 Task: Find connections with filter location Colmenar Viejo with filter topic #Homeofficewith filter profile language Spanish with filter current company YouGov with filter school St. Peter's Engineering College with filter industry Internet News with filter service category WordPress Design with filter keywords title SQL Developer
Action: Mouse moved to (167, 259)
Screenshot: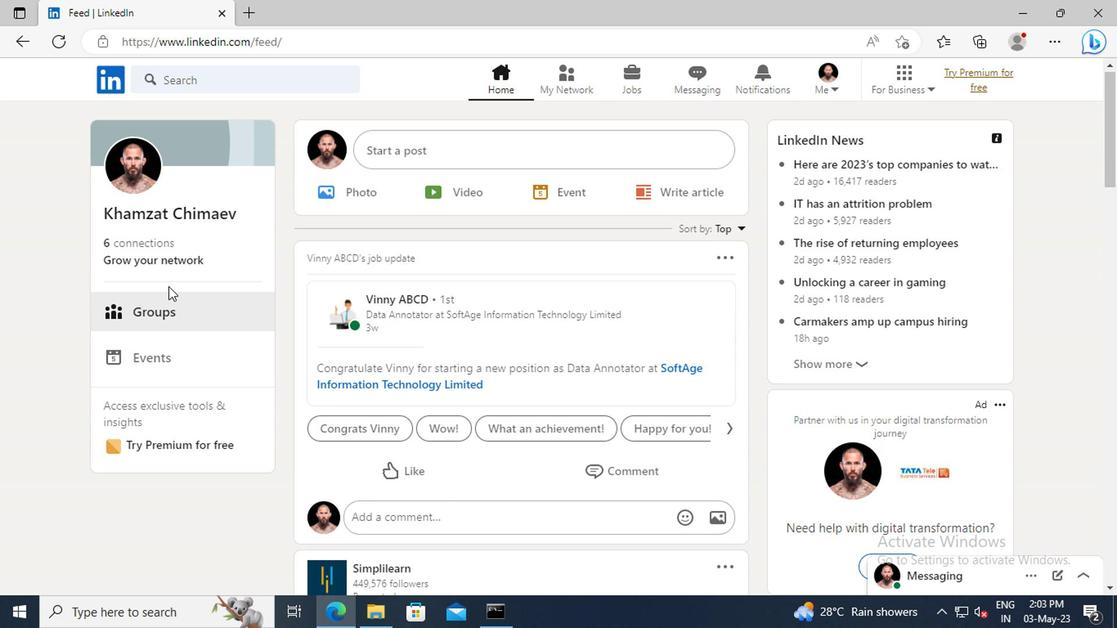 
Action: Mouse pressed left at (167, 259)
Screenshot: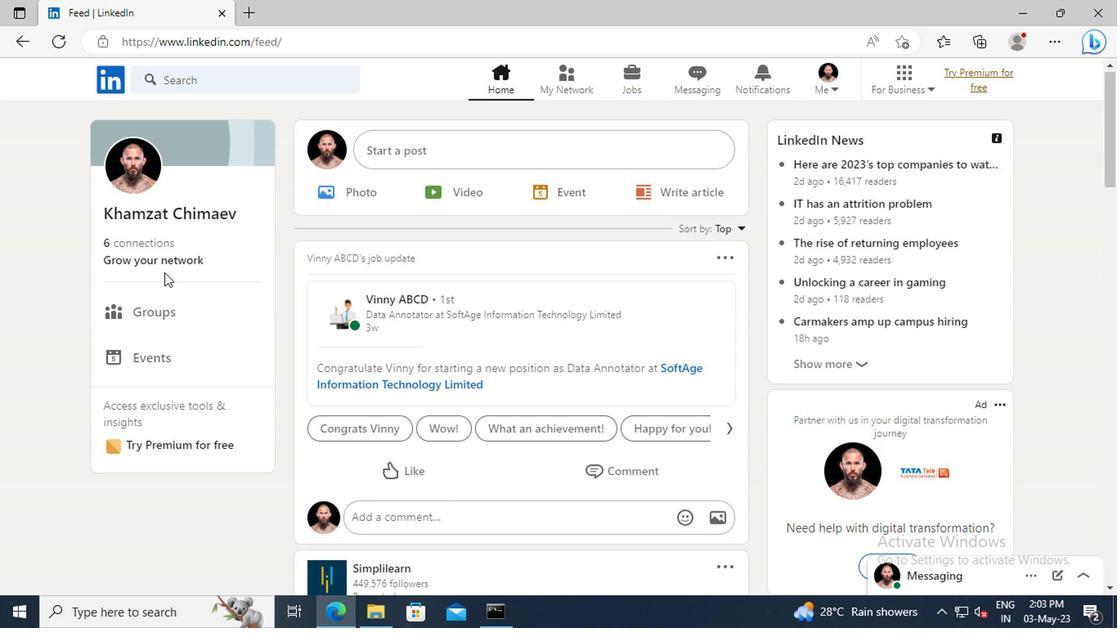 
Action: Mouse moved to (174, 186)
Screenshot: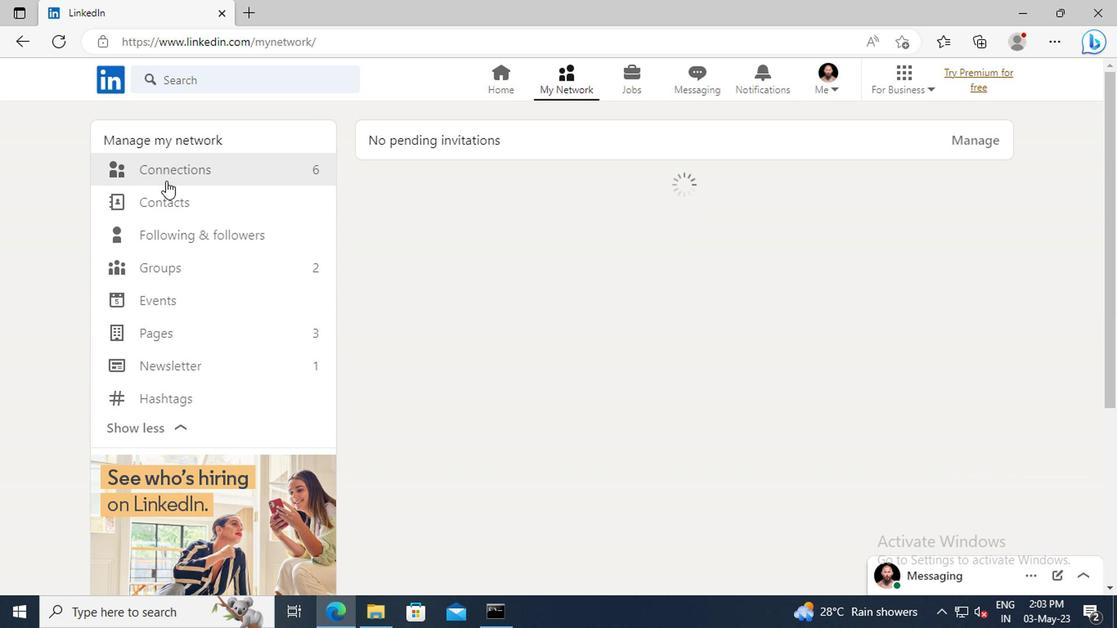 
Action: Mouse pressed left at (174, 186)
Screenshot: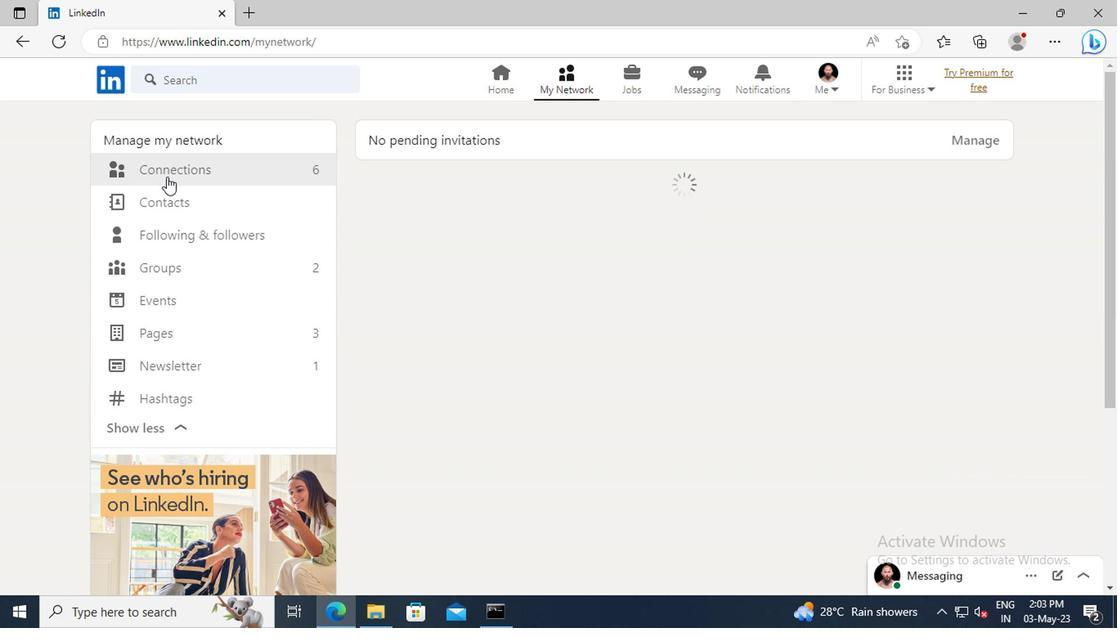 
Action: Mouse moved to (652, 184)
Screenshot: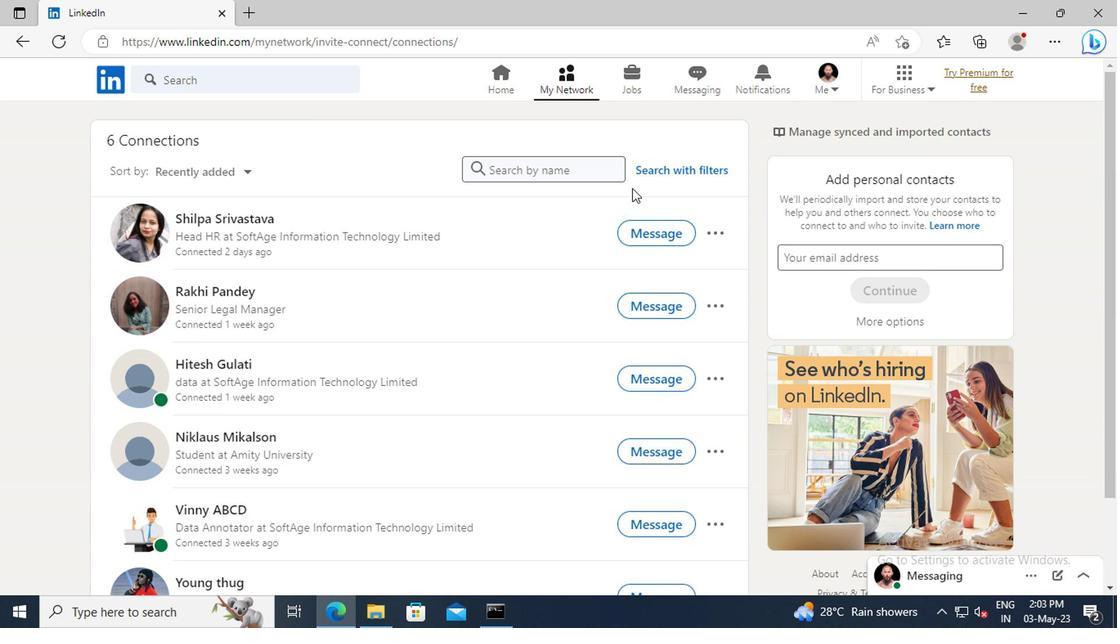 
Action: Mouse pressed left at (652, 184)
Screenshot: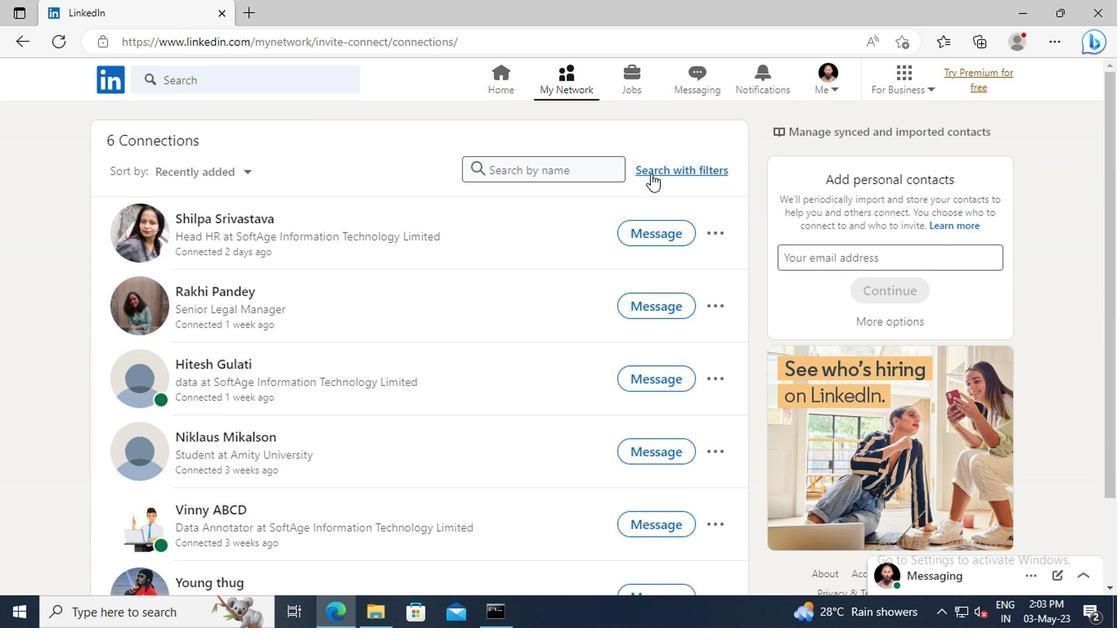 
Action: Mouse moved to (616, 145)
Screenshot: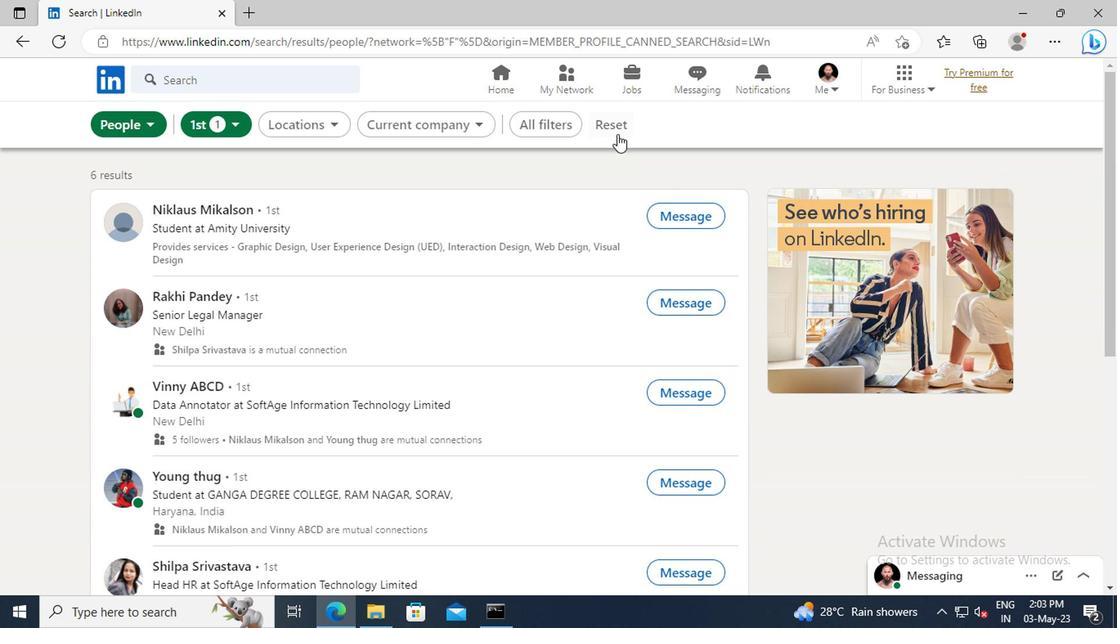 
Action: Mouse pressed left at (616, 145)
Screenshot: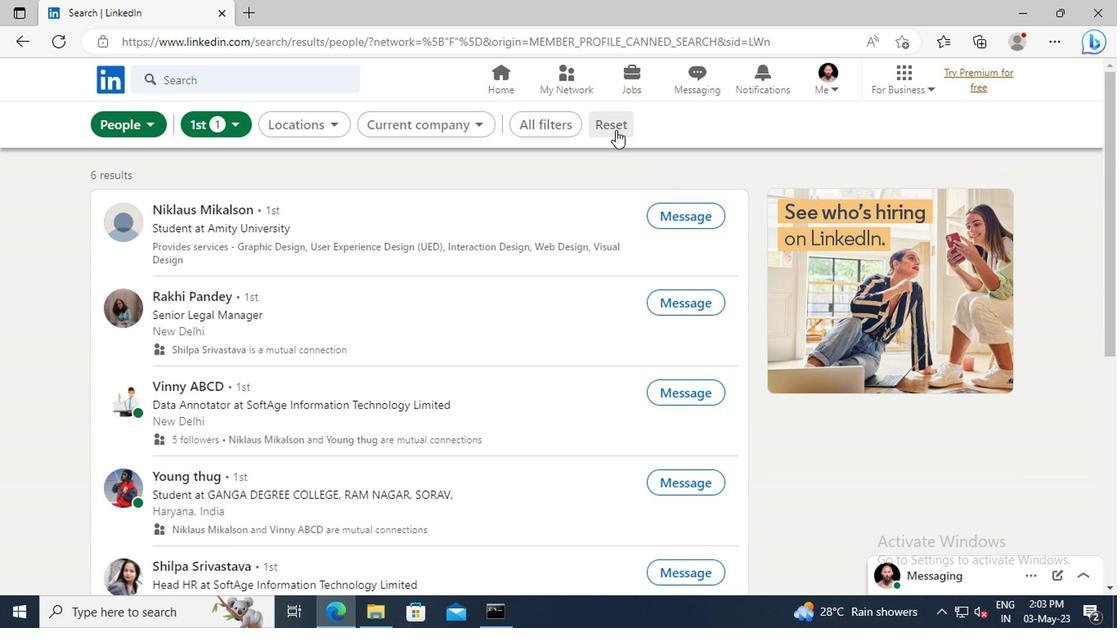 
Action: Mouse moved to (602, 144)
Screenshot: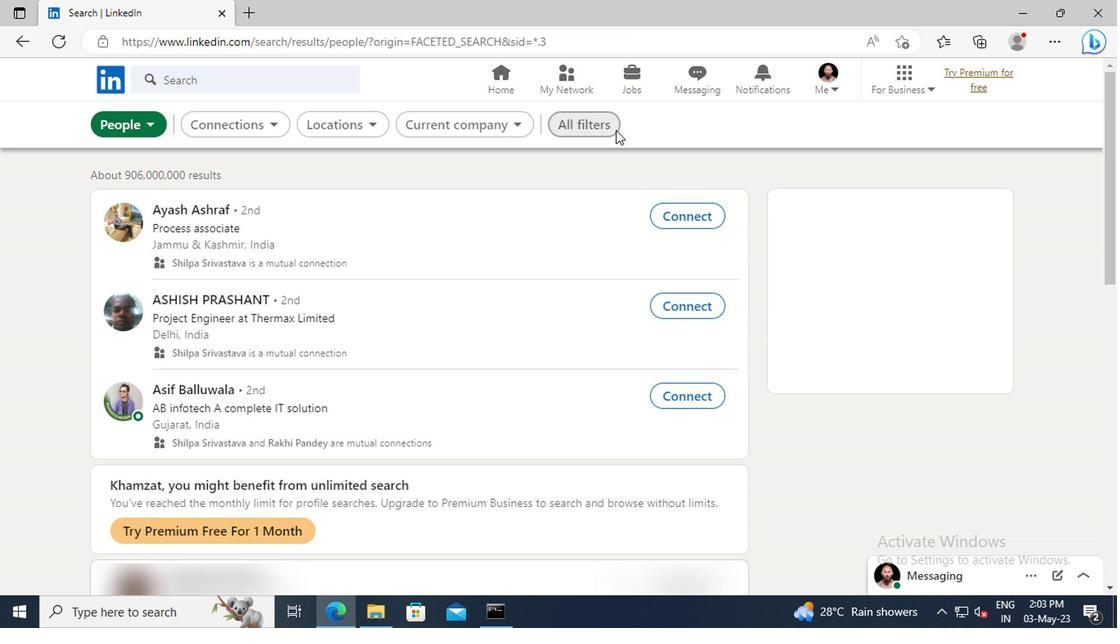 
Action: Mouse pressed left at (602, 144)
Screenshot: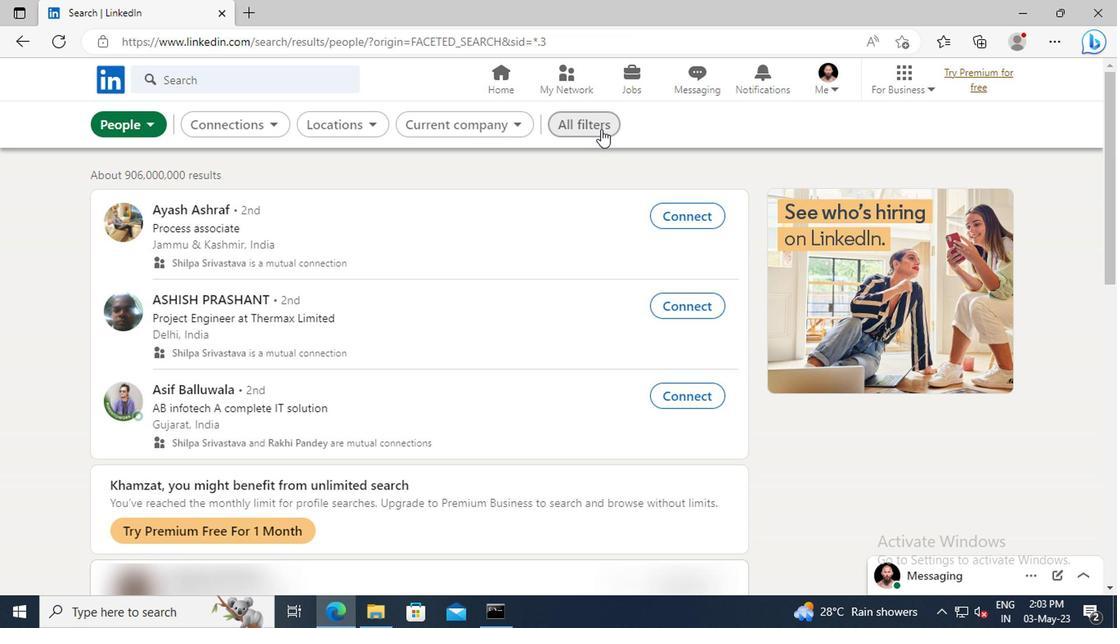 
Action: Mouse moved to (867, 346)
Screenshot: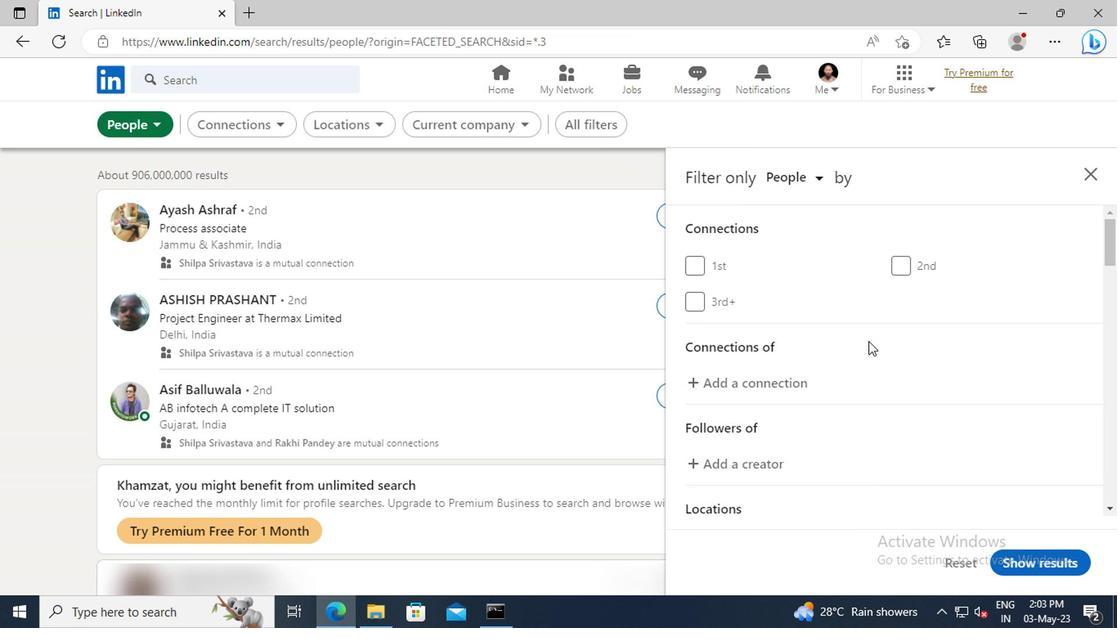 
Action: Mouse scrolled (867, 345) with delta (0, 0)
Screenshot: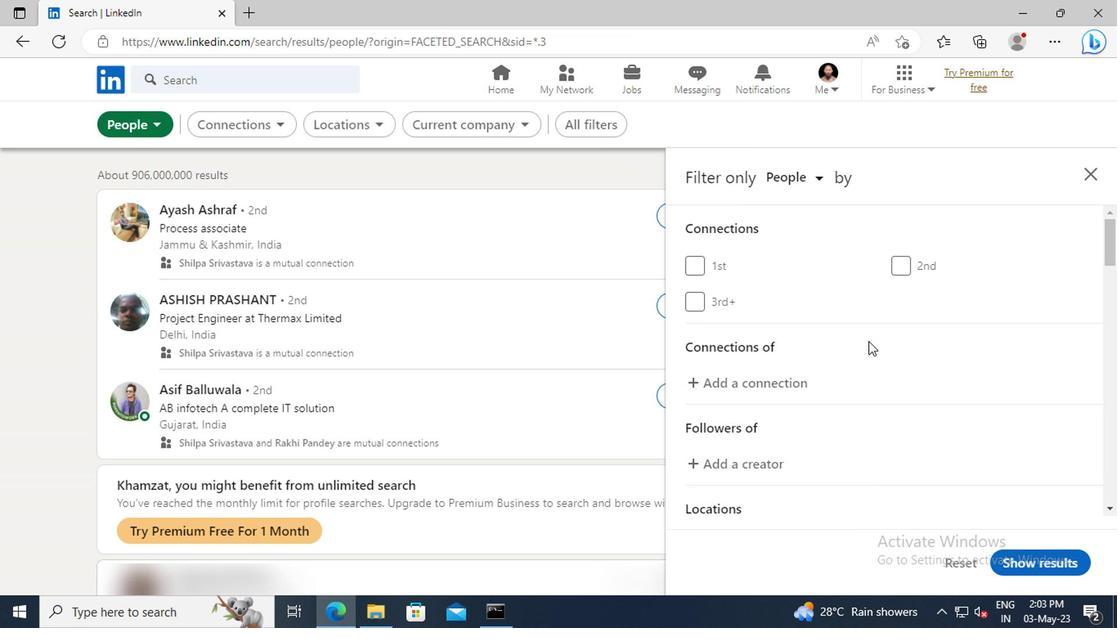 
Action: Mouse scrolled (867, 345) with delta (0, 0)
Screenshot: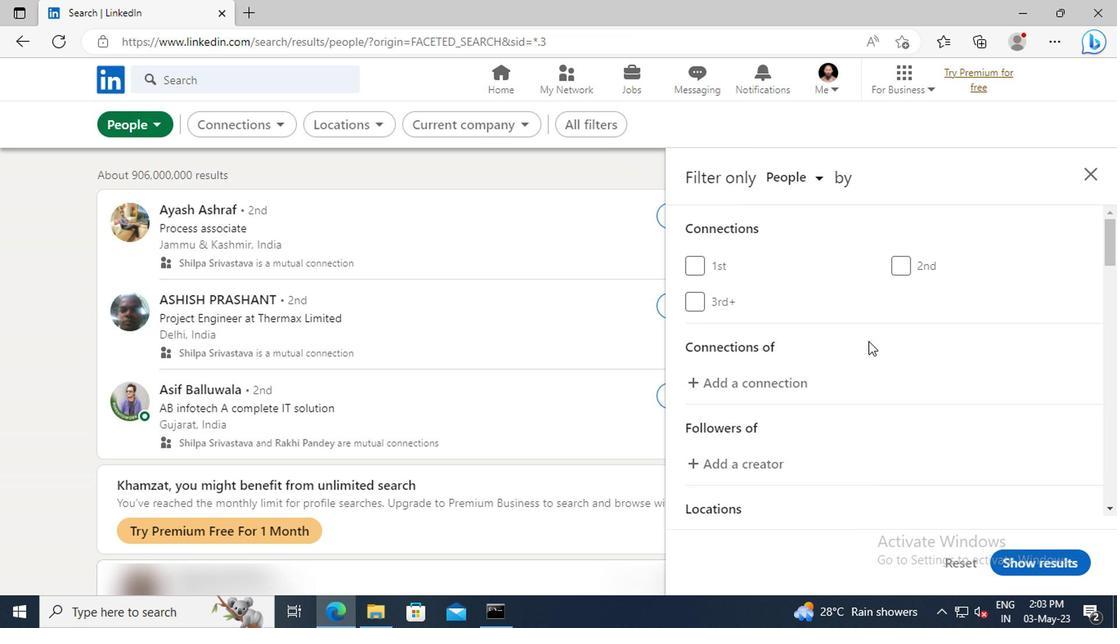 
Action: Mouse scrolled (867, 345) with delta (0, 0)
Screenshot: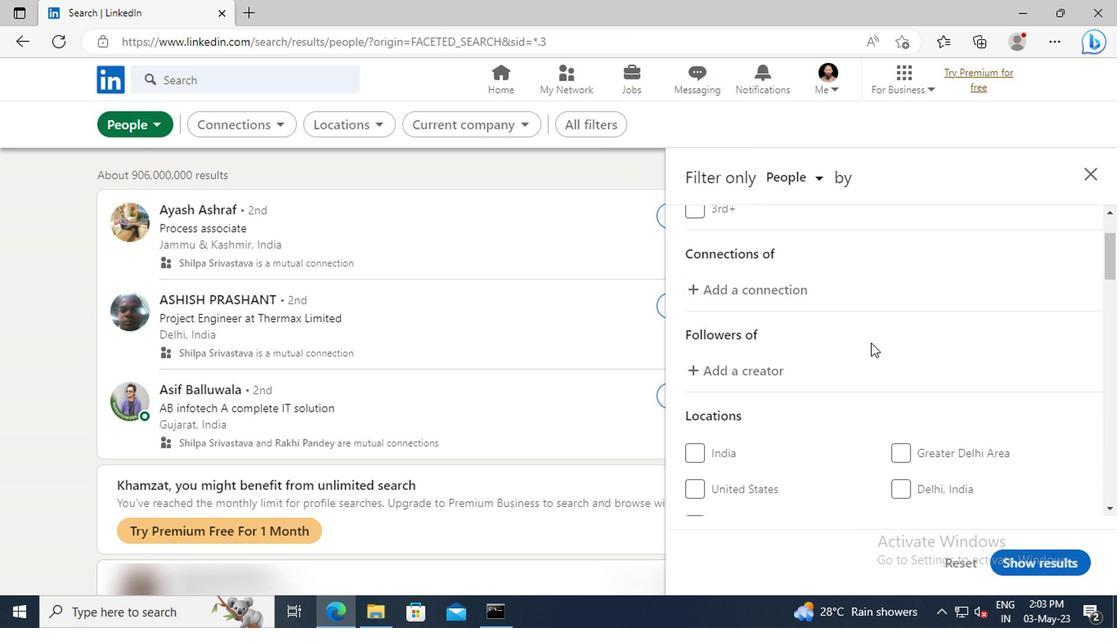 
Action: Mouse scrolled (867, 345) with delta (0, 0)
Screenshot: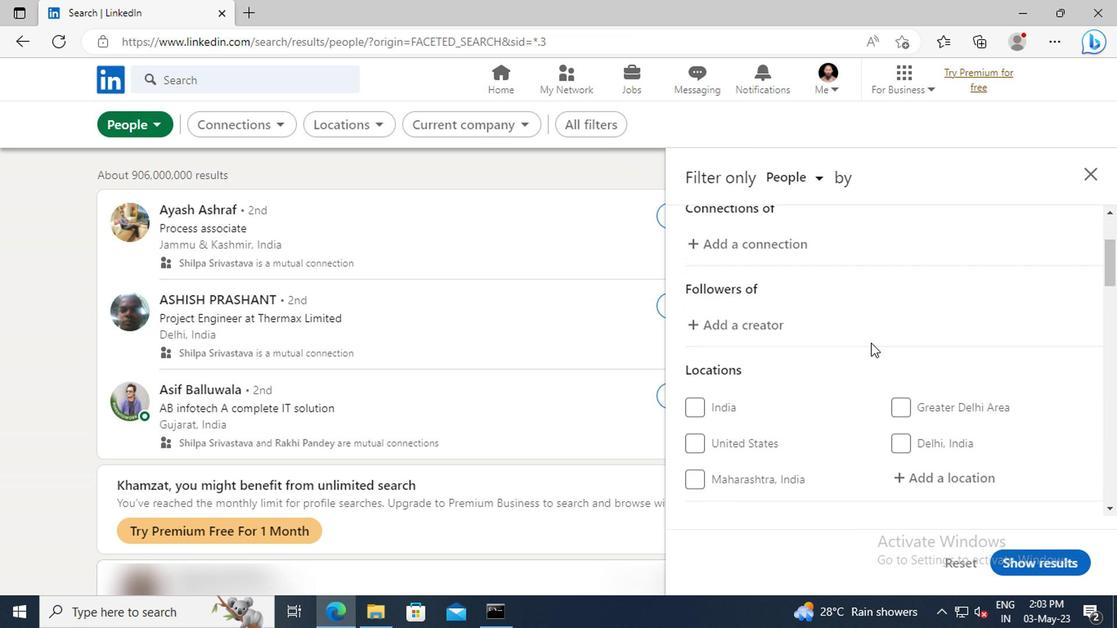 
Action: Mouse scrolled (867, 345) with delta (0, 0)
Screenshot: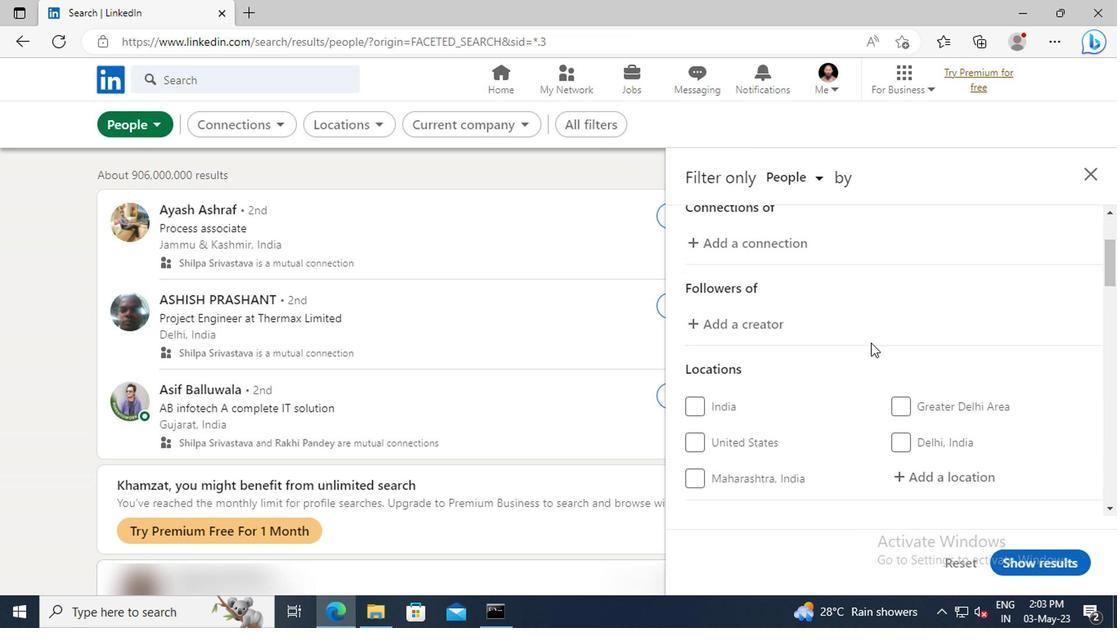 
Action: Mouse moved to (902, 379)
Screenshot: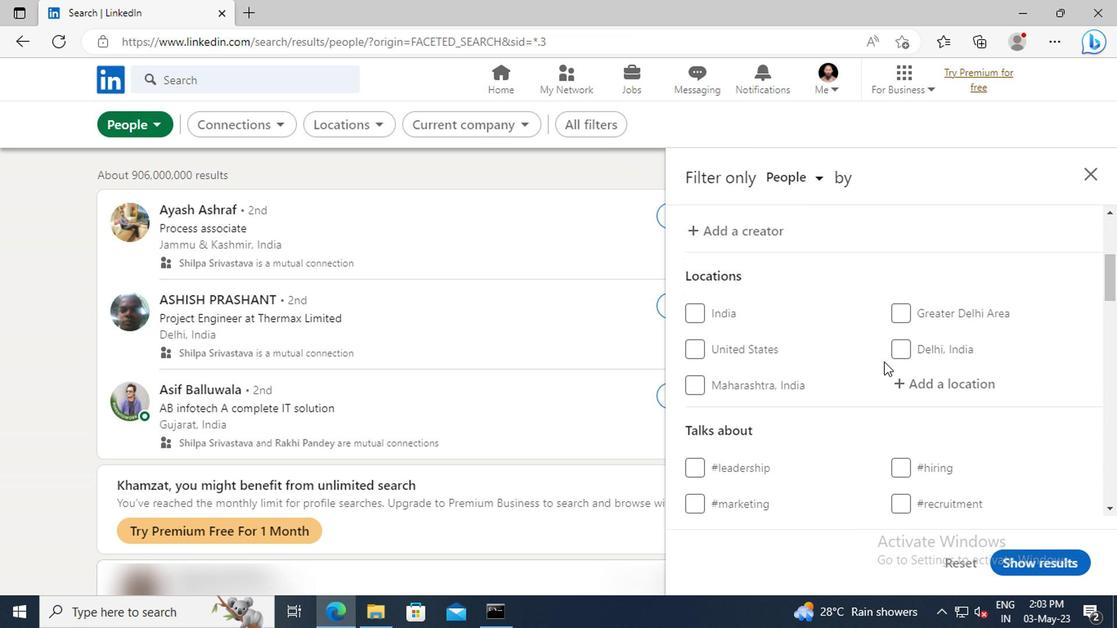 
Action: Mouse pressed left at (902, 379)
Screenshot: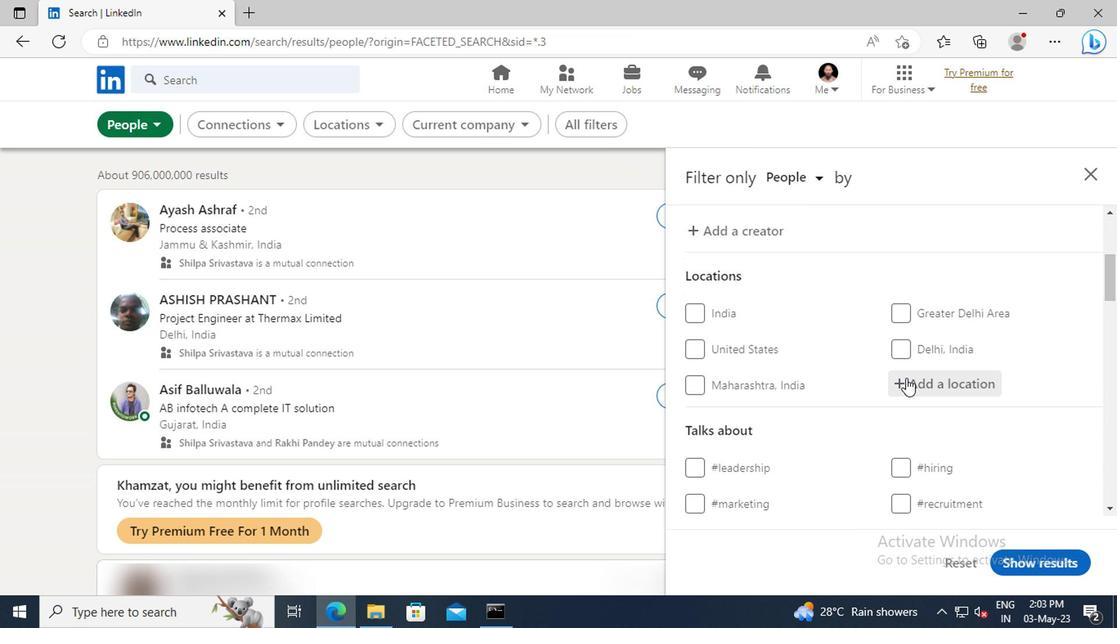 
Action: Key pressed <Key.shift>COLMENAR<Key.space><Key.shift>VIEJO<Key.enter>
Screenshot: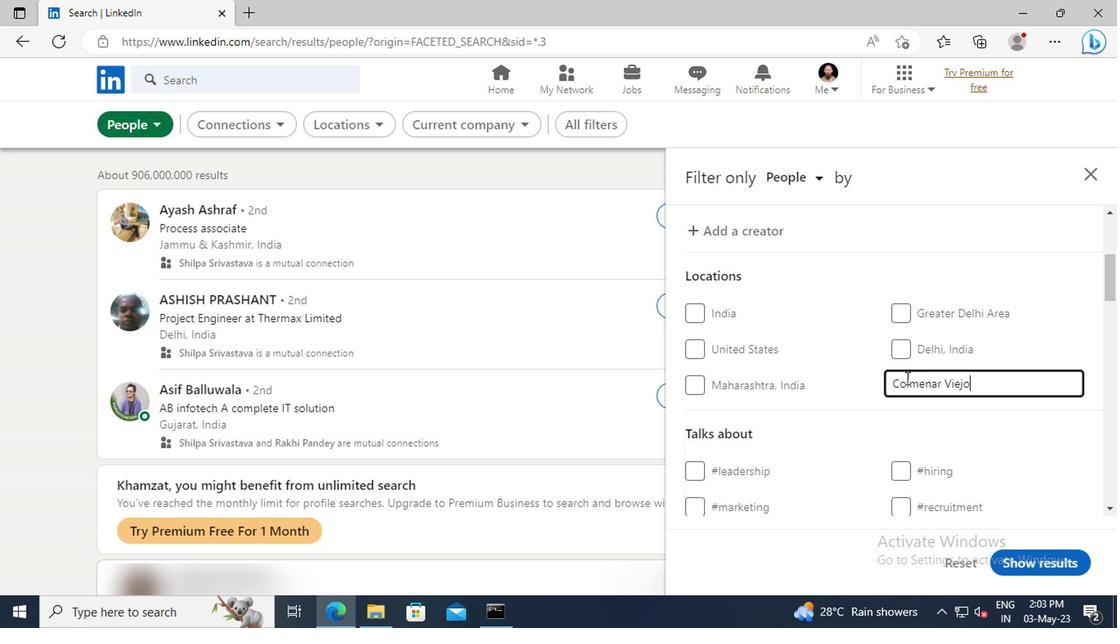 
Action: Mouse scrolled (902, 378) with delta (0, 0)
Screenshot: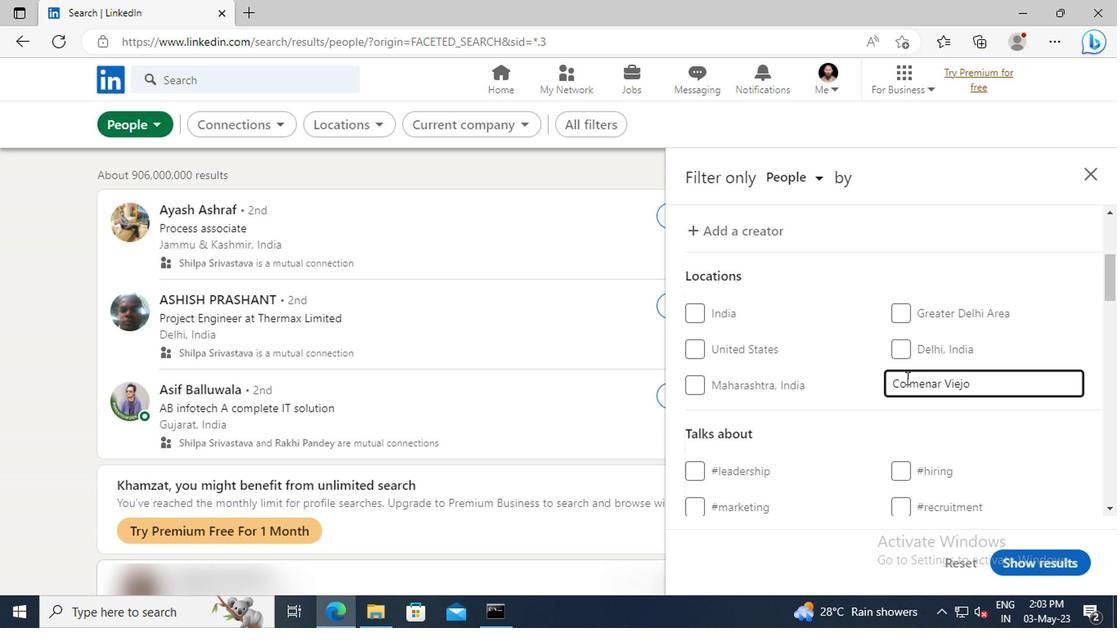 
Action: Mouse scrolled (902, 378) with delta (0, 0)
Screenshot: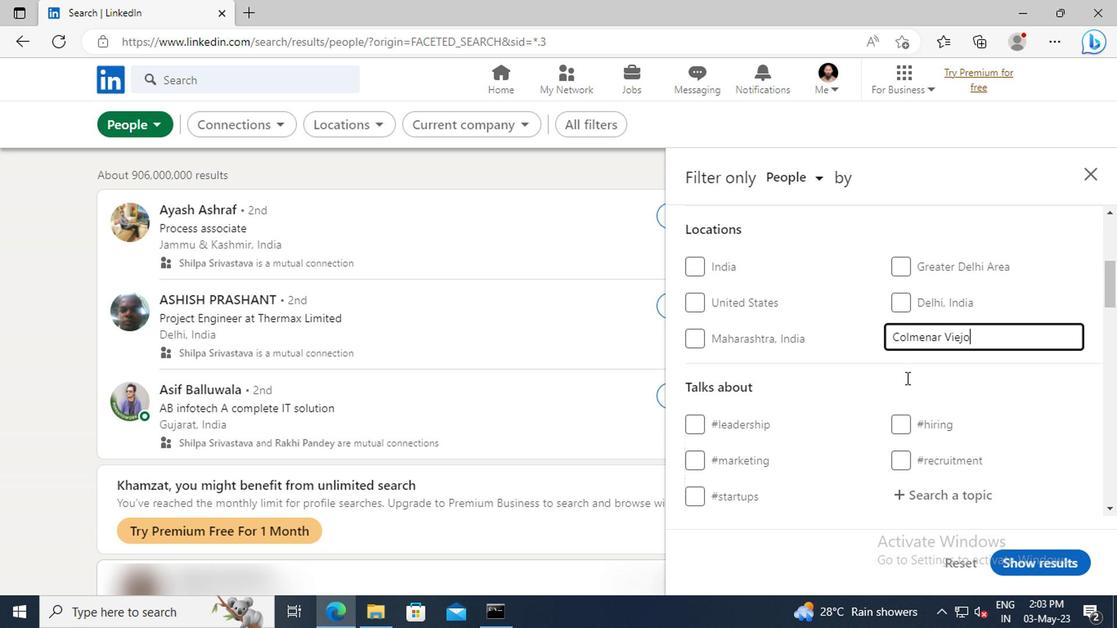 
Action: Mouse scrolled (902, 378) with delta (0, 0)
Screenshot: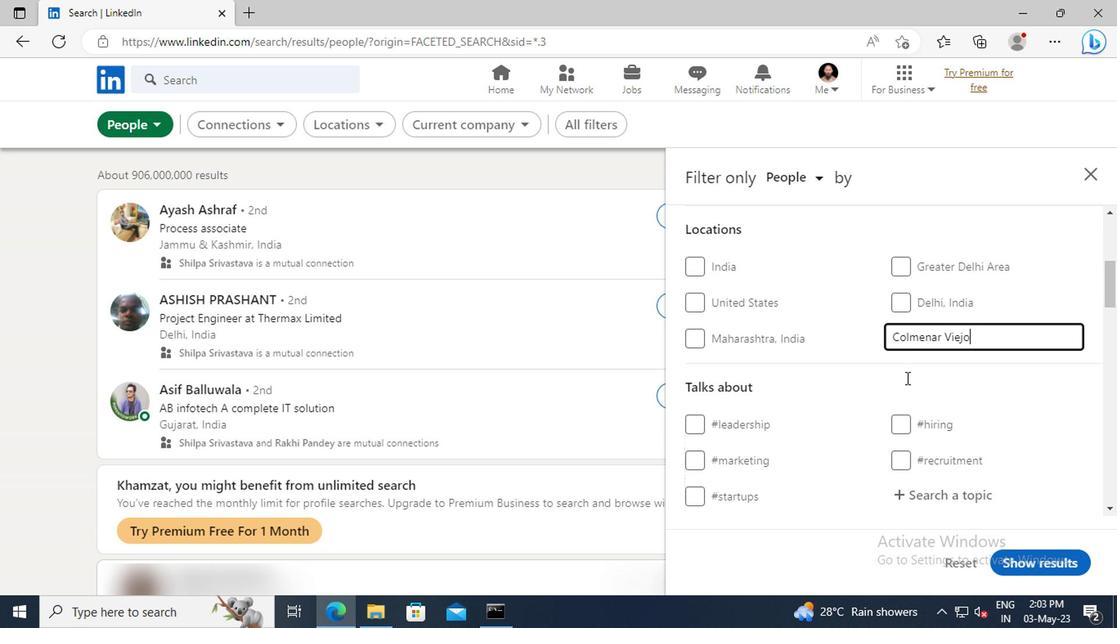 
Action: Mouse moved to (910, 398)
Screenshot: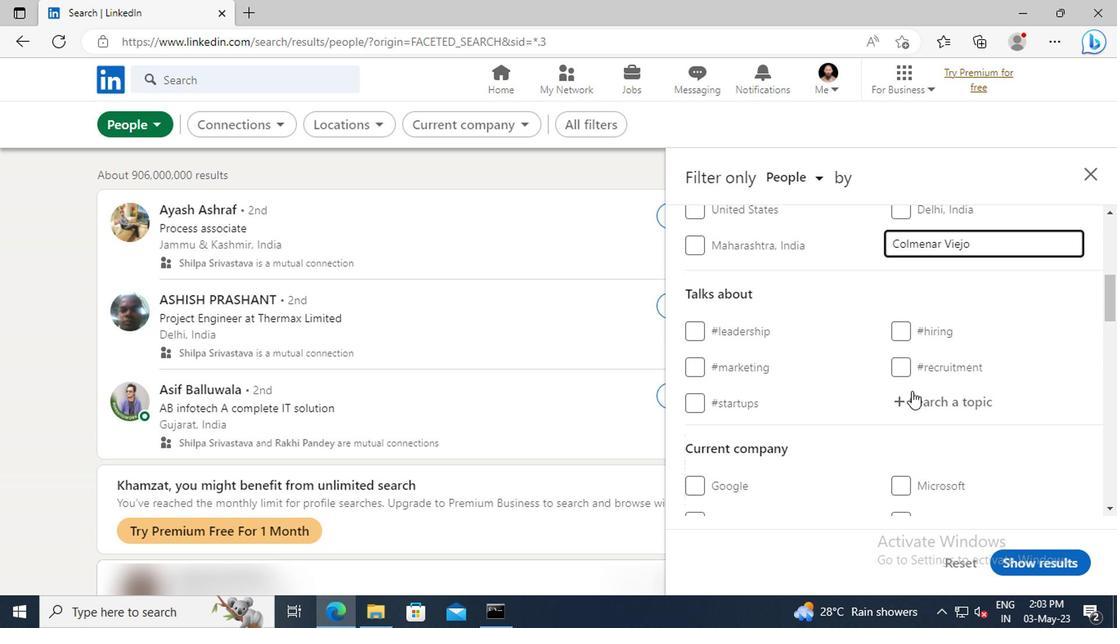 
Action: Mouse pressed left at (910, 398)
Screenshot: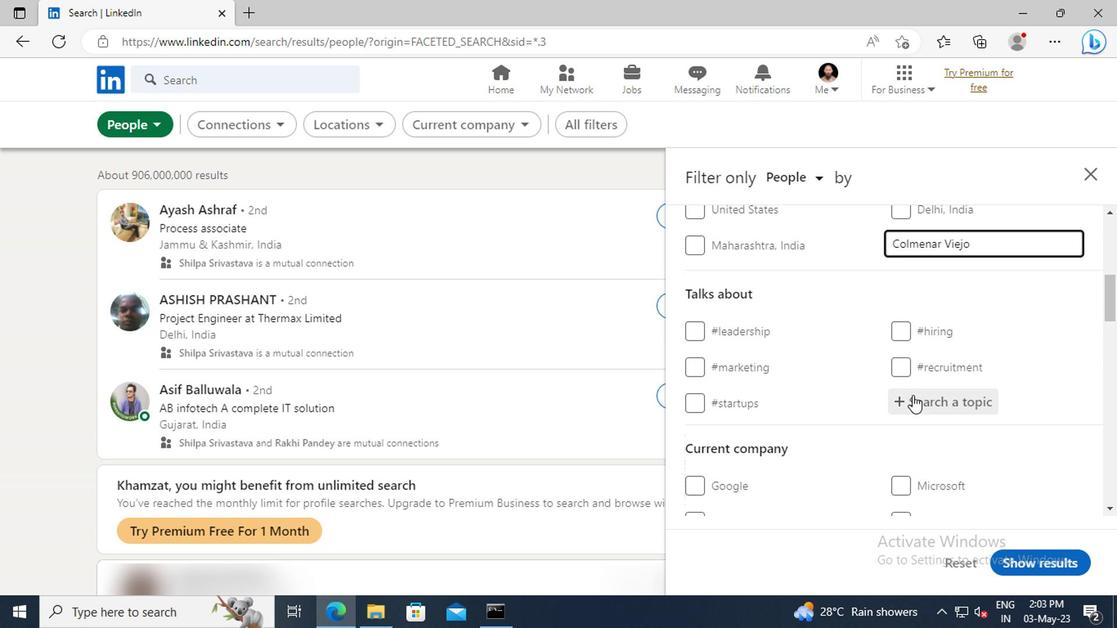 
Action: Key pressed <Key.shift>HOMEOFFICE
Screenshot: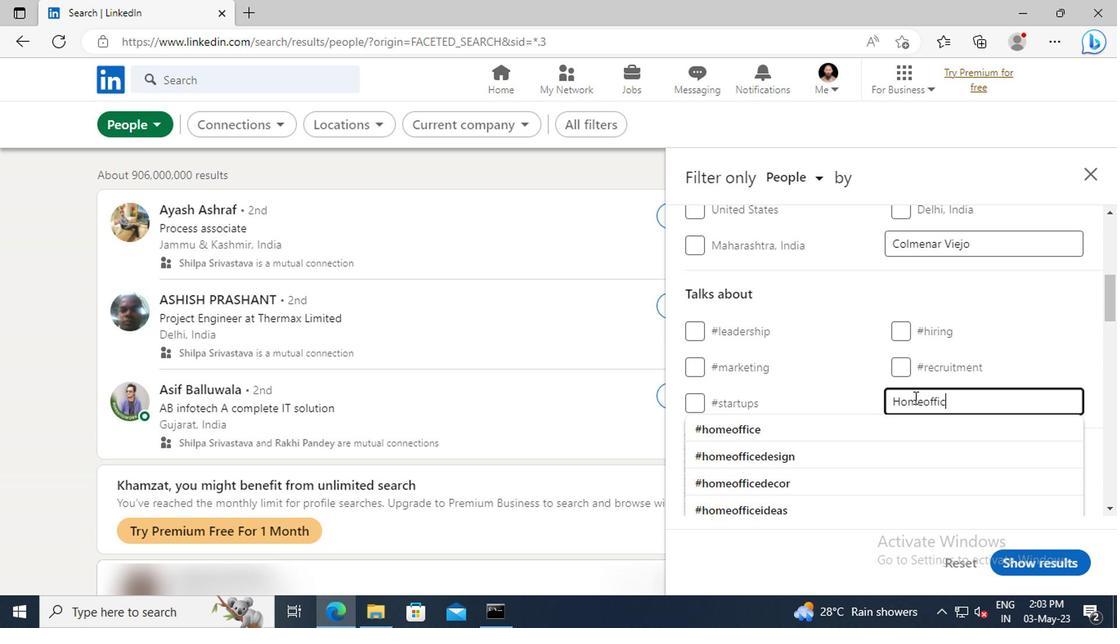 
Action: Mouse moved to (918, 422)
Screenshot: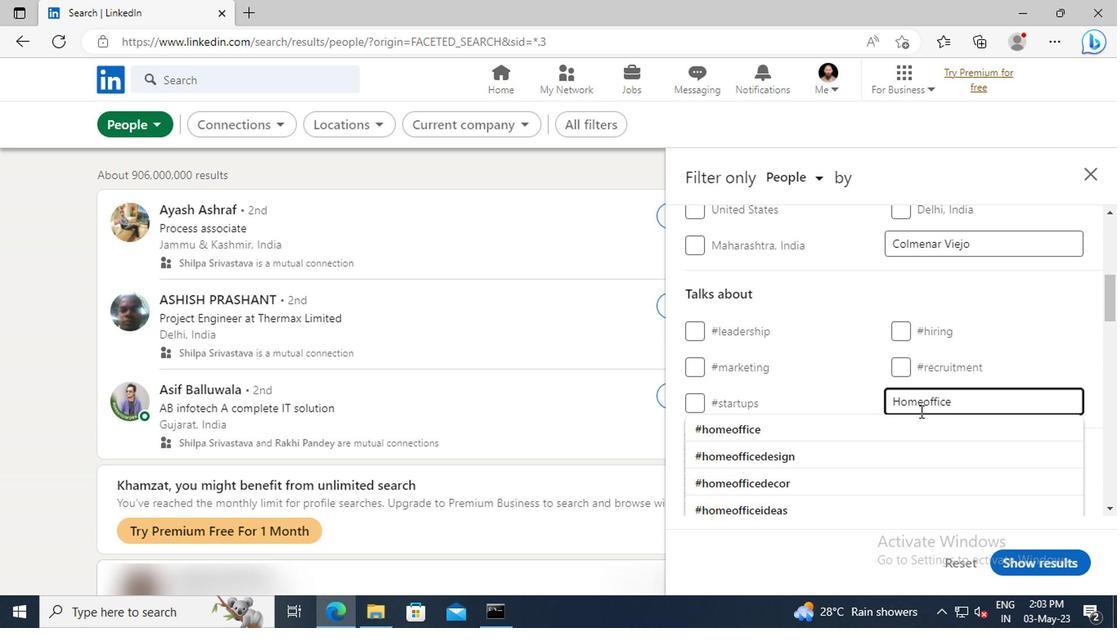 
Action: Mouse pressed left at (918, 422)
Screenshot: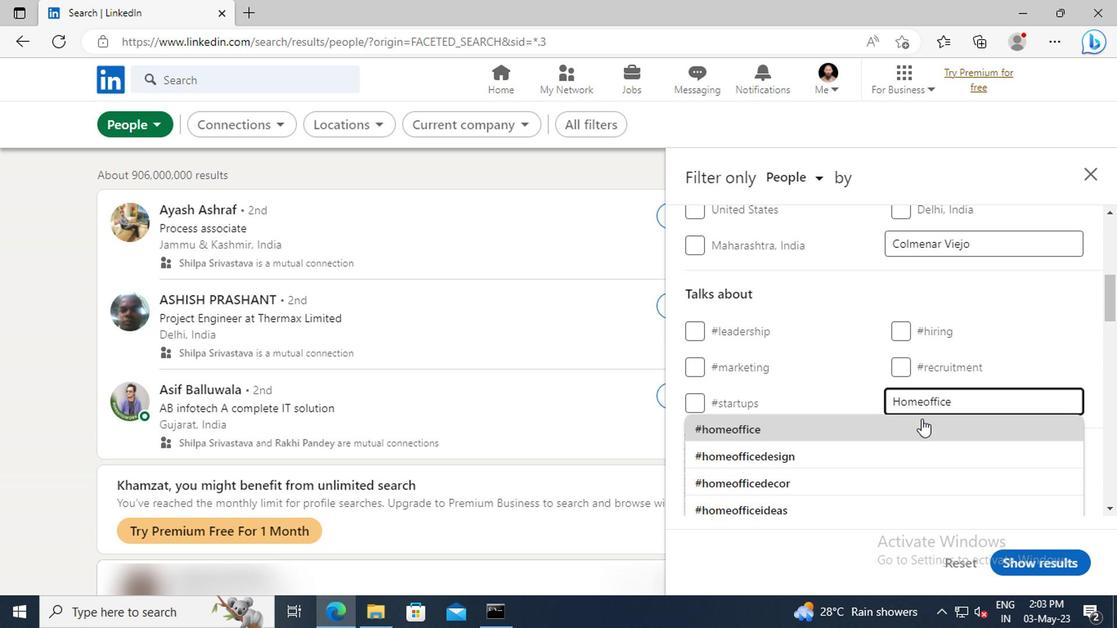 
Action: Mouse scrolled (918, 421) with delta (0, 0)
Screenshot: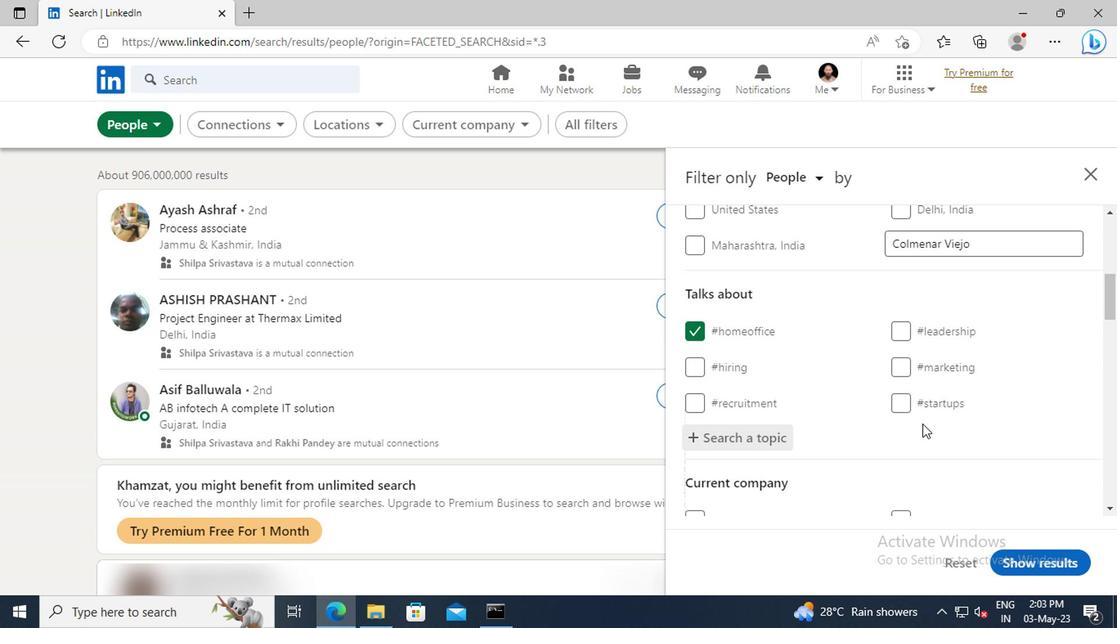 
Action: Mouse scrolled (918, 421) with delta (0, 0)
Screenshot: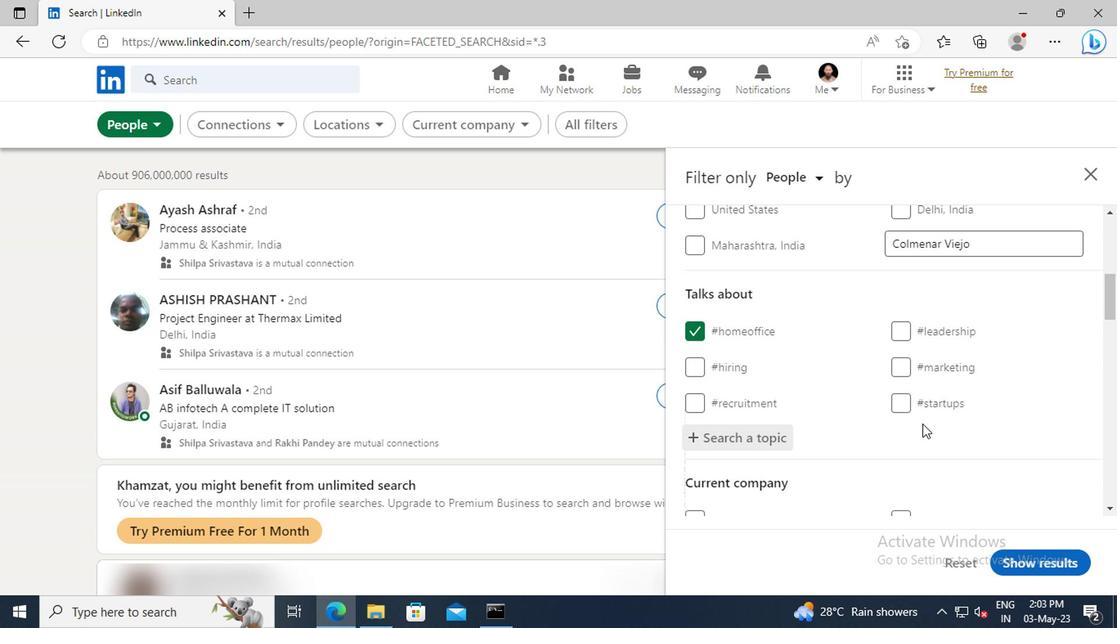 
Action: Mouse scrolled (918, 421) with delta (0, 0)
Screenshot: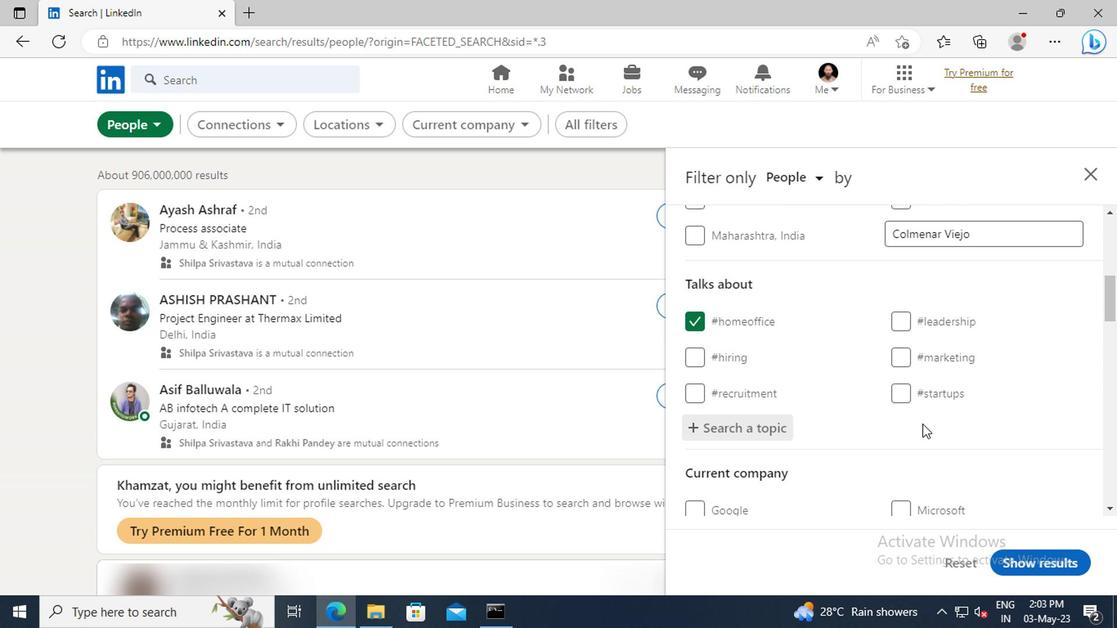 
Action: Mouse scrolled (918, 421) with delta (0, 0)
Screenshot: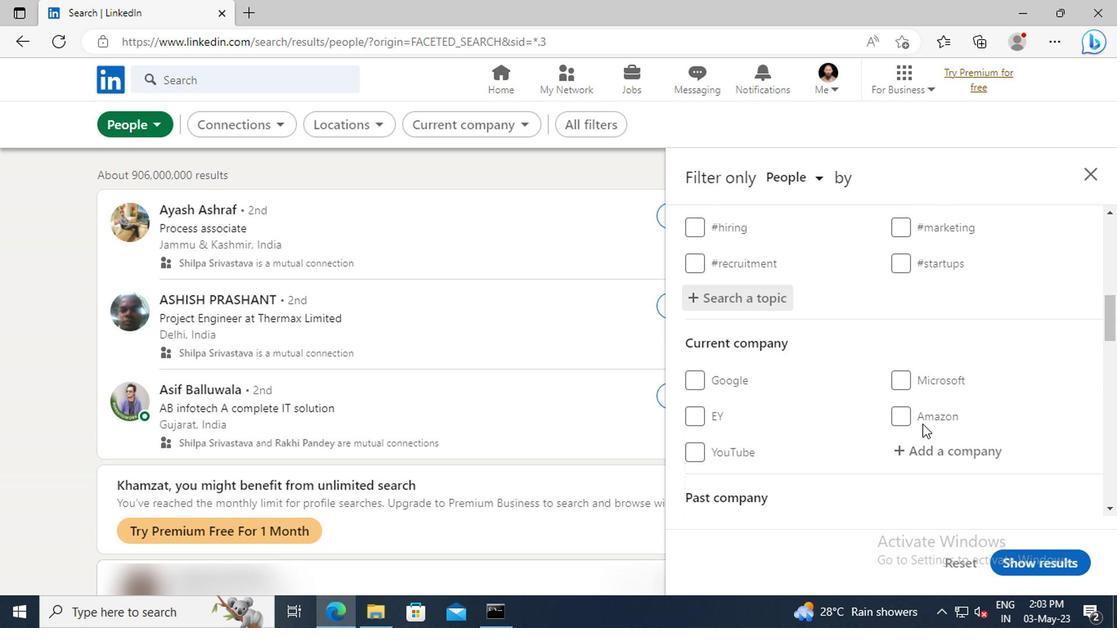 
Action: Mouse scrolled (918, 421) with delta (0, 0)
Screenshot: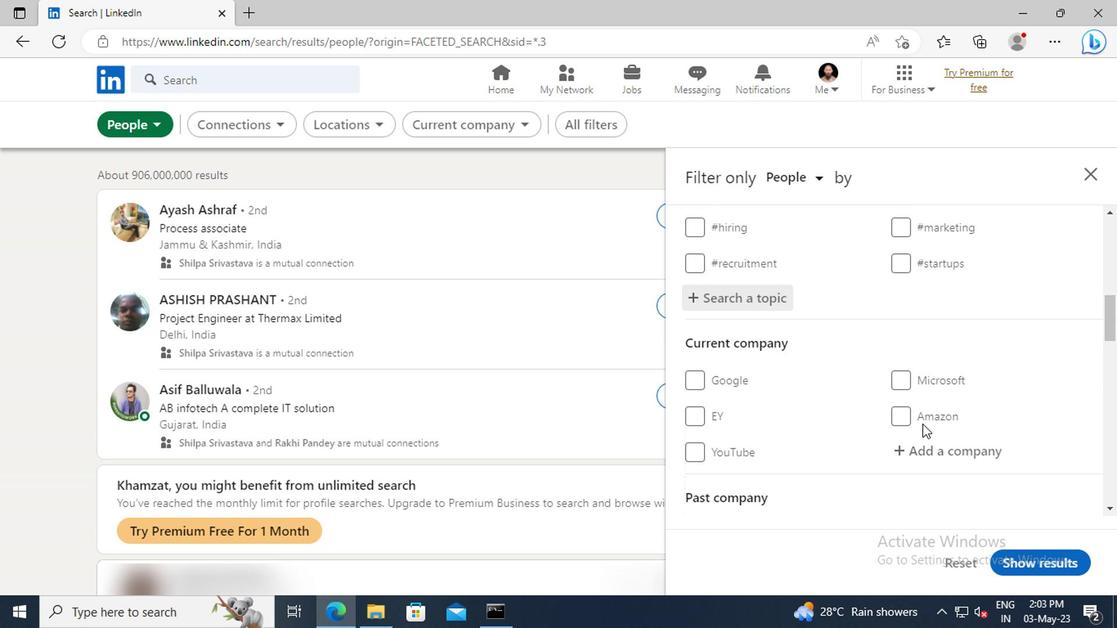 
Action: Mouse scrolled (918, 421) with delta (0, 0)
Screenshot: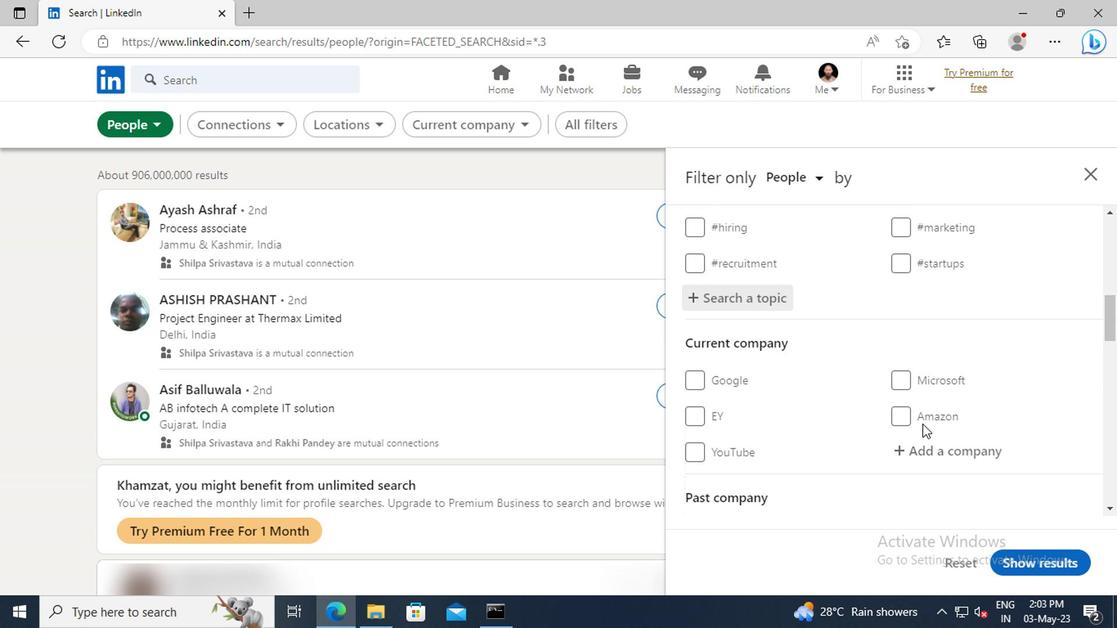 
Action: Mouse scrolled (918, 421) with delta (0, 0)
Screenshot: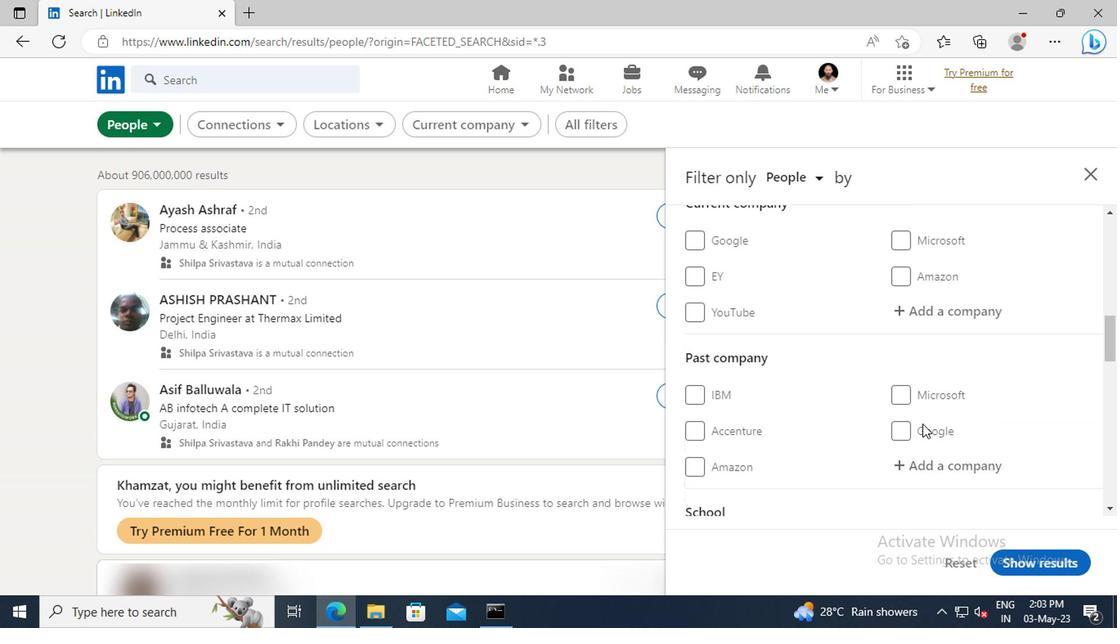 
Action: Mouse scrolled (918, 421) with delta (0, 0)
Screenshot: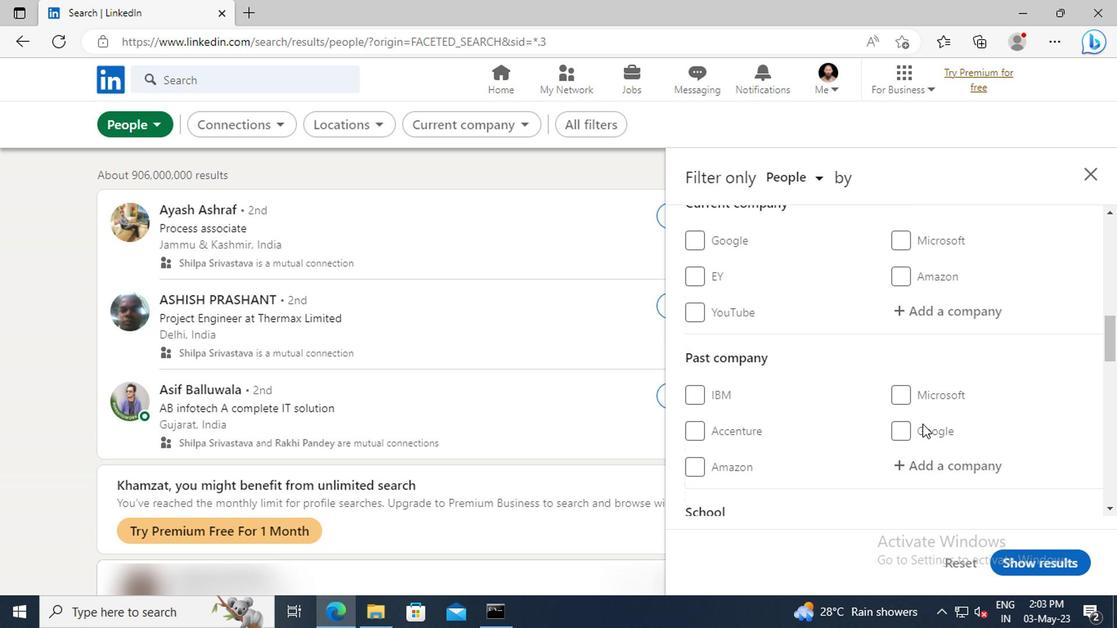 
Action: Mouse scrolled (918, 421) with delta (0, 0)
Screenshot: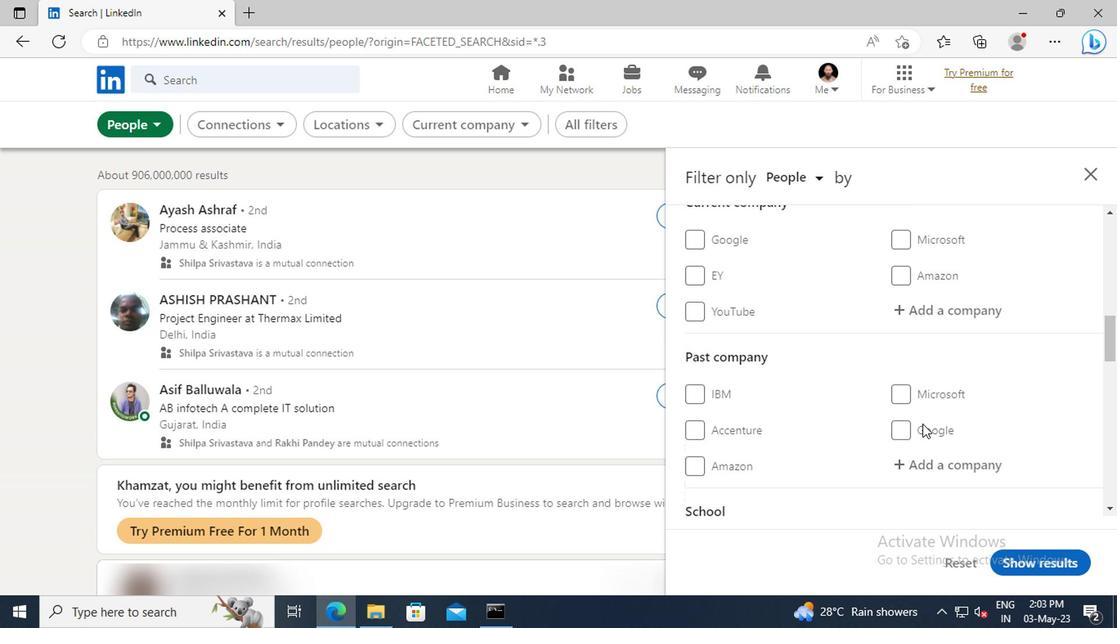 
Action: Mouse scrolled (918, 421) with delta (0, 0)
Screenshot: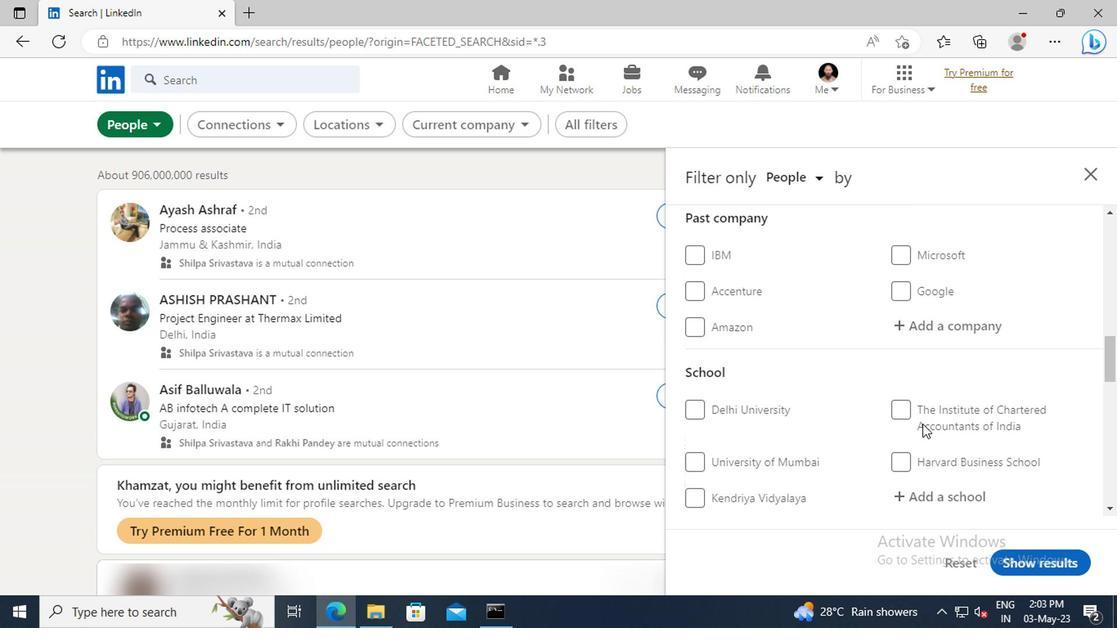 
Action: Mouse scrolled (918, 421) with delta (0, 0)
Screenshot: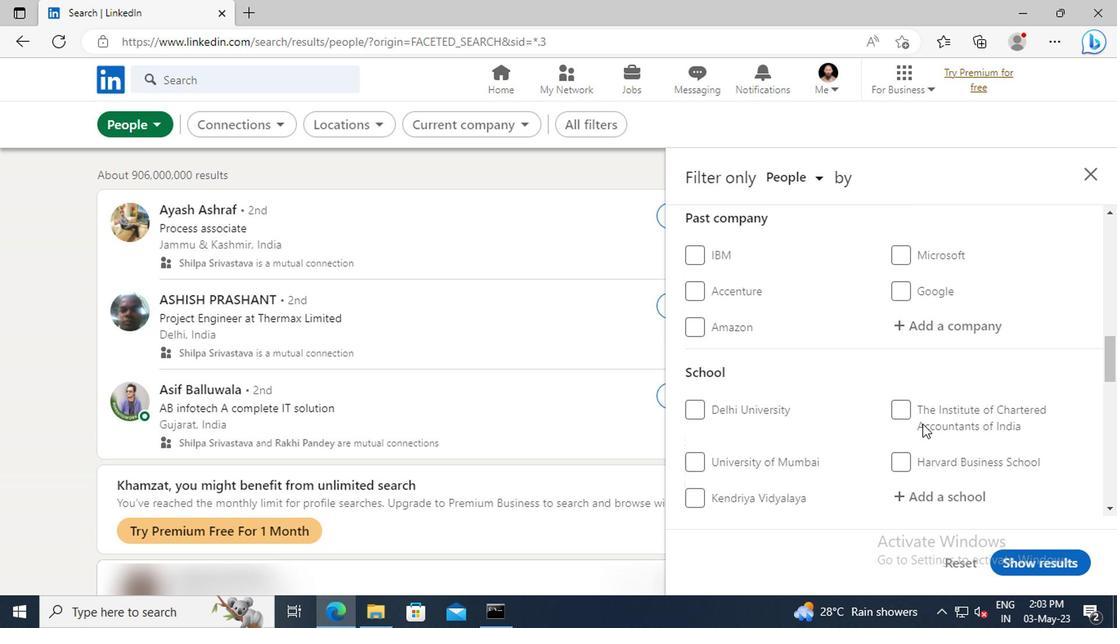 
Action: Mouse scrolled (918, 421) with delta (0, 0)
Screenshot: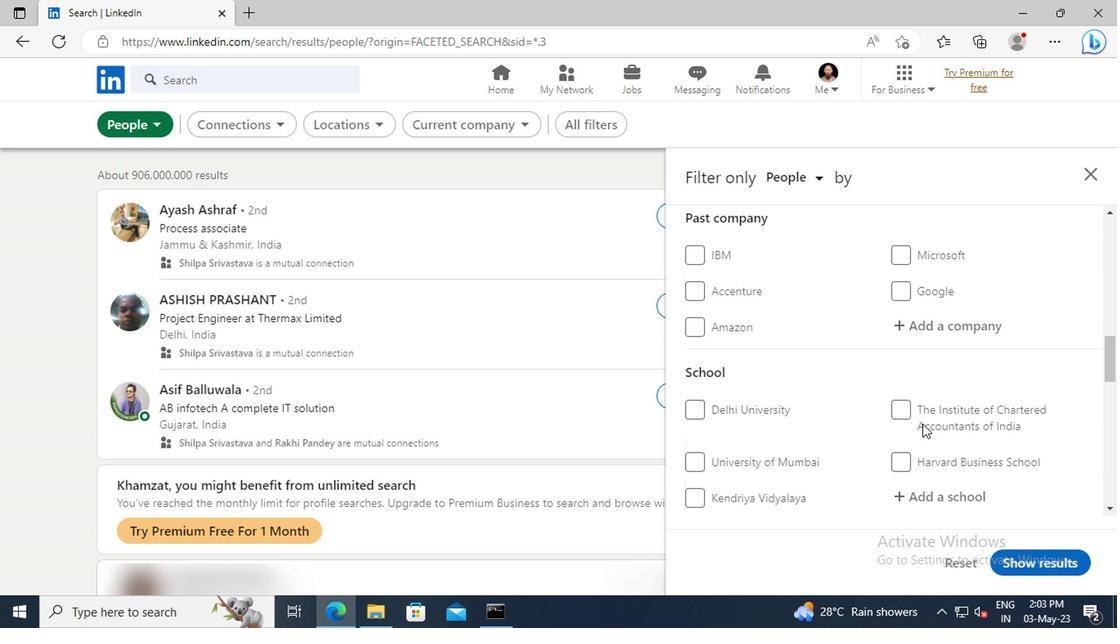 
Action: Mouse scrolled (918, 421) with delta (0, 0)
Screenshot: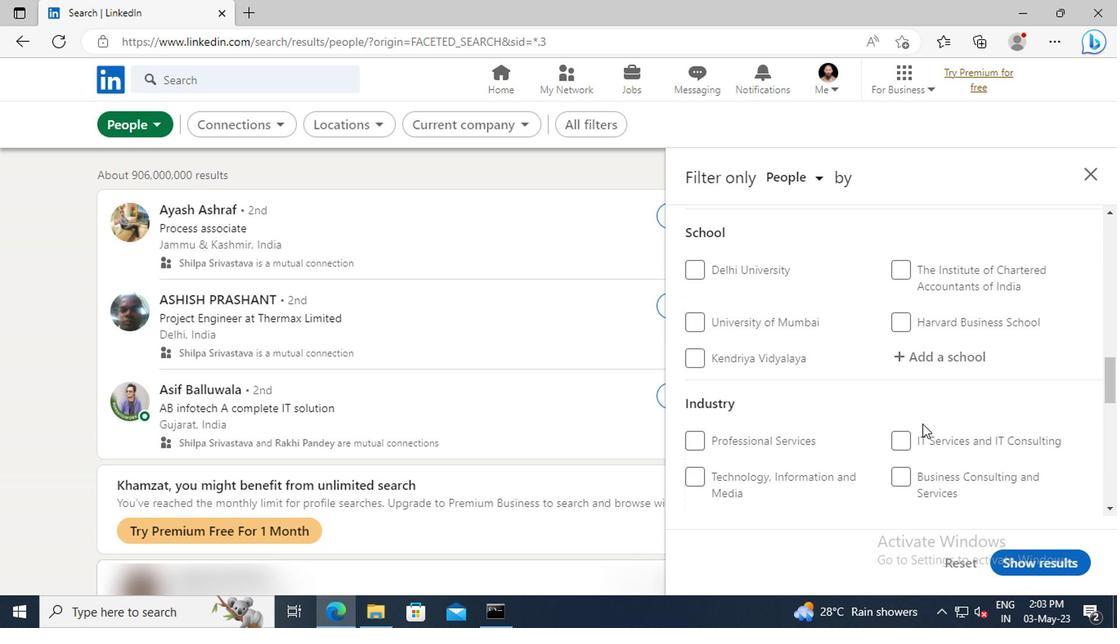 
Action: Mouse scrolled (918, 421) with delta (0, 0)
Screenshot: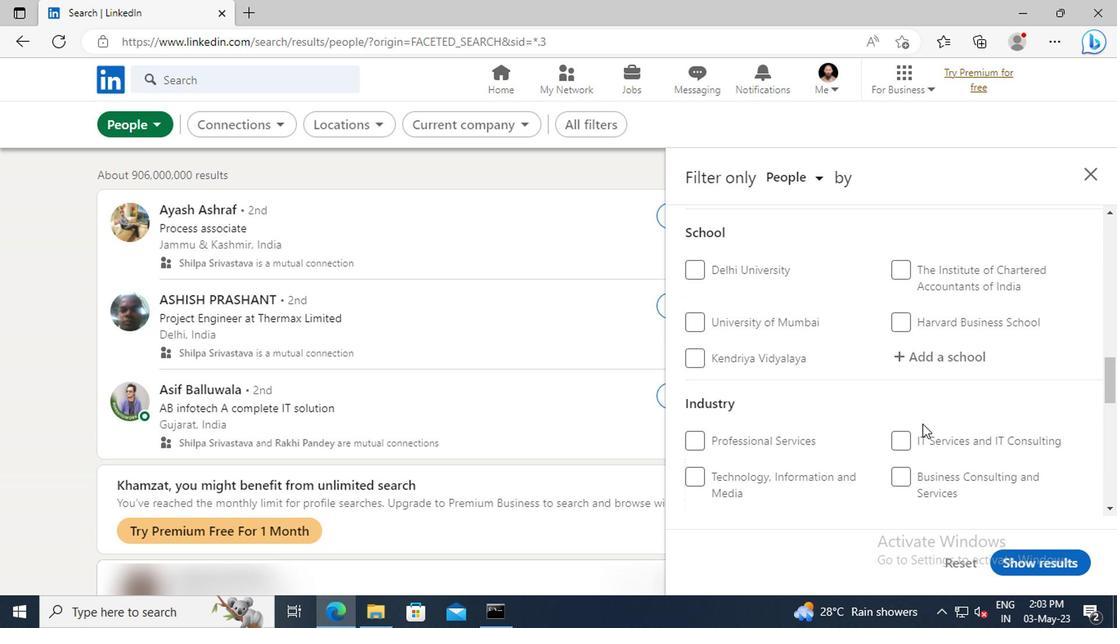 
Action: Mouse scrolled (918, 421) with delta (0, 0)
Screenshot: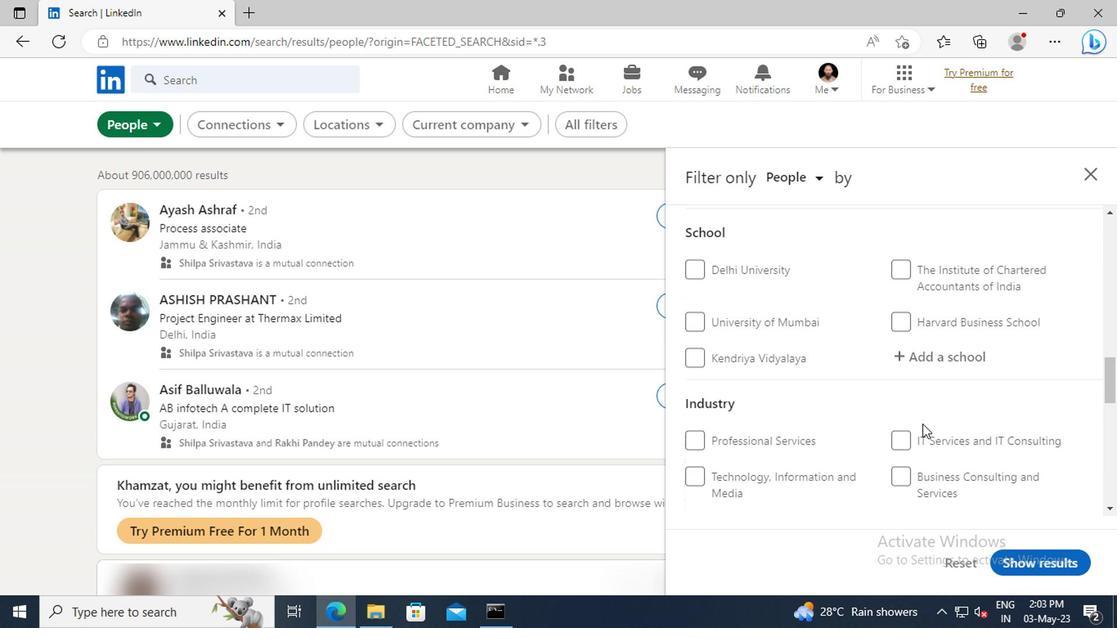 
Action: Mouse moved to (919, 422)
Screenshot: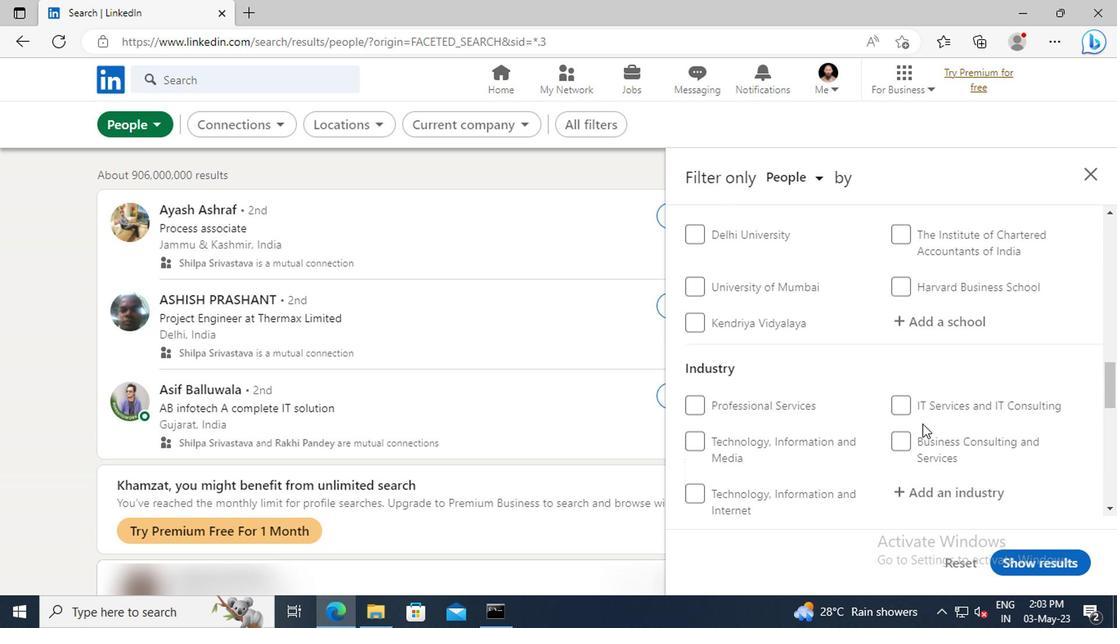 
Action: Mouse scrolled (919, 421) with delta (0, 0)
Screenshot: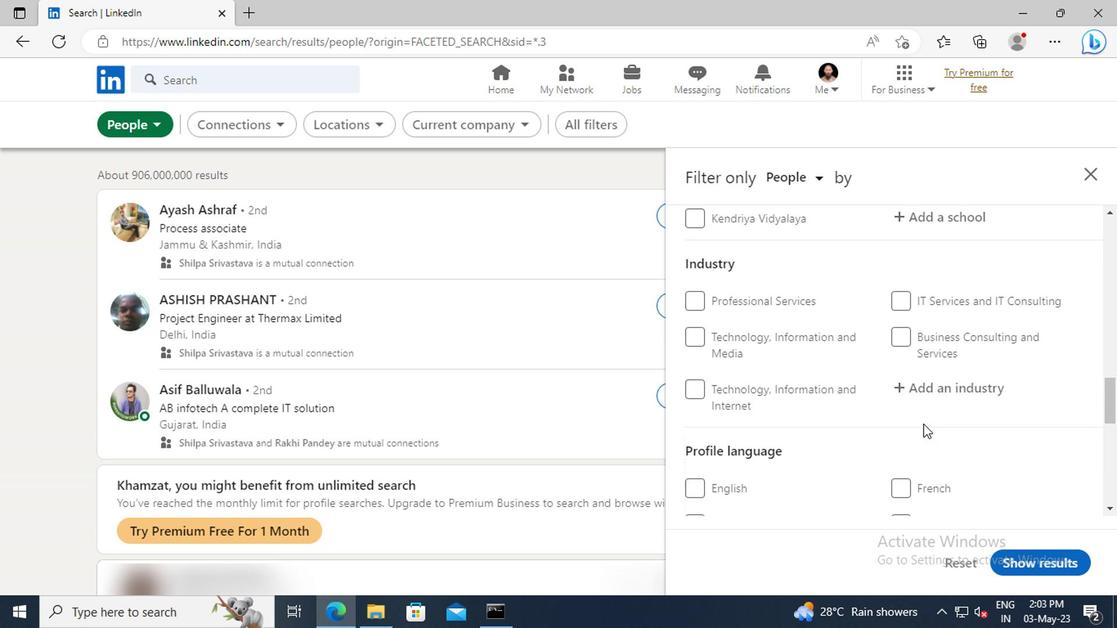 
Action: Mouse scrolled (919, 421) with delta (0, 0)
Screenshot: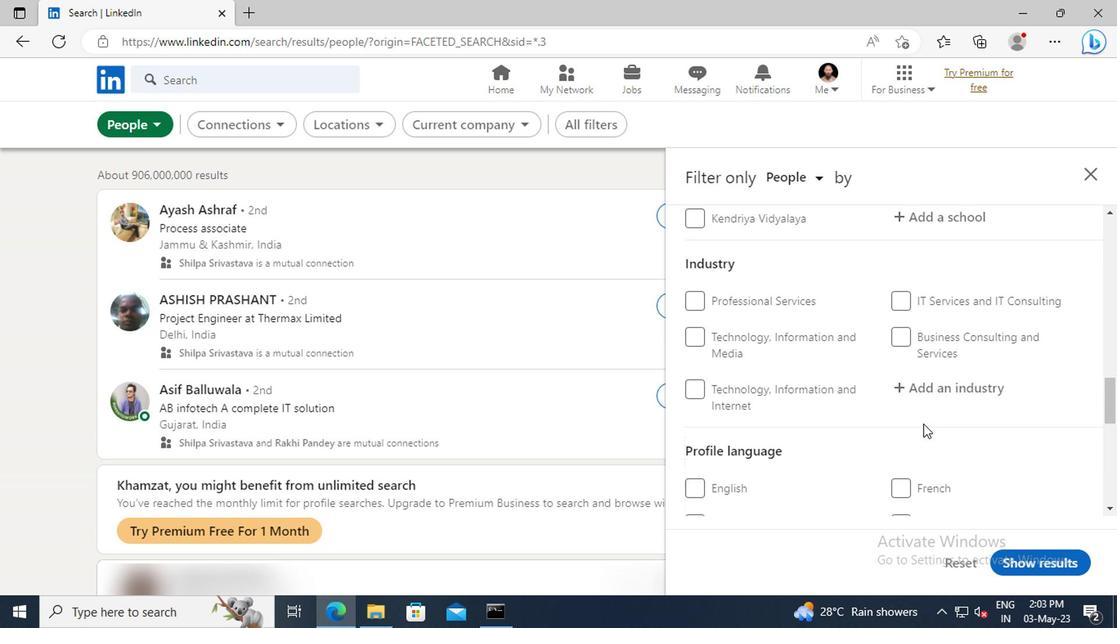 
Action: Mouse moved to (697, 431)
Screenshot: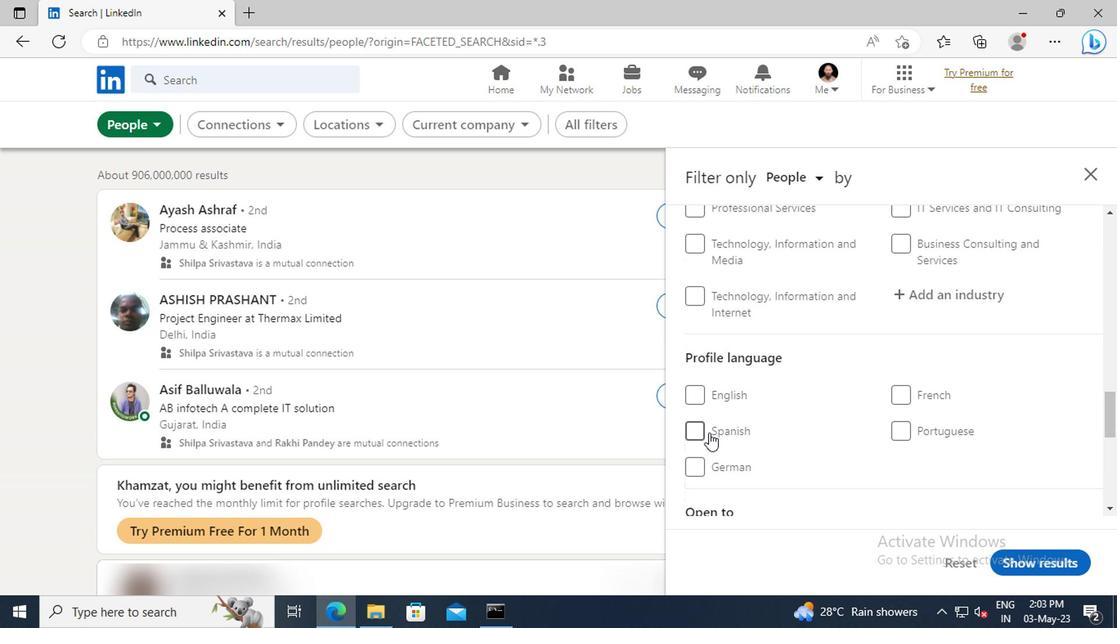 
Action: Mouse pressed left at (697, 431)
Screenshot: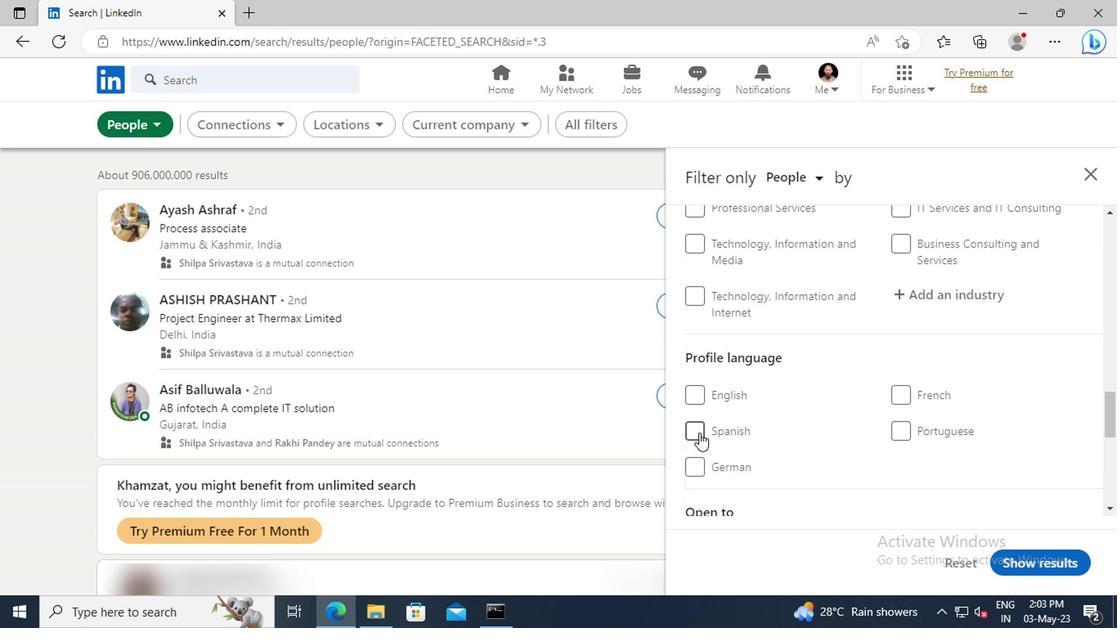 
Action: Mouse moved to (904, 421)
Screenshot: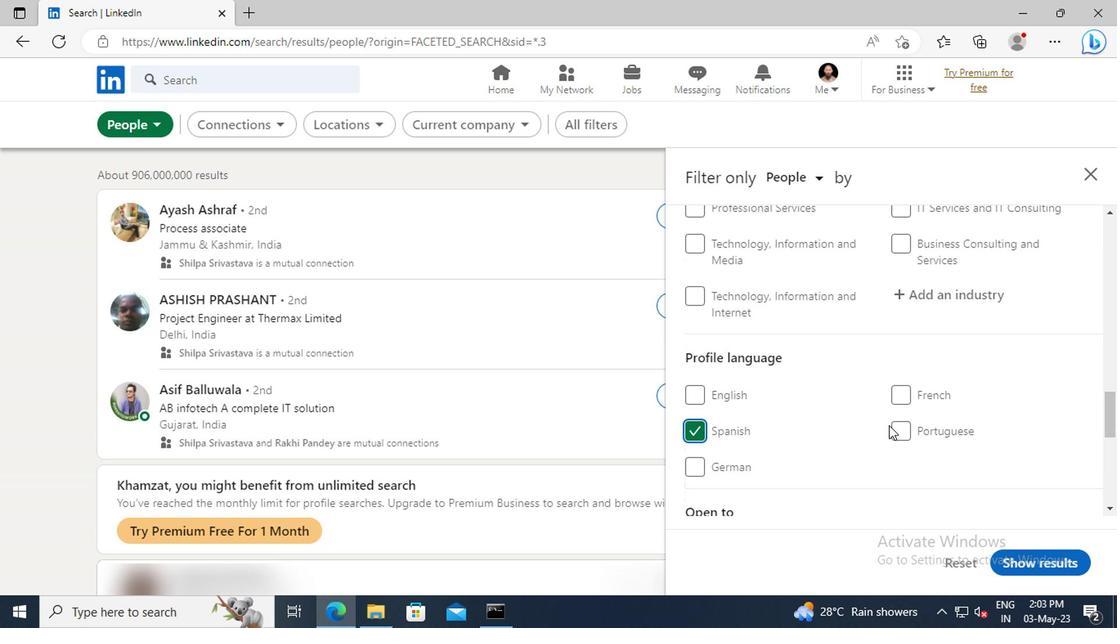 
Action: Mouse scrolled (904, 421) with delta (0, 0)
Screenshot: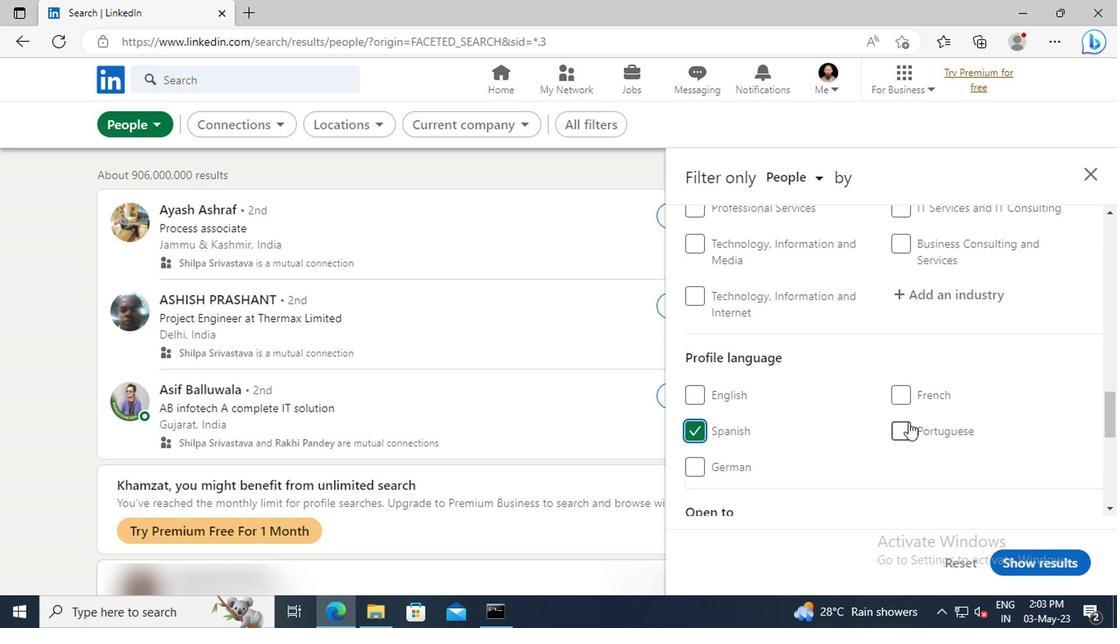 
Action: Mouse scrolled (904, 421) with delta (0, 0)
Screenshot: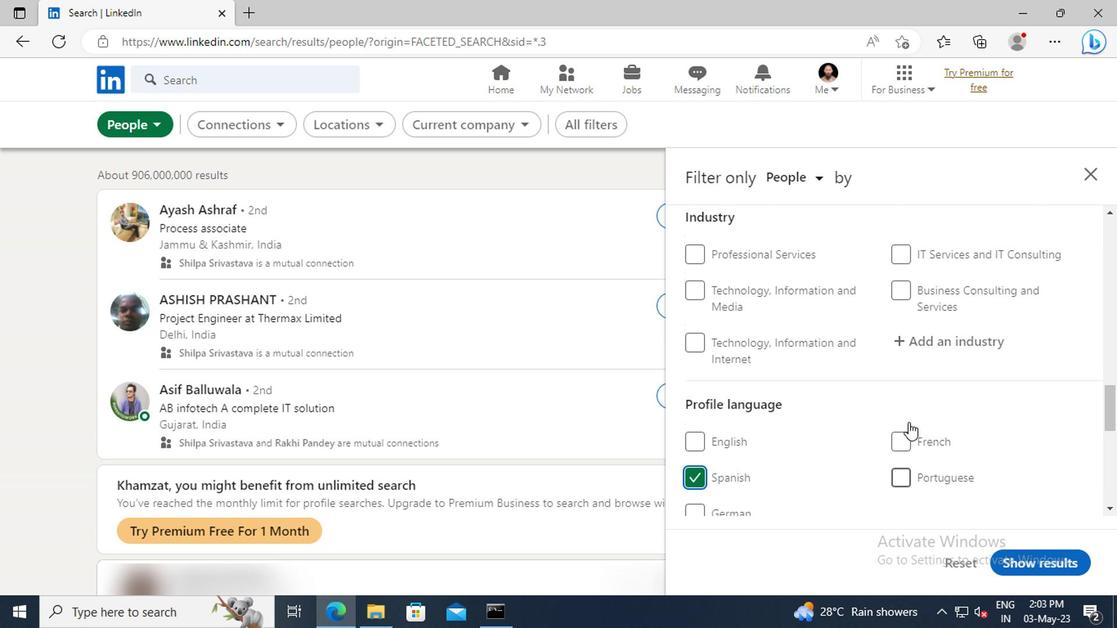 
Action: Mouse scrolled (904, 421) with delta (0, 0)
Screenshot: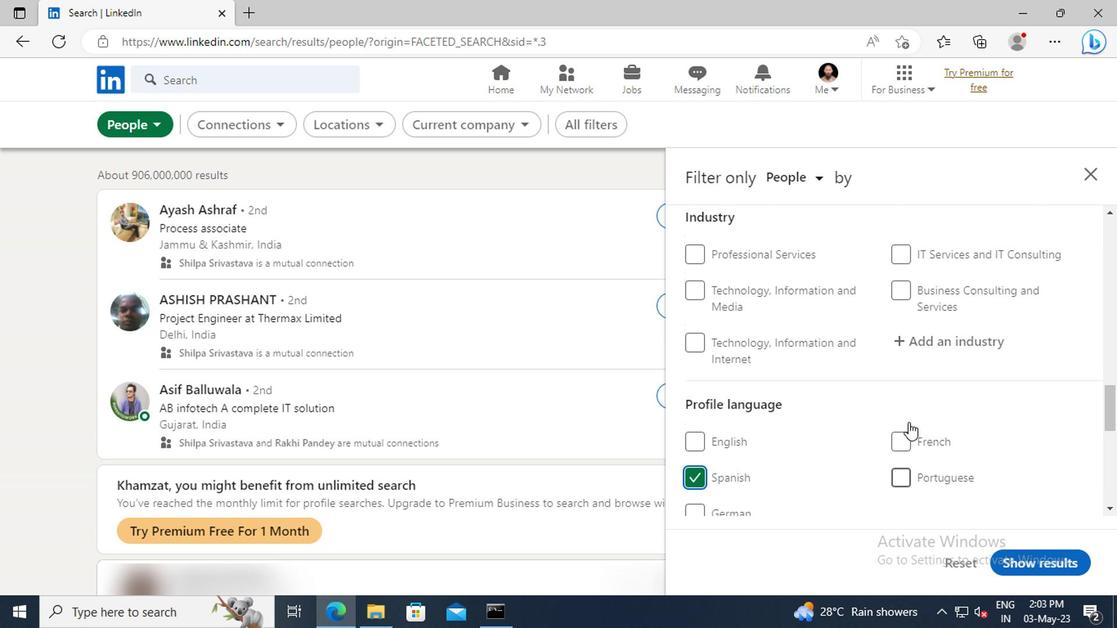 
Action: Mouse scrolled (904, 421) with delta (0, 0)
Screenshot: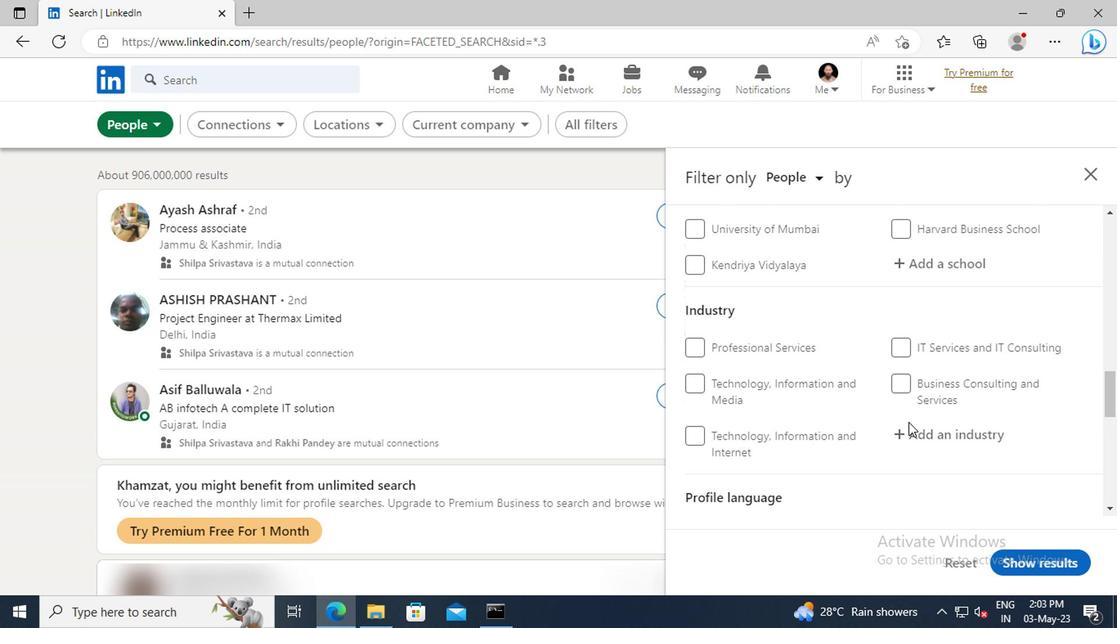 
Action: Mouse scrolled (904, 421) with delta (0, 0)
Screenshot: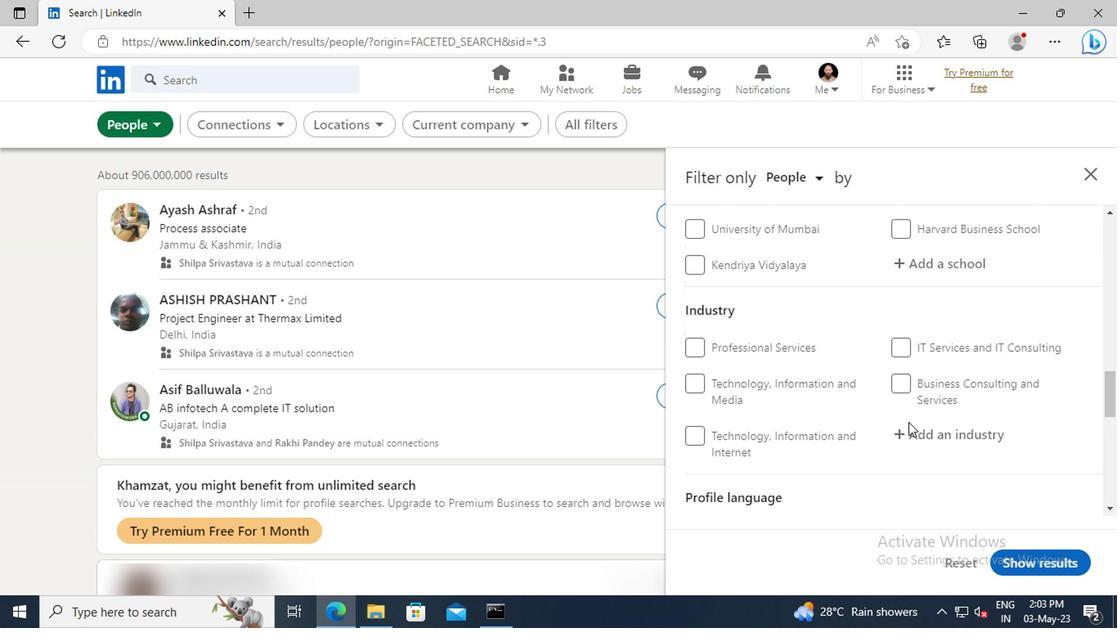 
Action: Mouse scrolled (904, 421) with delta (0, 0)
Screenshot: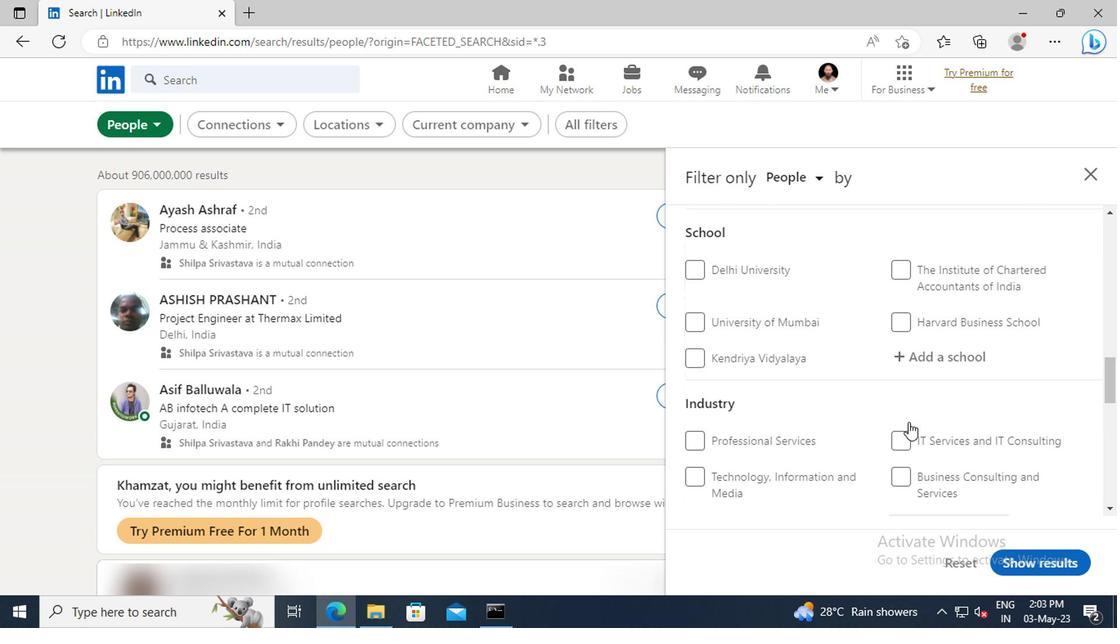 
Action: Mouse scrolled (904, 421) with delta (0, 0)
Screenshot: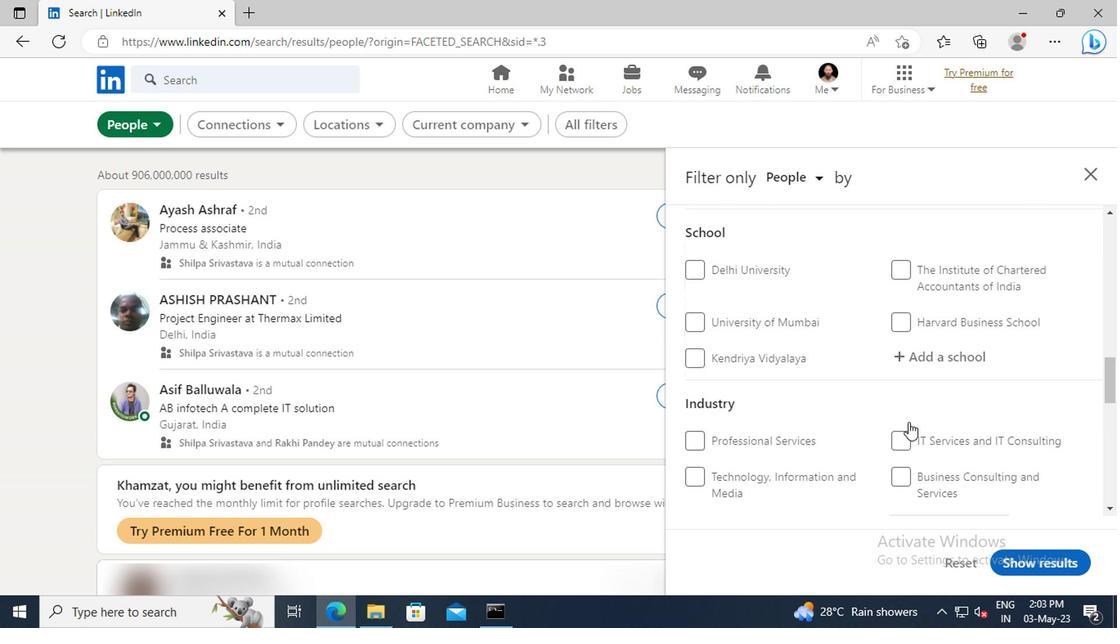 
Action: Mouse scrolled (904, 421) with delta (0, 0)
Screenshot: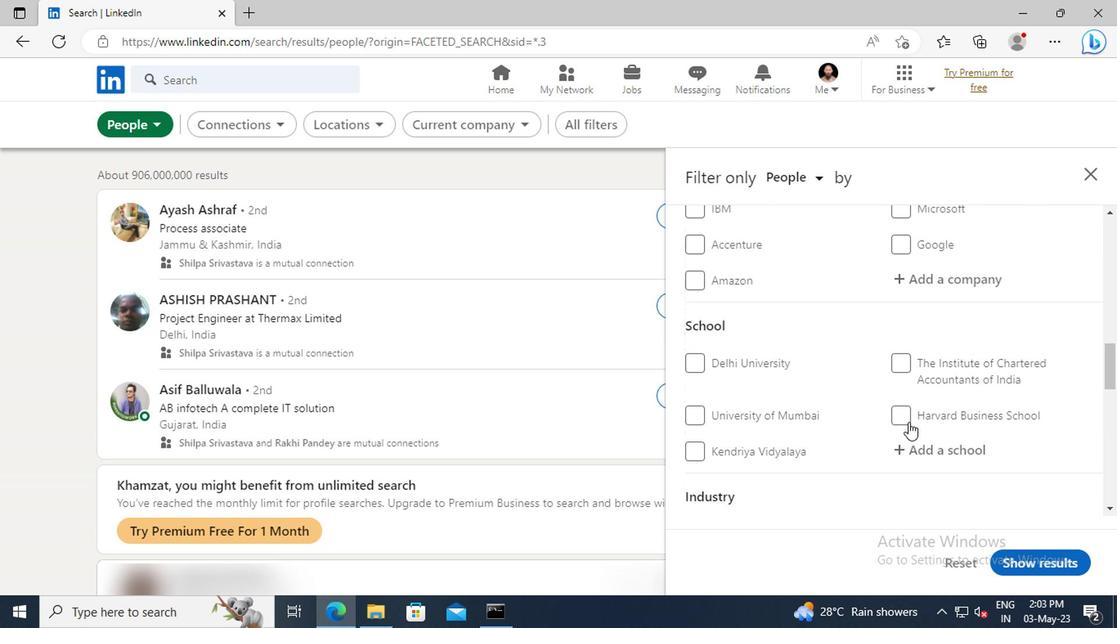 
Action: Mouse scrolled (904, 421) with delta (0, 0)
Screenshot: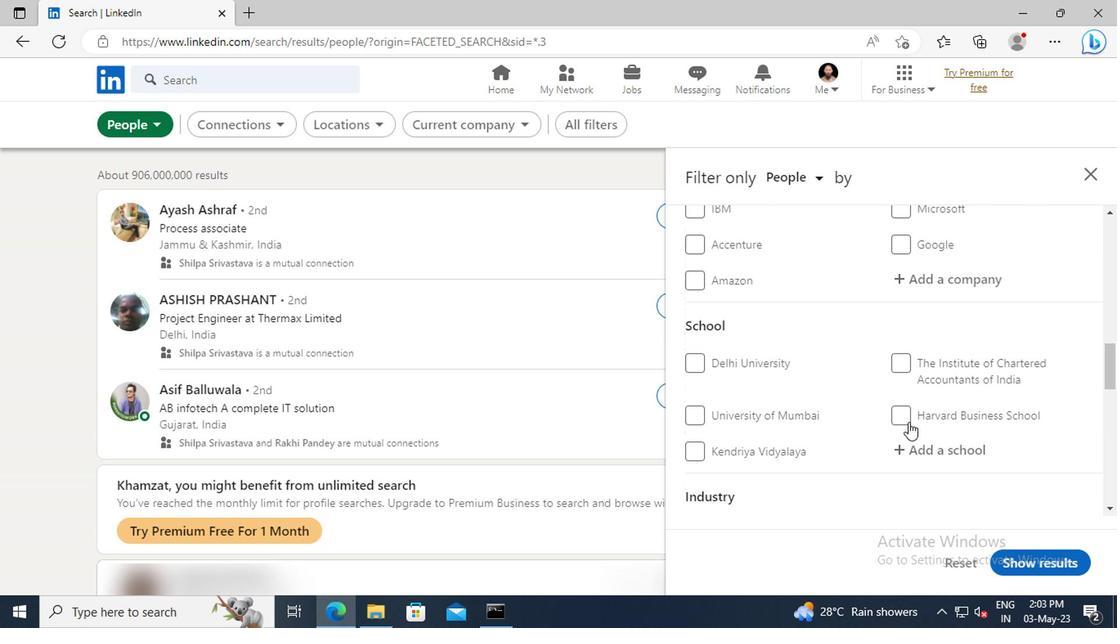 
Action: Mouse scrolled (904, 421) with delta (0, 0)
Screenshot: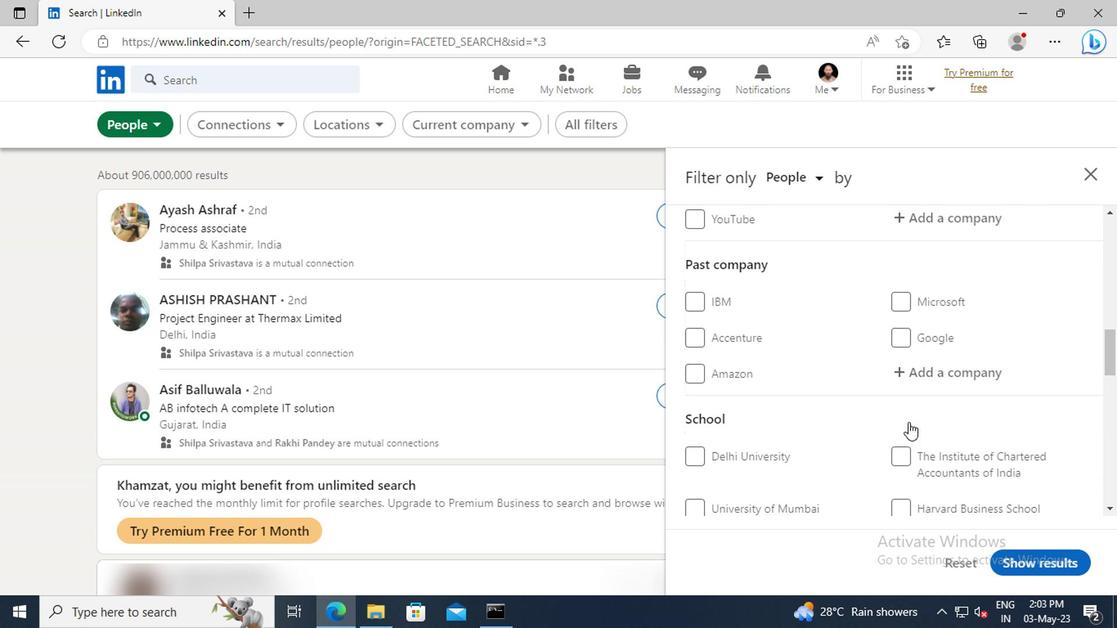 
Action: Mouse scrolled (904, 421) with delta (0, 0)
Screenshot: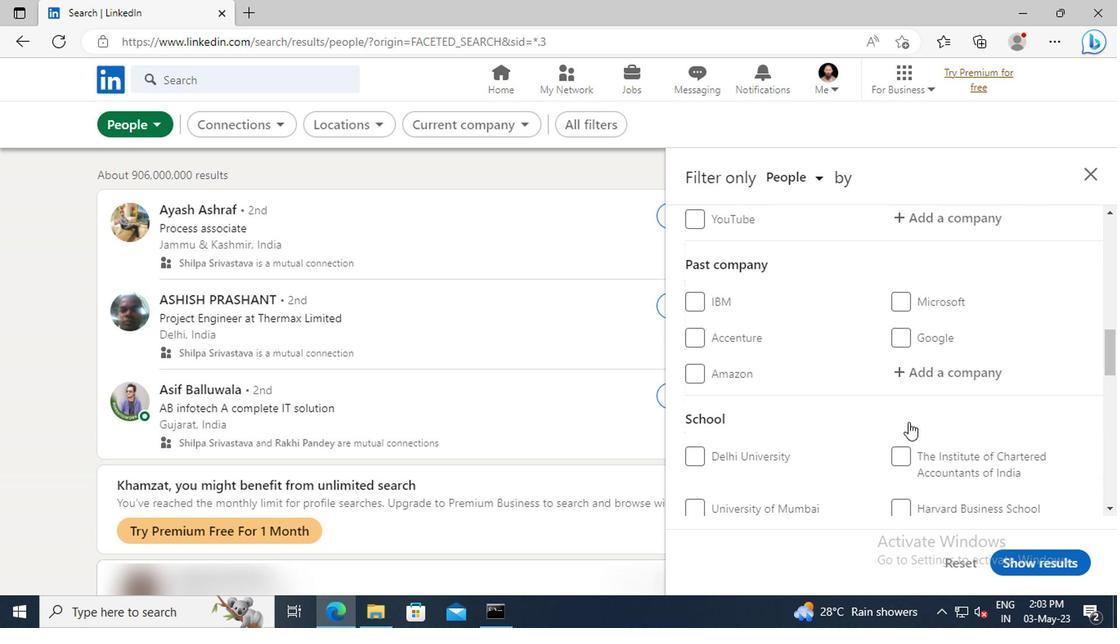 
Action: Mouse scrolled (904, 421) with delta (0, 0)
Screenshot: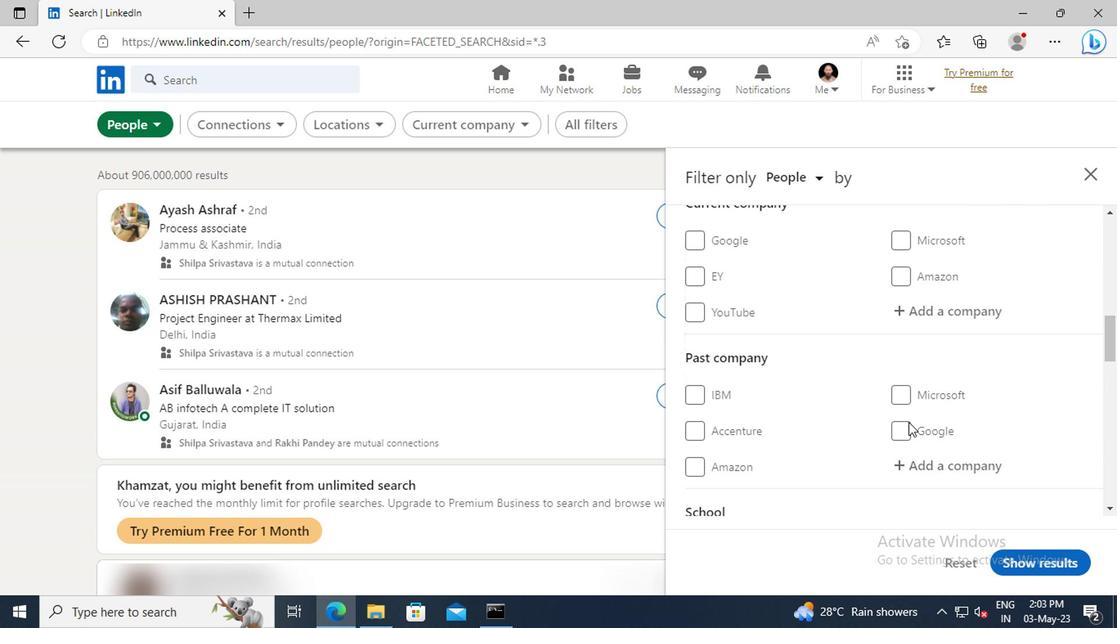
Action: Mouse scrolled (904, 421) with delta (0, 0)
Screenshot: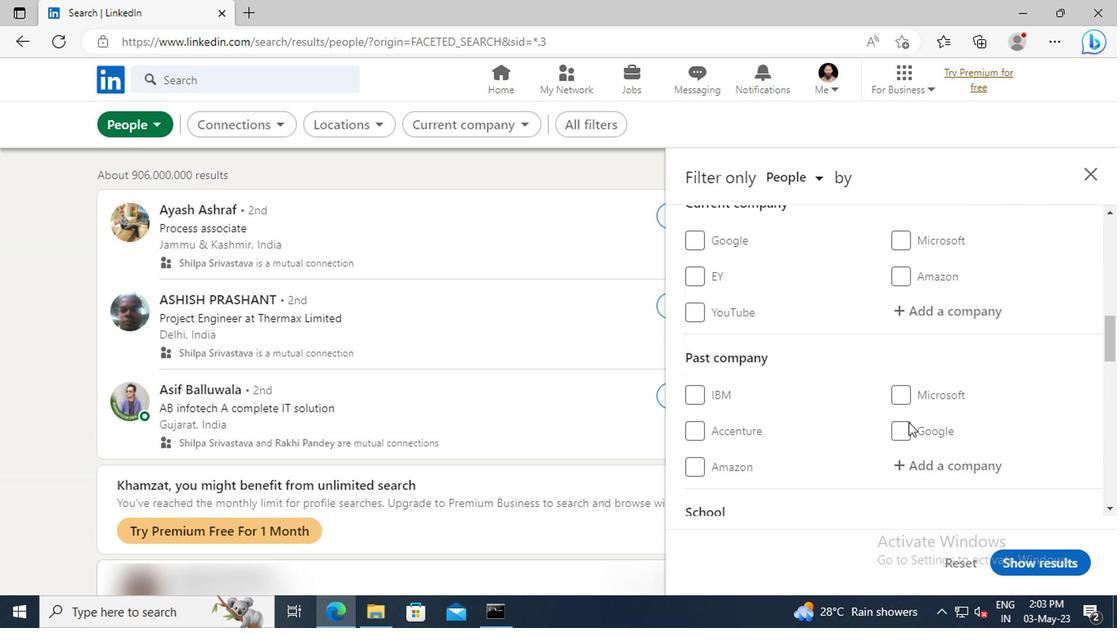 
Action: Mouse moved to (907, 400)
Screenshot: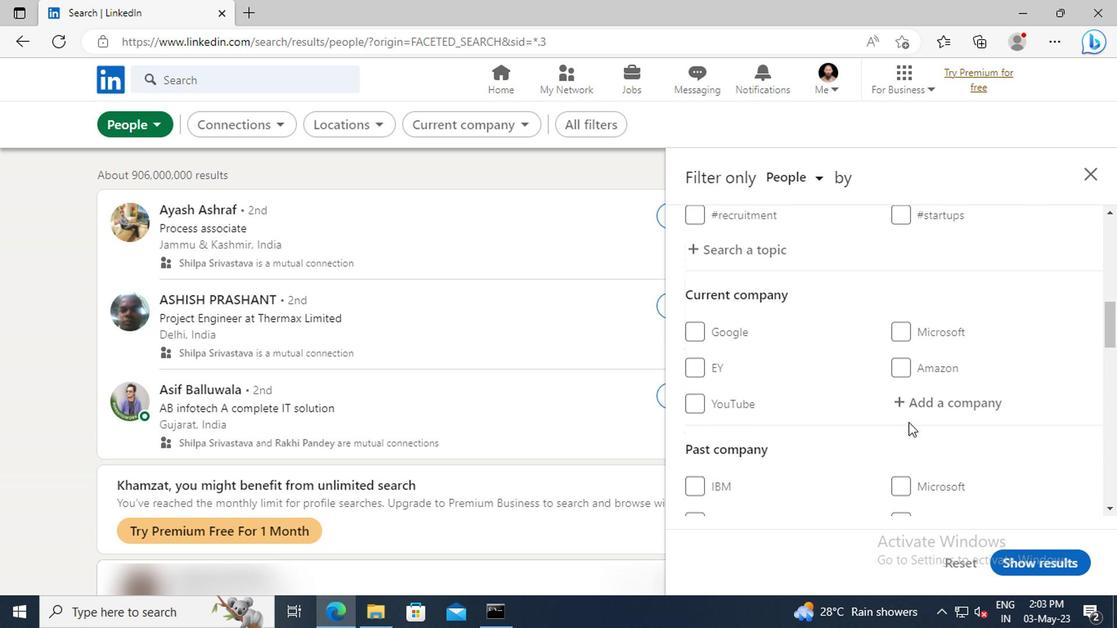 
Action: Mouse pressed left at (907, 400)
Screenshot: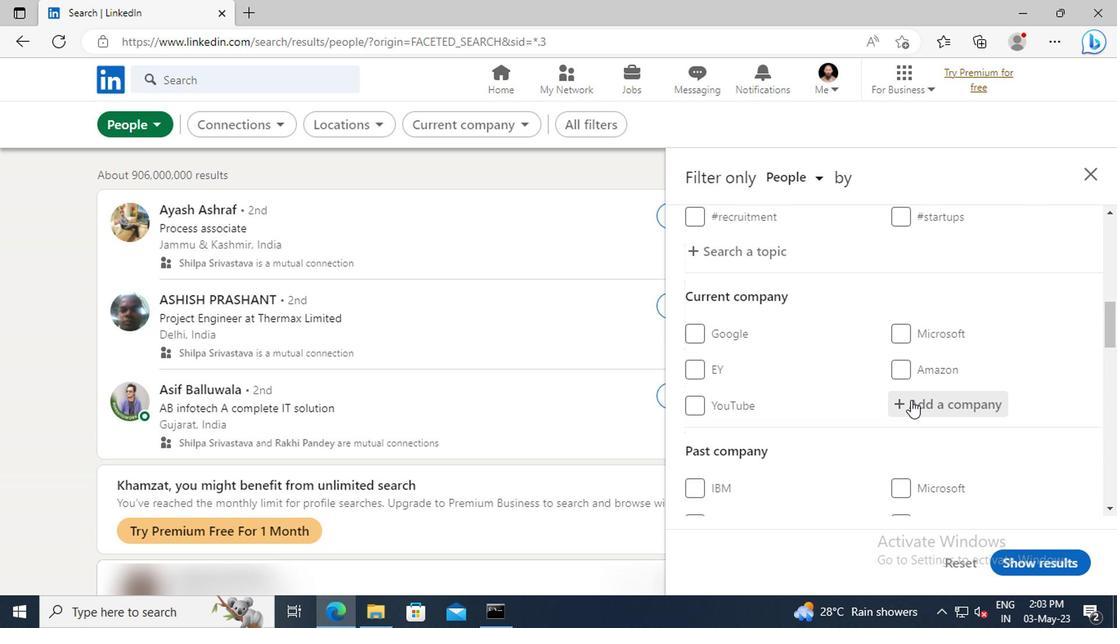 
Action: Key pressed <Key.shift>YOU<Key.shift>GOV
Screenshot: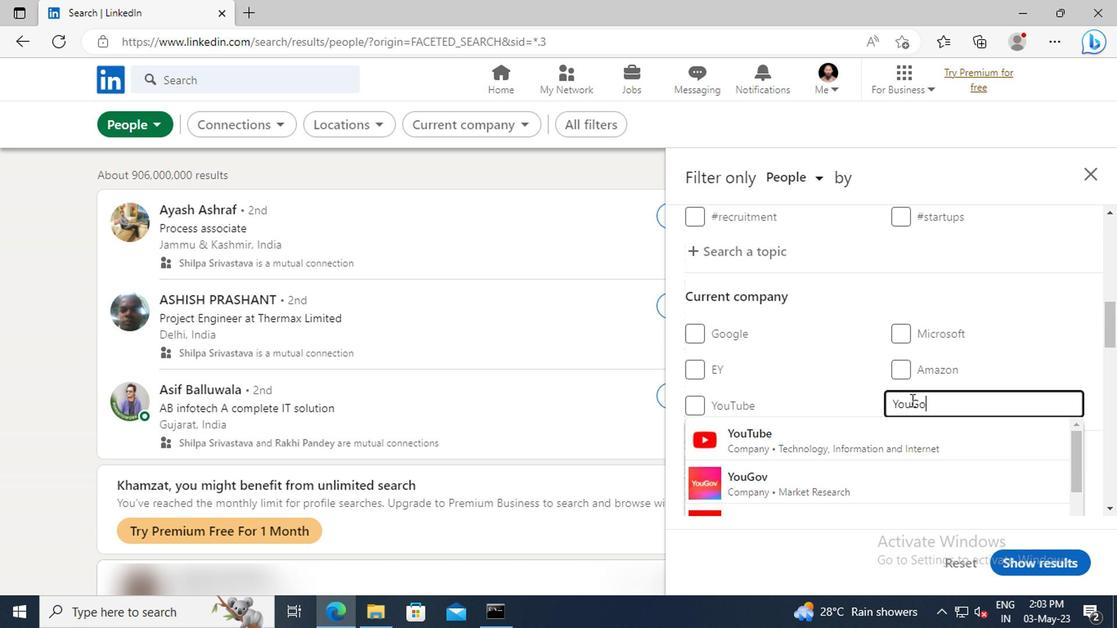 
Action: Mouse moved to (914, 428)
Screenshot: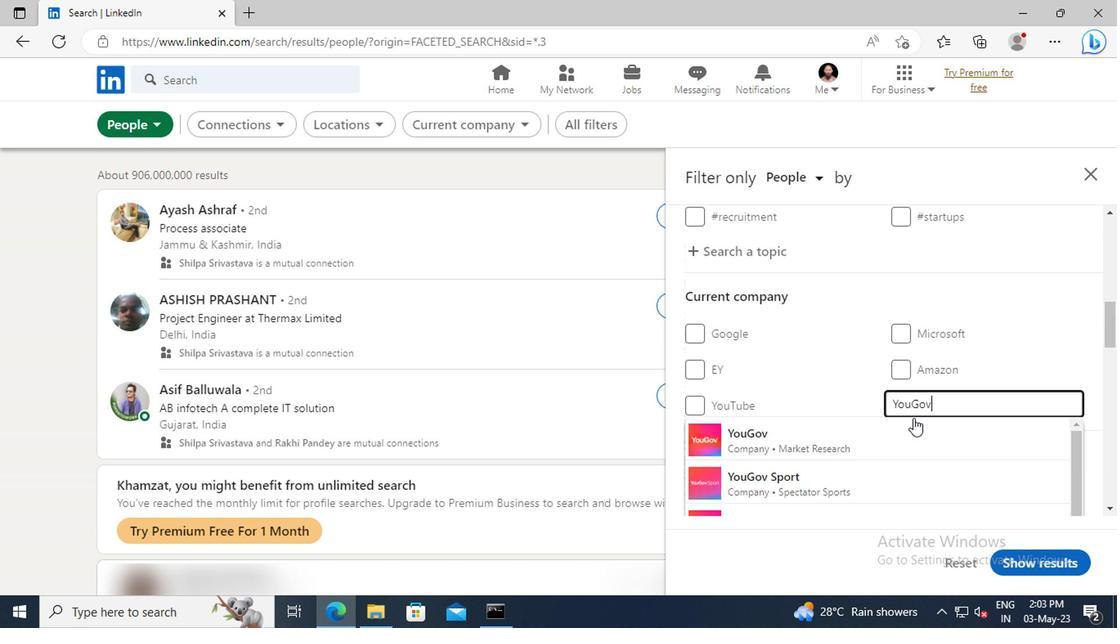 
Action: Mouse pressed left at (914, 428)
Screenshot: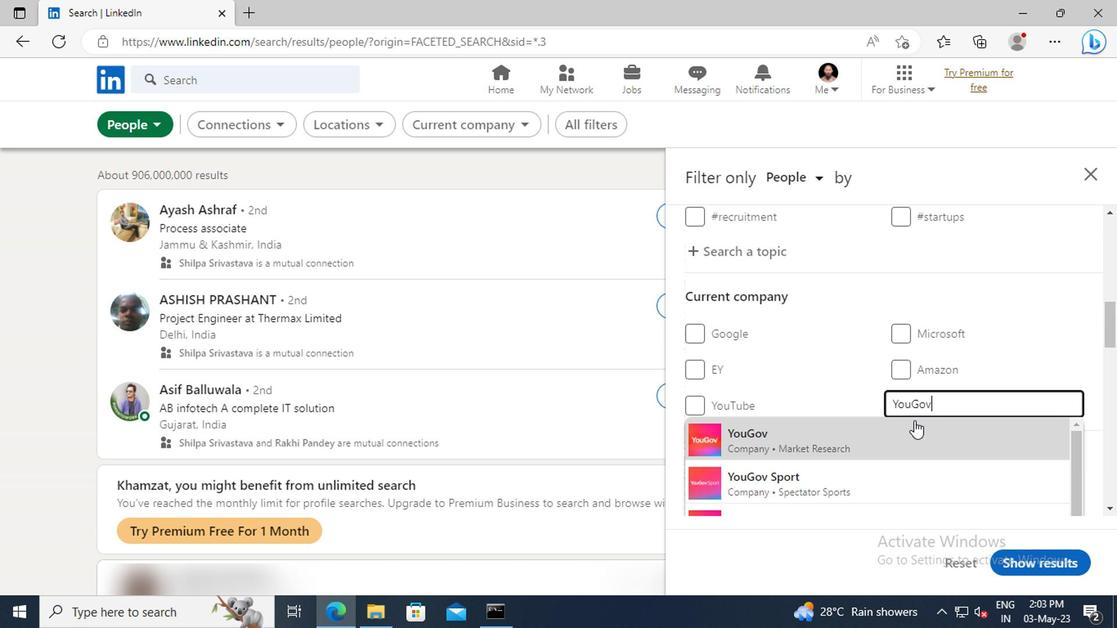 
Action: Mouse scrolled (914, 427) with delta (0, -1)
Screenshot: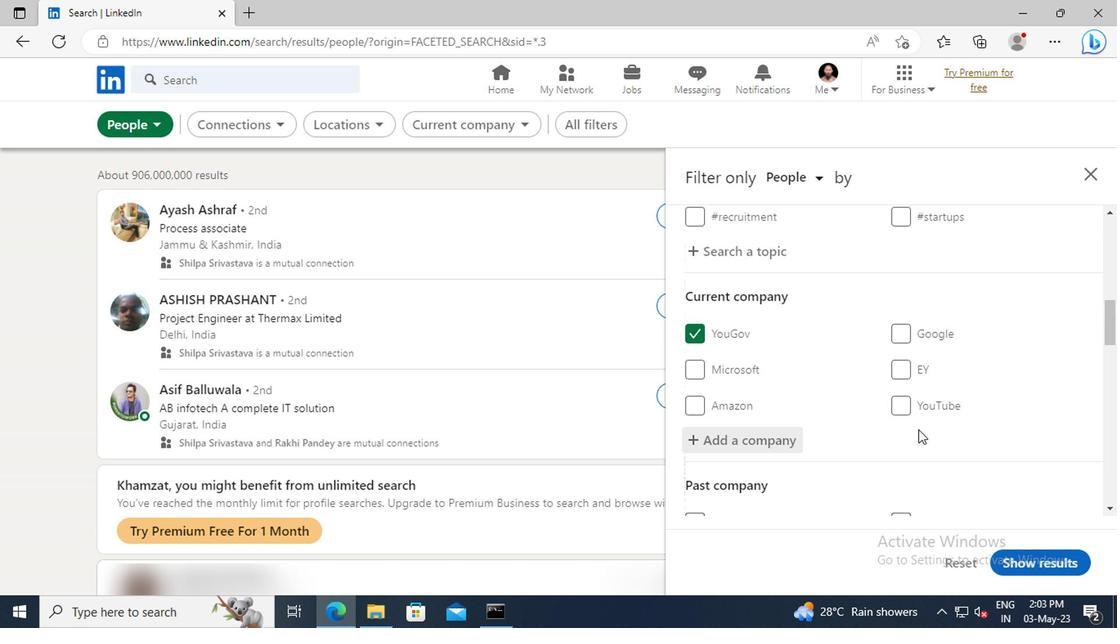 
Action: Mouse scrolled (914, 427) with delta (0, -1)
Screenshot: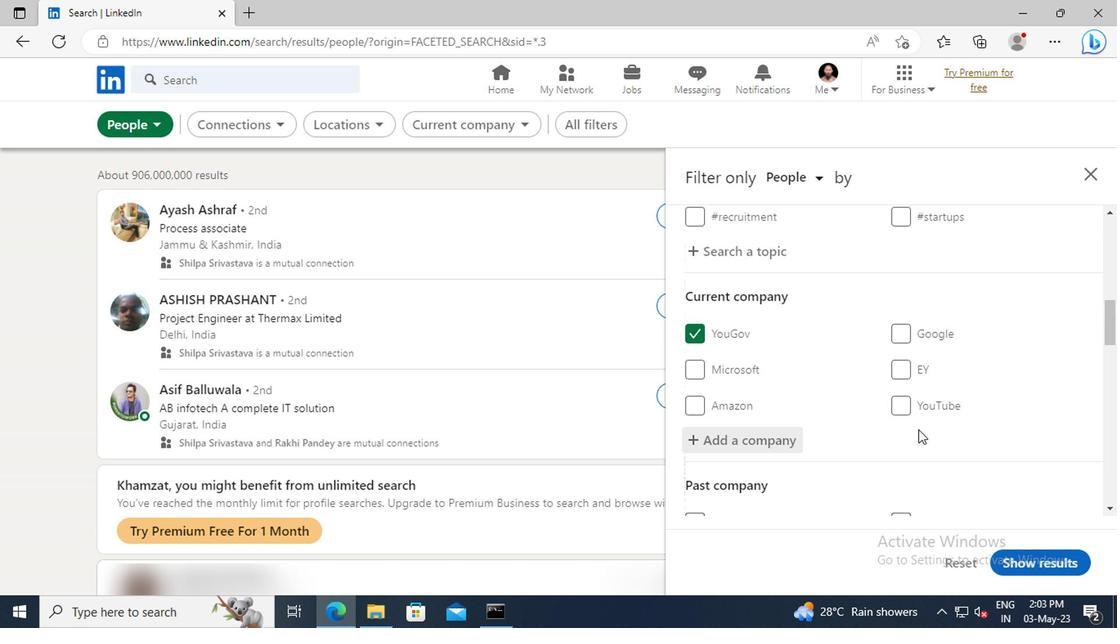 
Action: Mouse scrolled (914, 427) with delta (0, -1)
Screenshot: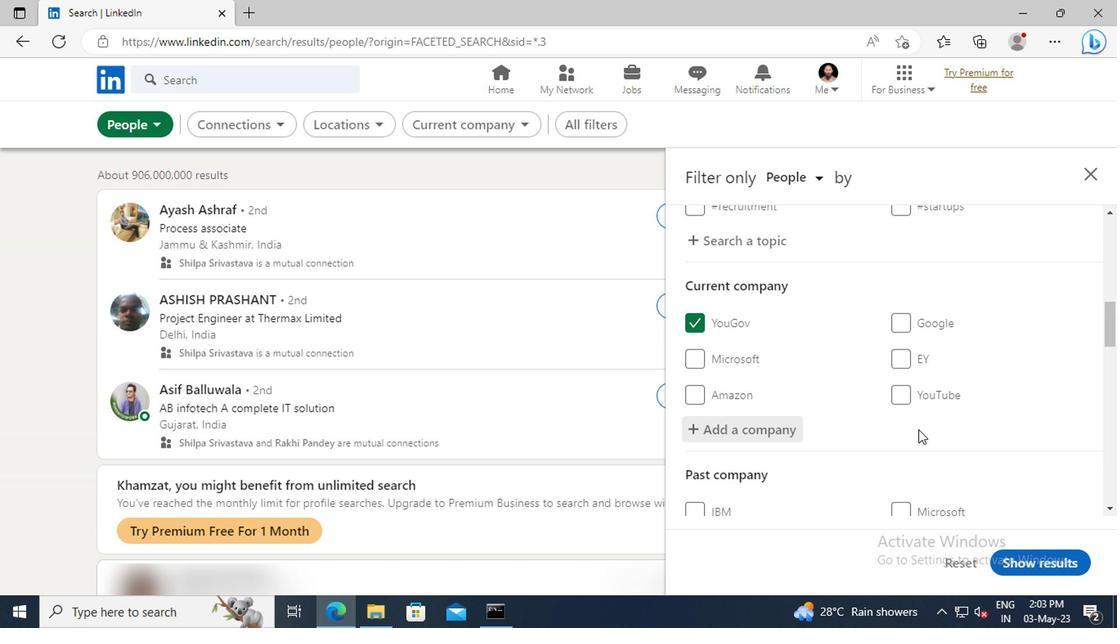 
Action: Mouse moved to (919, 359)
Screenshot: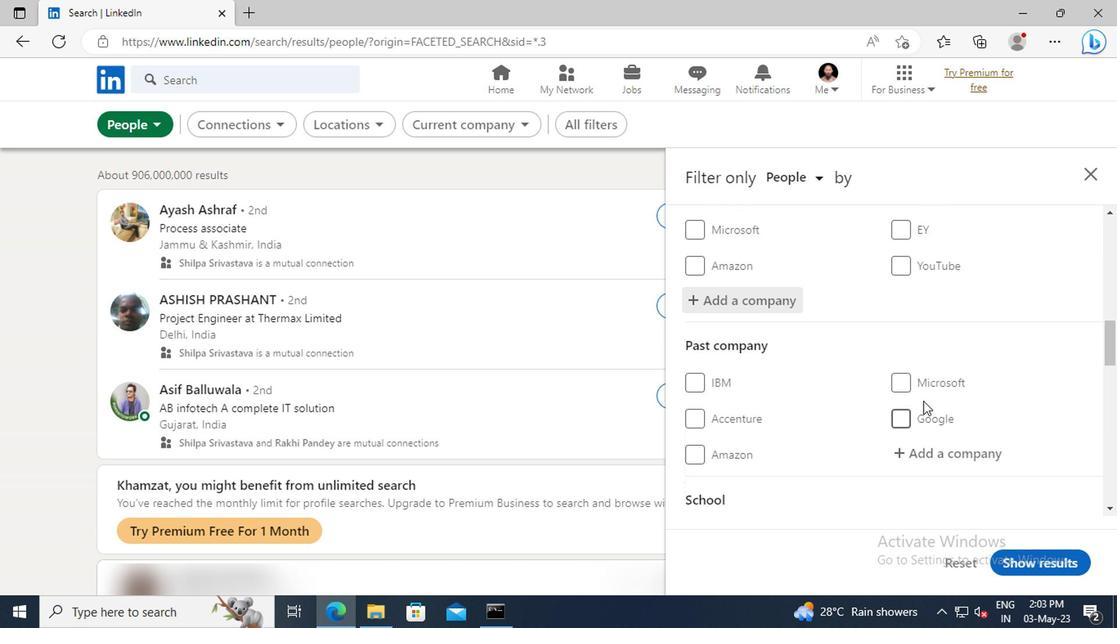 
Action: Mouse scrolled (919, 358) with delta (0, 0)
Screenshot: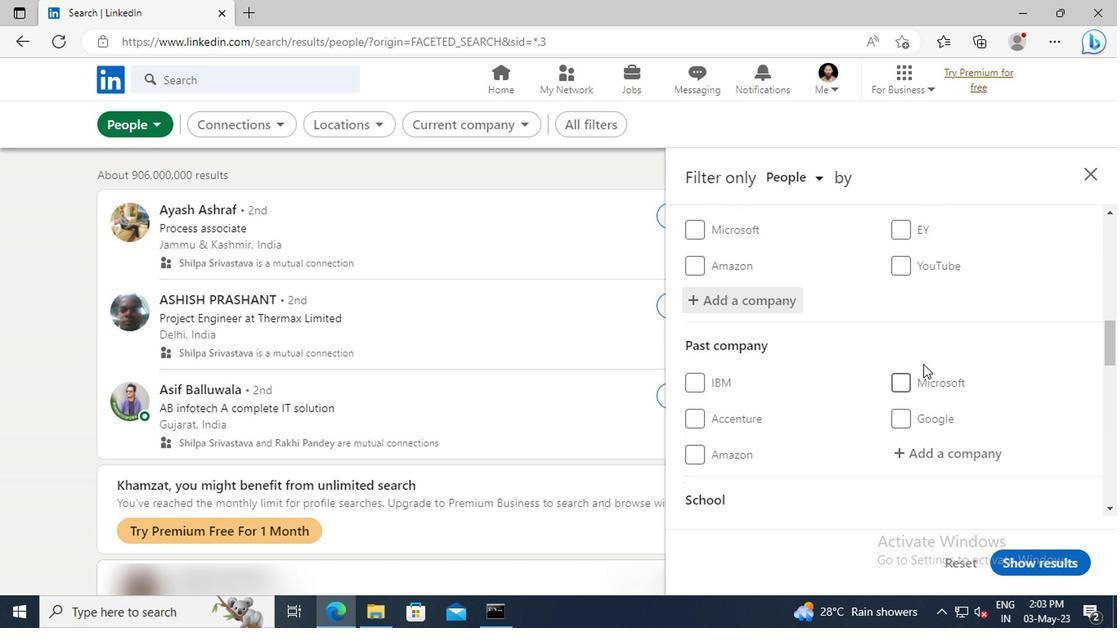 
Action: Mouse scrolled (919, 358) with delta (0, 0)
Screenshot: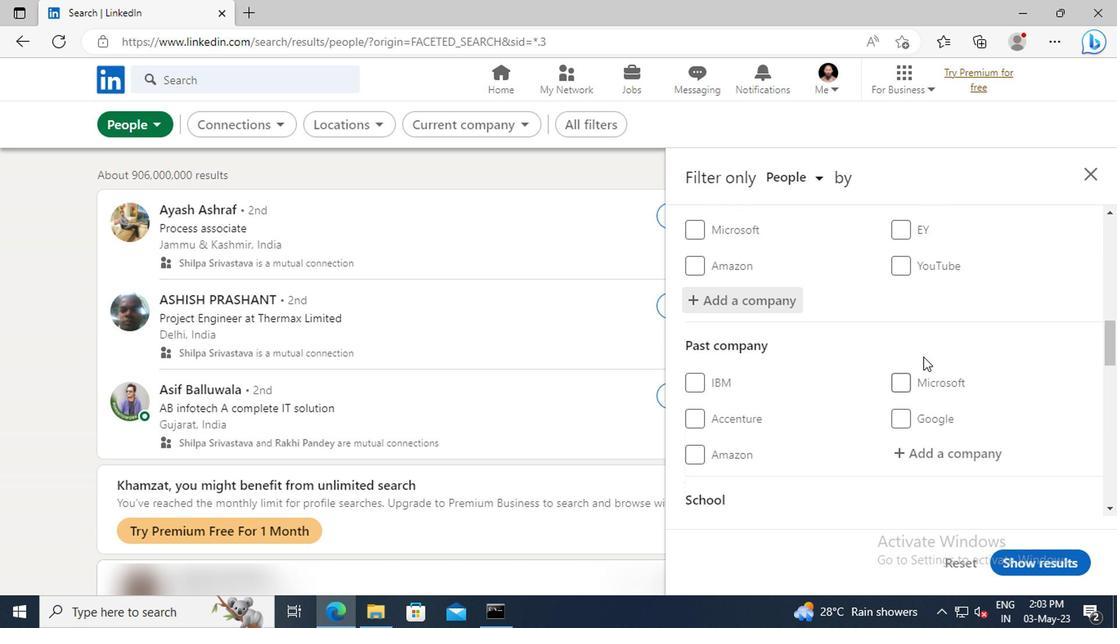 
Action: Mouse moved to (919, 354)
Screenshot: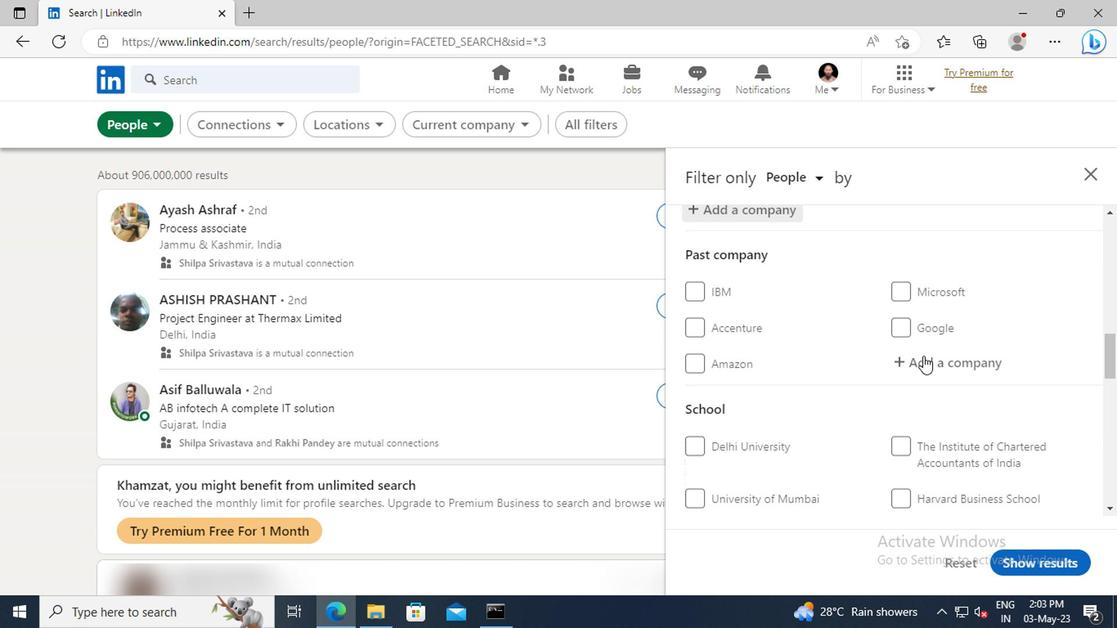 
Action: Mouse scrolled (919, 353) with delta (0, 0)
Screenshot: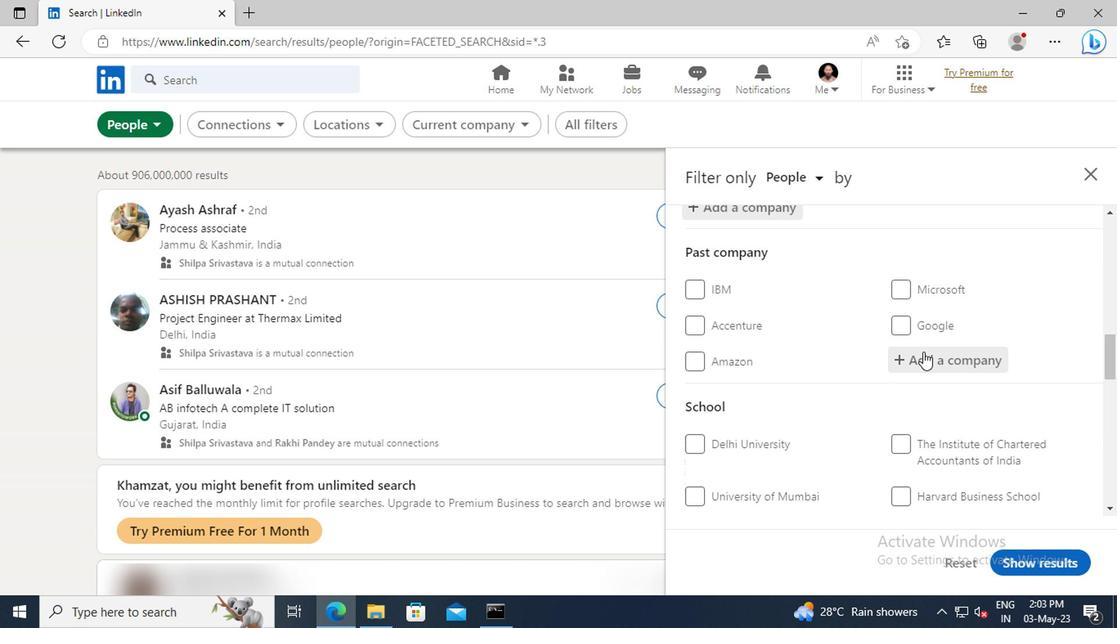 
Action: Mouse moved to (919, 354)
Screenshot: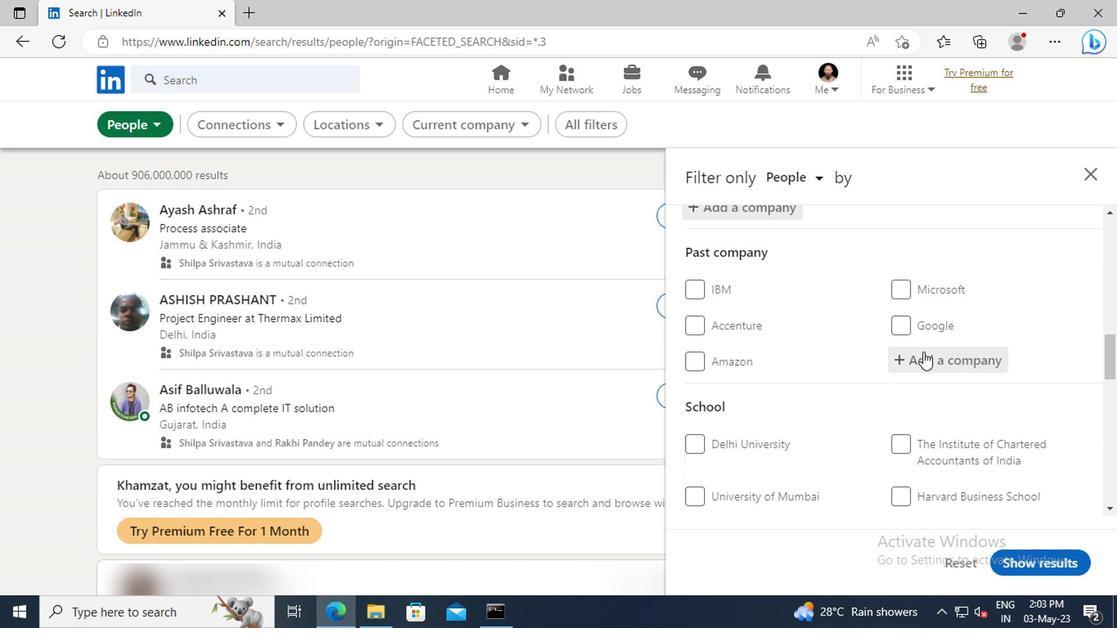 
Action: Mouse scrolled (919, 353) with delta (0, 0)
Screenshot: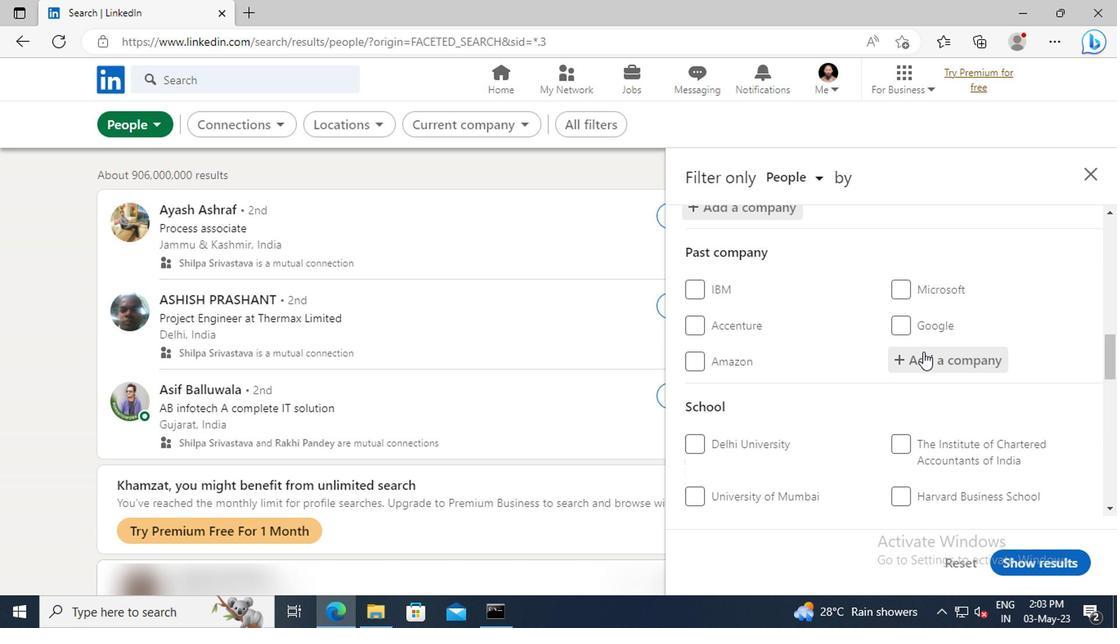 
Action: Mouse scrolled (919, 353) with delta (0, 0)
Screenshot: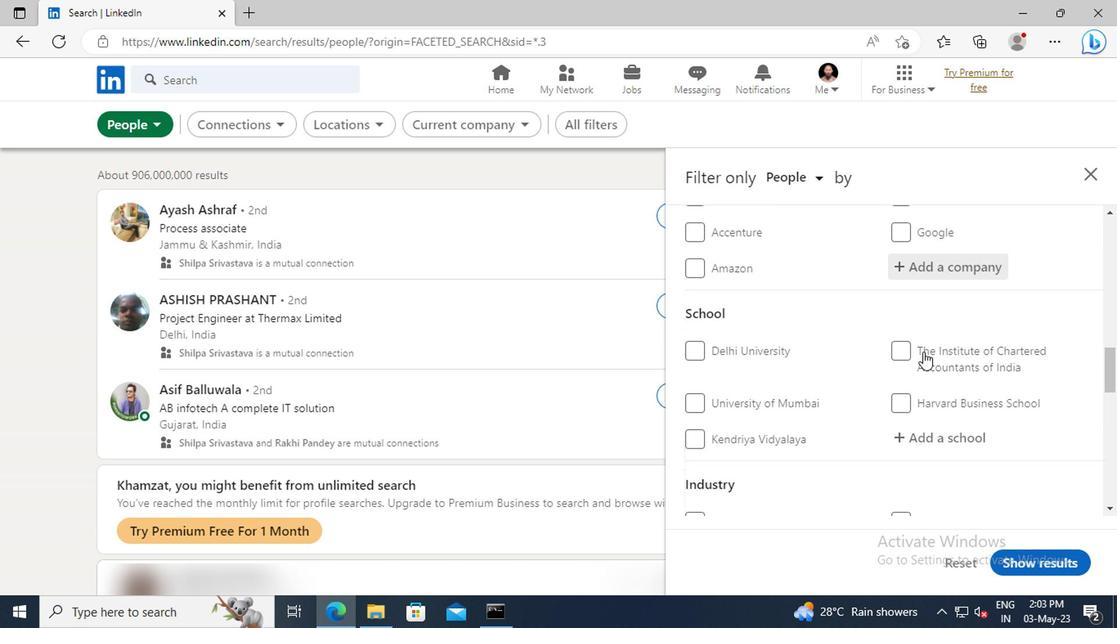 
Action: Mouse scrolled (919, 353) with delta (0, 0)
Screenshot: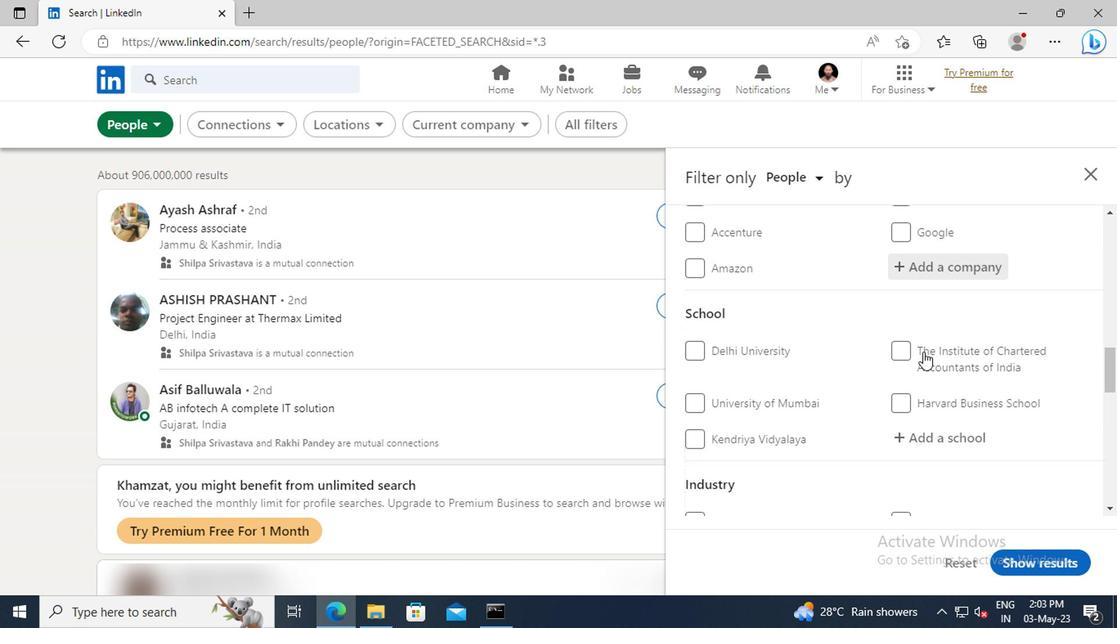 
Action: Mouse moved to (917, 354)
Screenshot: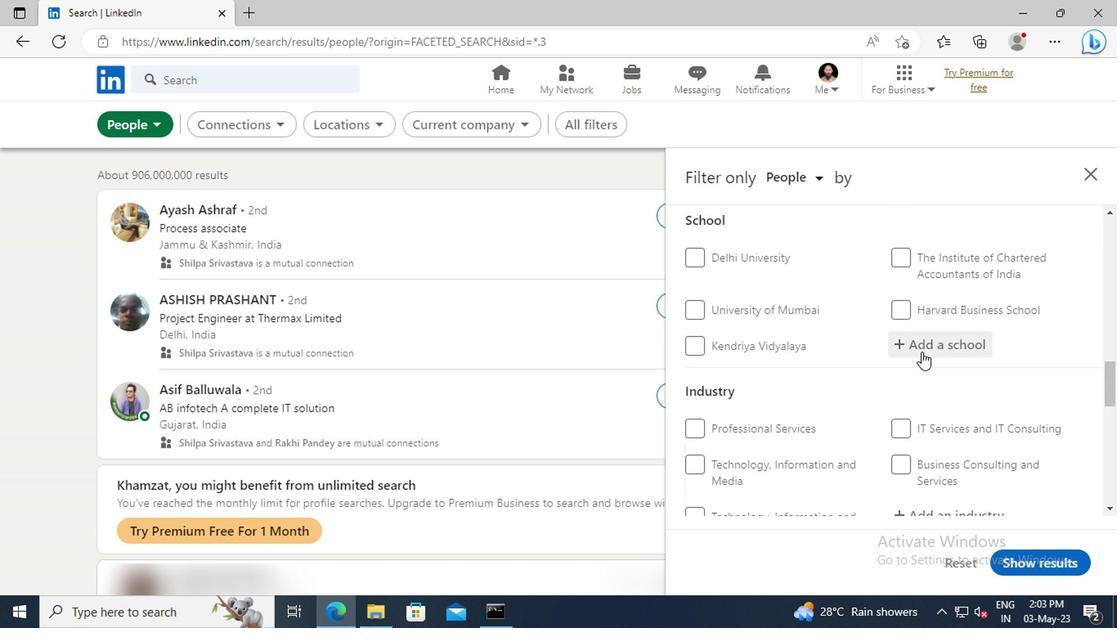 
Action: Mouse pressed left at (917, 354)
Screenshot: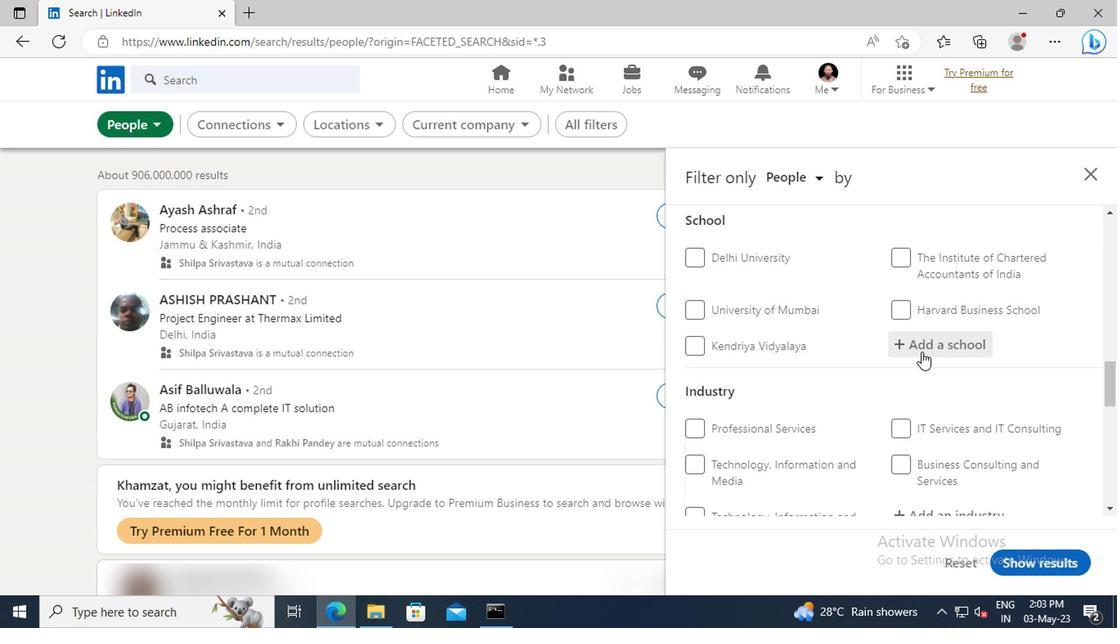 
Action: Key pressed <Key.shift>ST.<Key.space><Key.shift>PETER'S<Key.space><Key.shift>ENGI
Screenshot: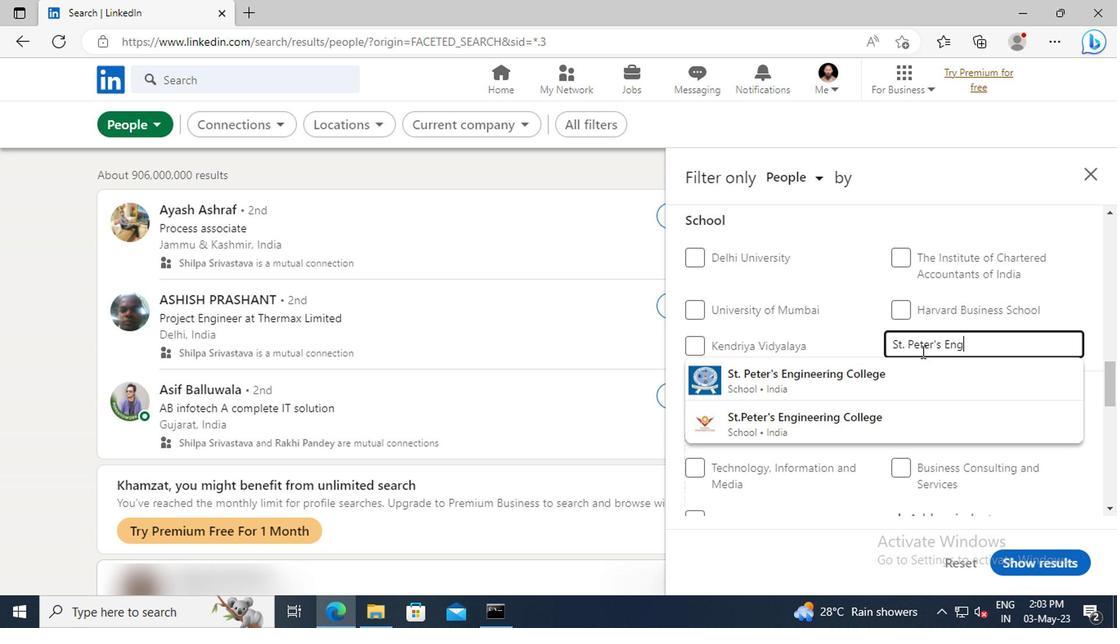 
Action: Mouse moved to (916, 370)
Screenshot: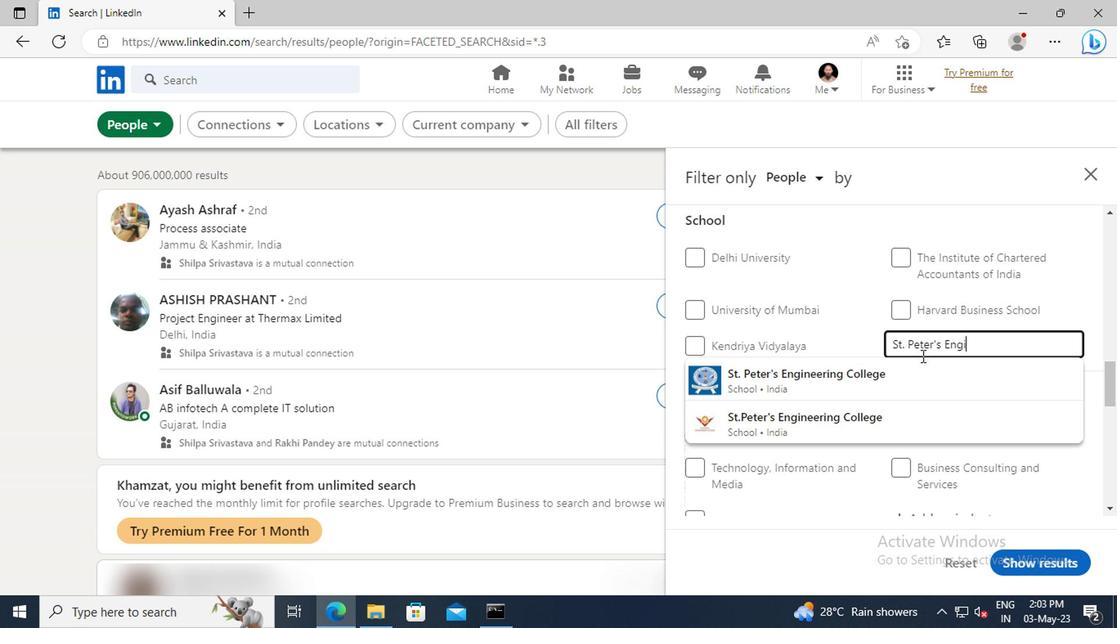
Action: Mouse pressed left at (916, 370)
Screenshot: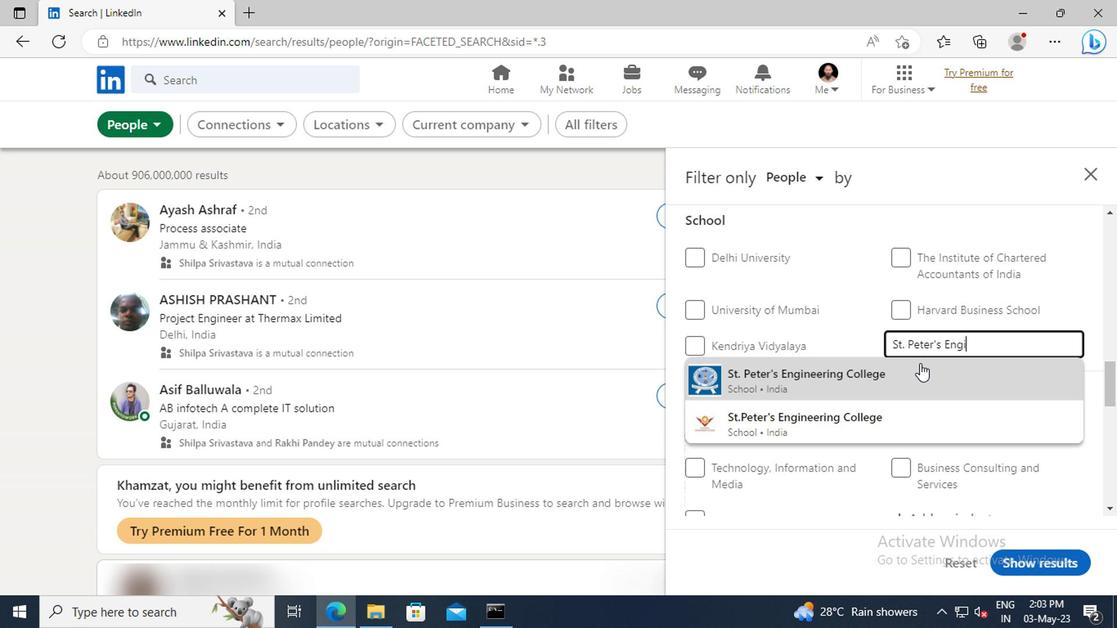 
Action: Mouse scrolled (916, 370) with delta (0, 0)
Screenshot: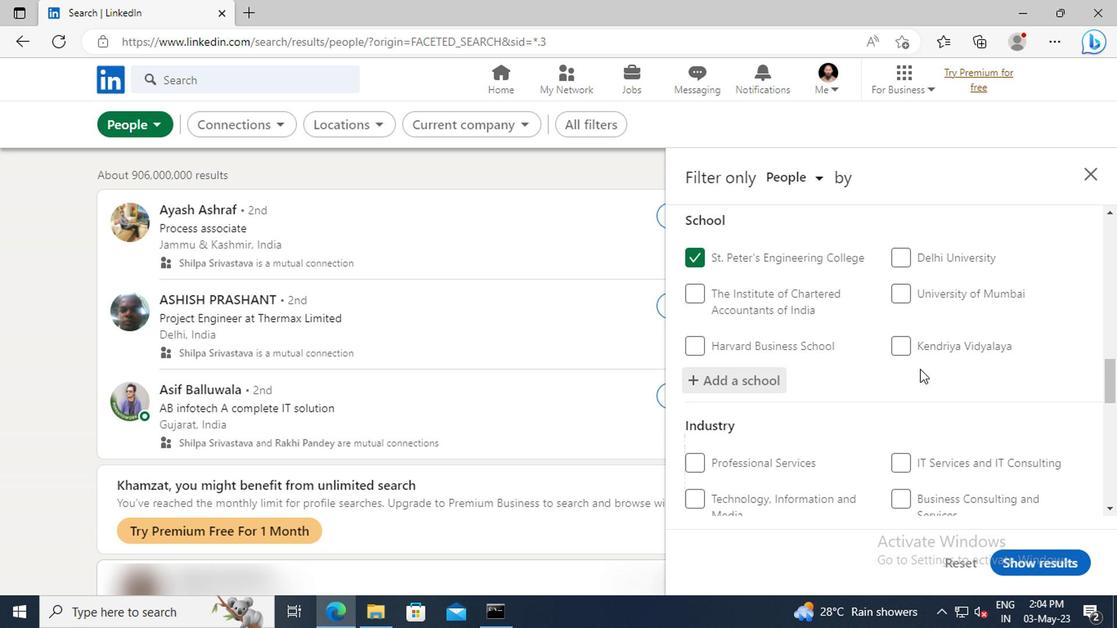 
Action: Mouse scrolled (916, 370) with delta (0, 0)
Screenshot: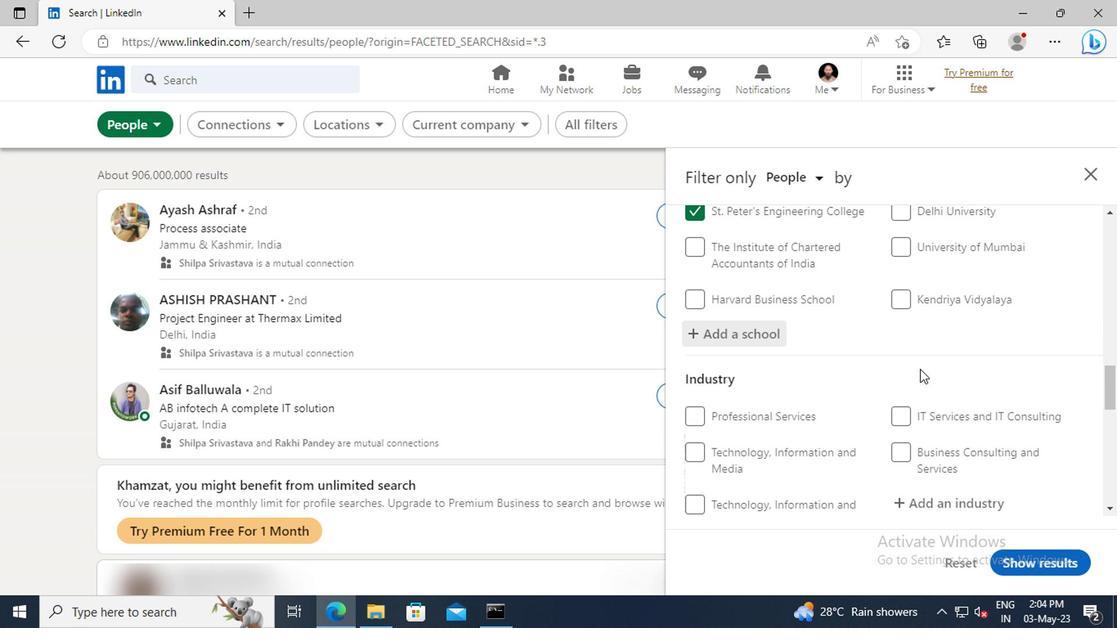 
Action: Mouse scrolled (916, 370) with delta (0, 0)
Screenshot: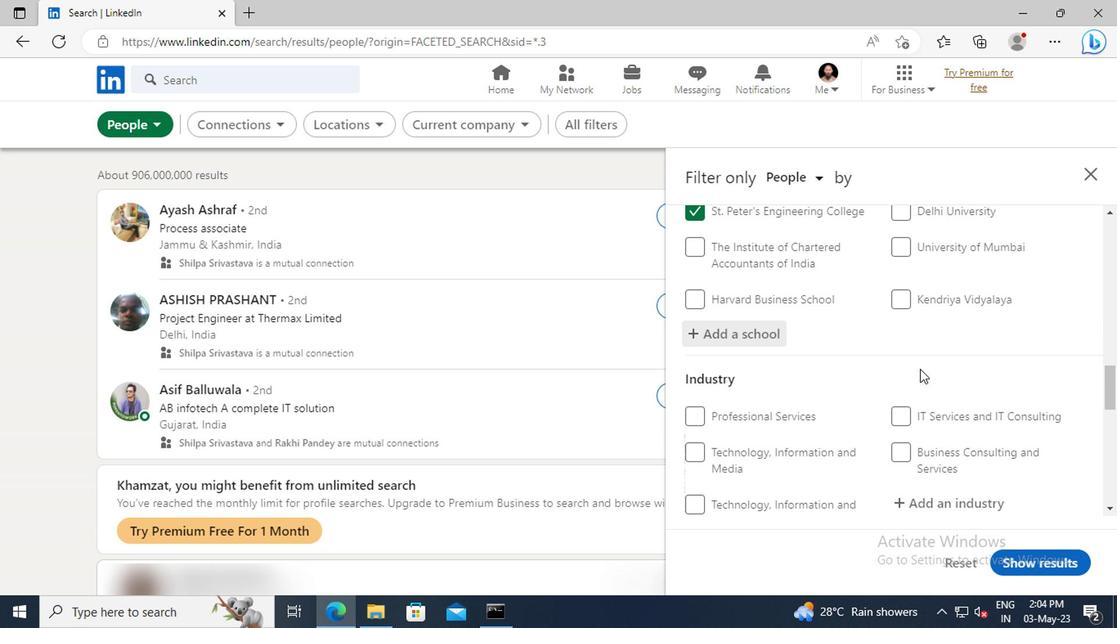 
Action: Mouse scrolled (916, 370) with delta (0, 0)
Screenshot: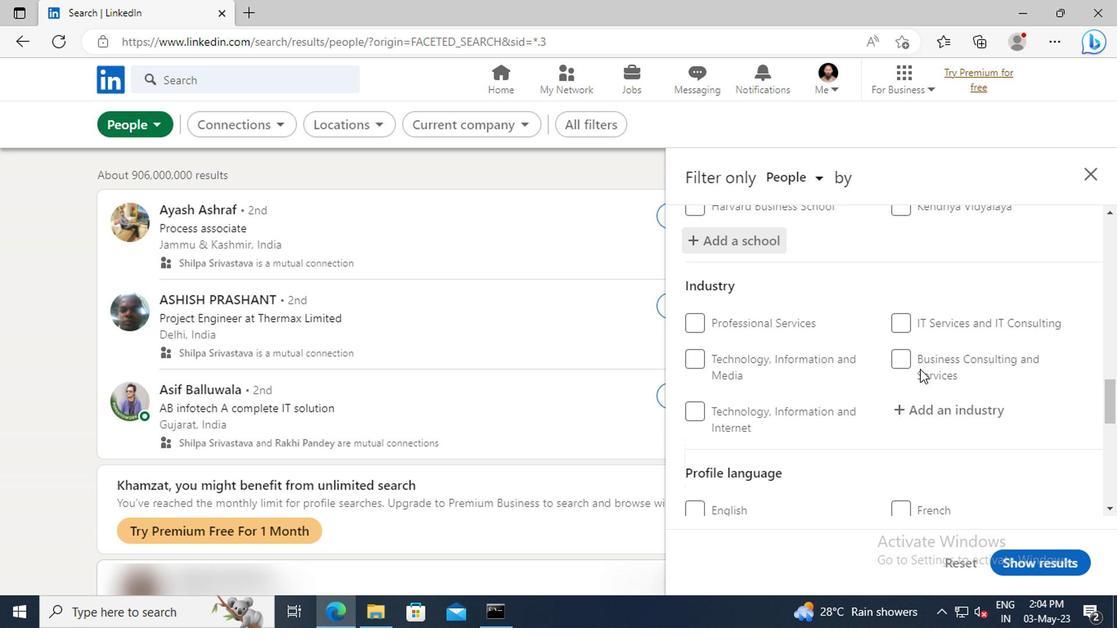 
Action: Mouse moved to (916, 375)
Screenshot: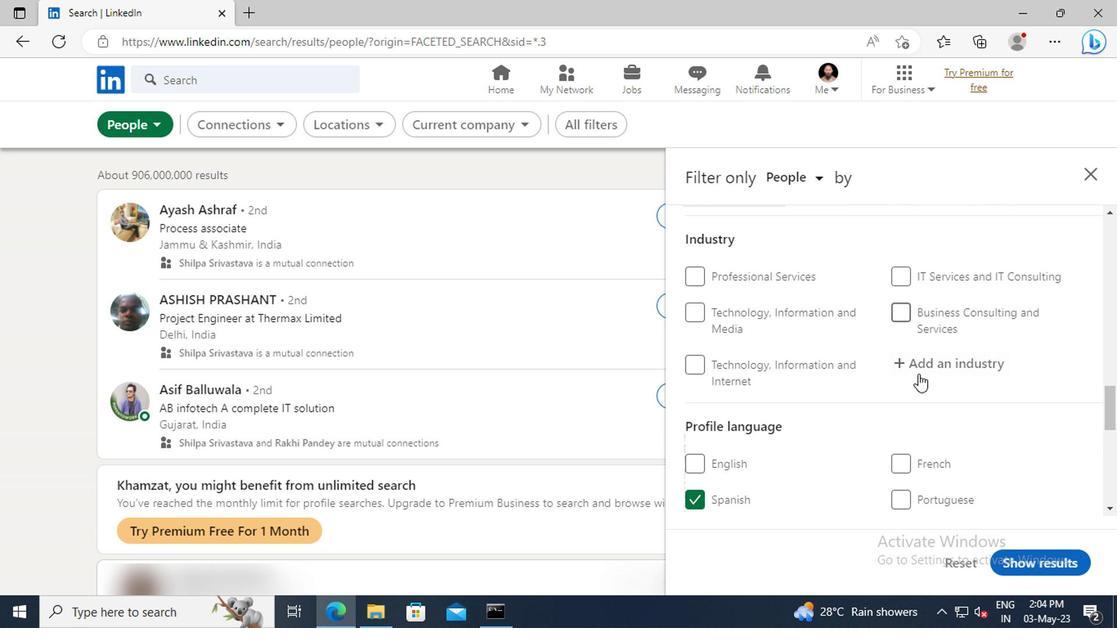 
Action: Mouse pressed left at (916, 375)
Screenshot: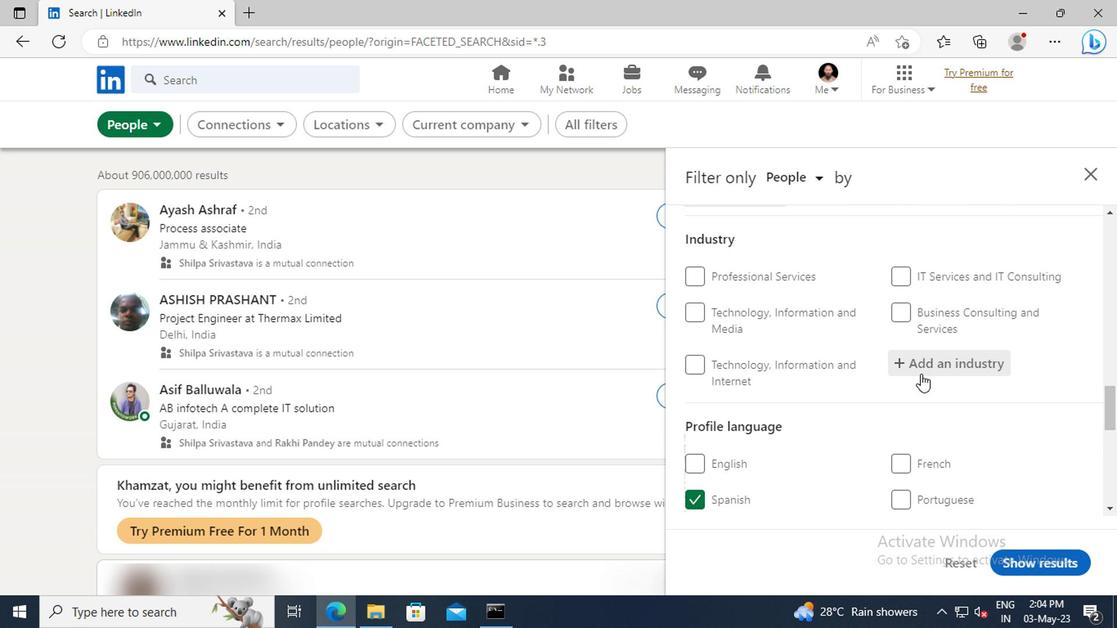 
Action: Key pressed <Key.shift>INTERNET<Key.space><Key.shift>NE
Screenshot: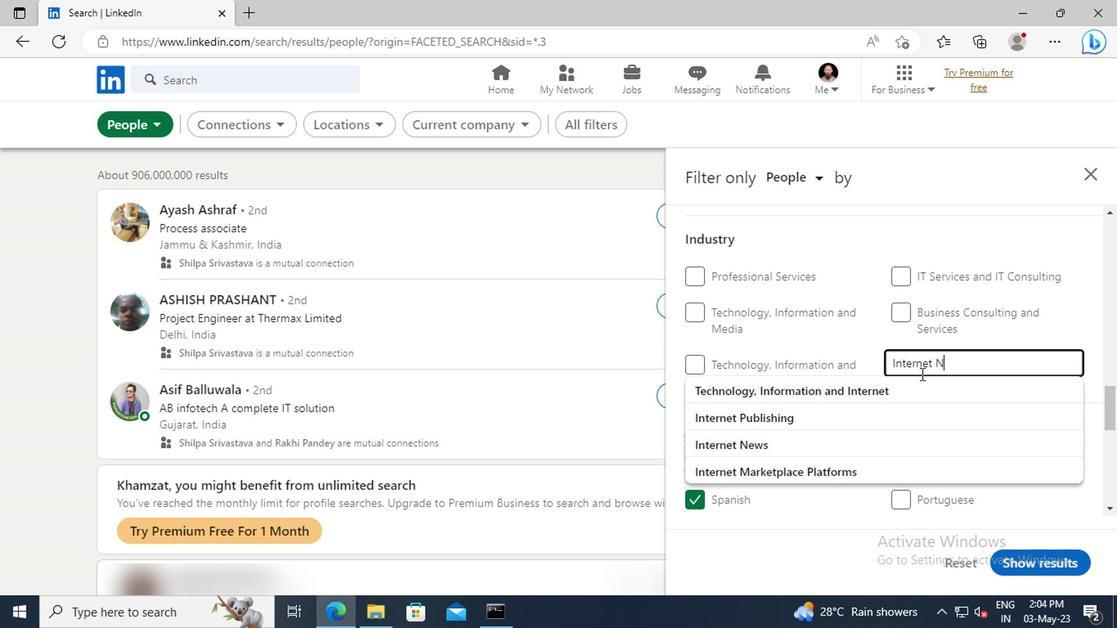 
Action: Mouse moved to (919, 383)
Screenshot: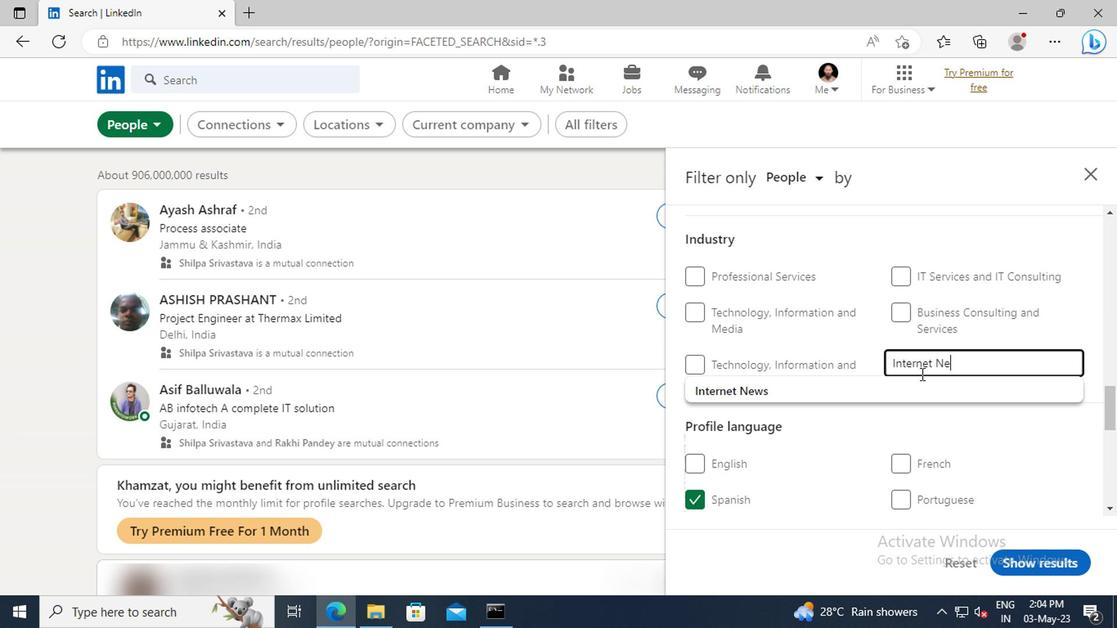 
Action: Mouse pressed left at (919, 383)
Screenshot: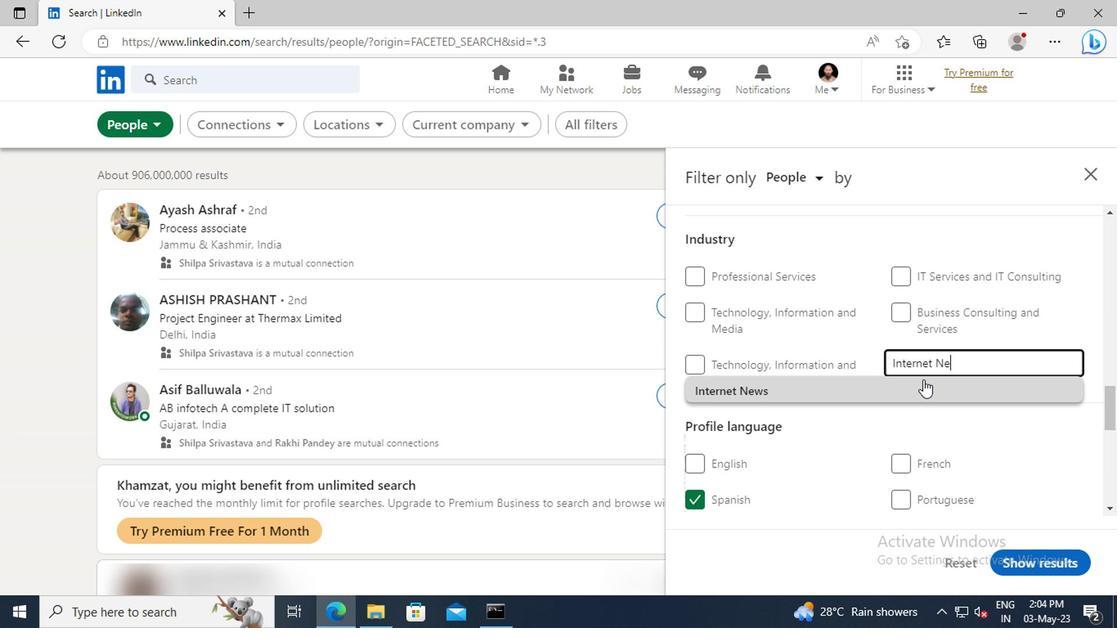 
Action: Mouse scrolled (919, 382) with delta (0, -1)
Screenshot: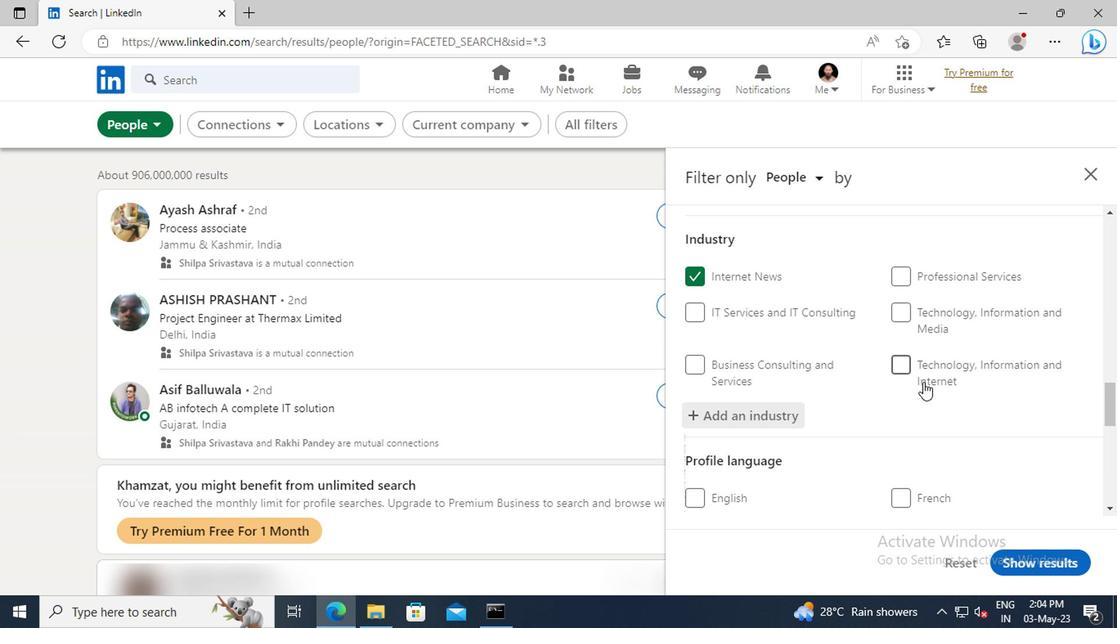 
Action: Mouse scrolled (919, 382) with delta (0, -1)
Screenshot: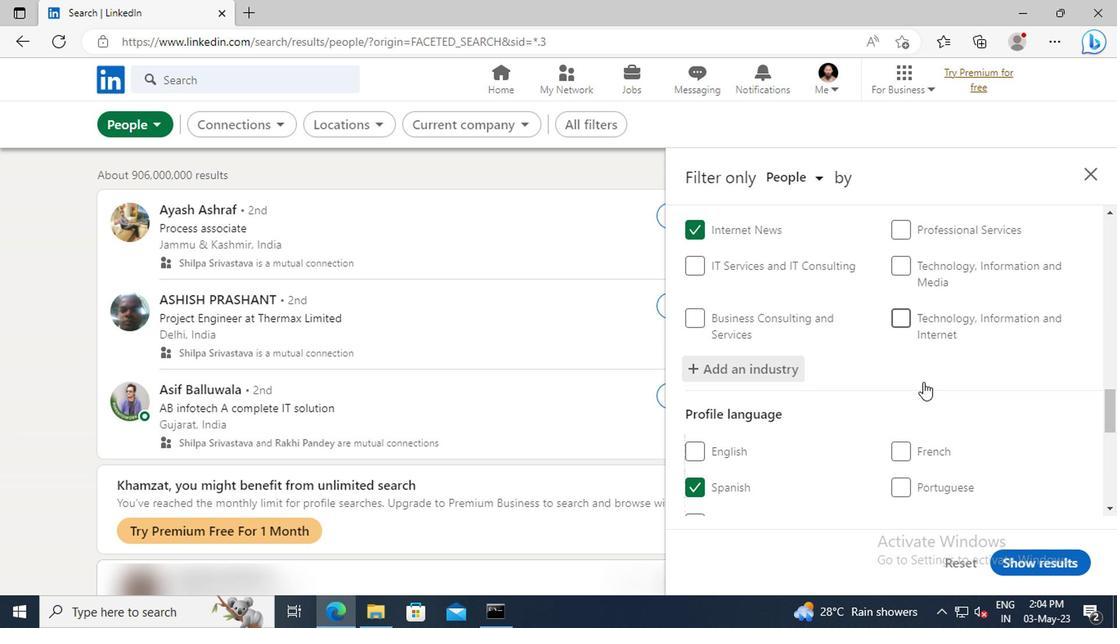 
Action: Mouse scrolled (919, 382) with delta (0, -1)
Screenshot: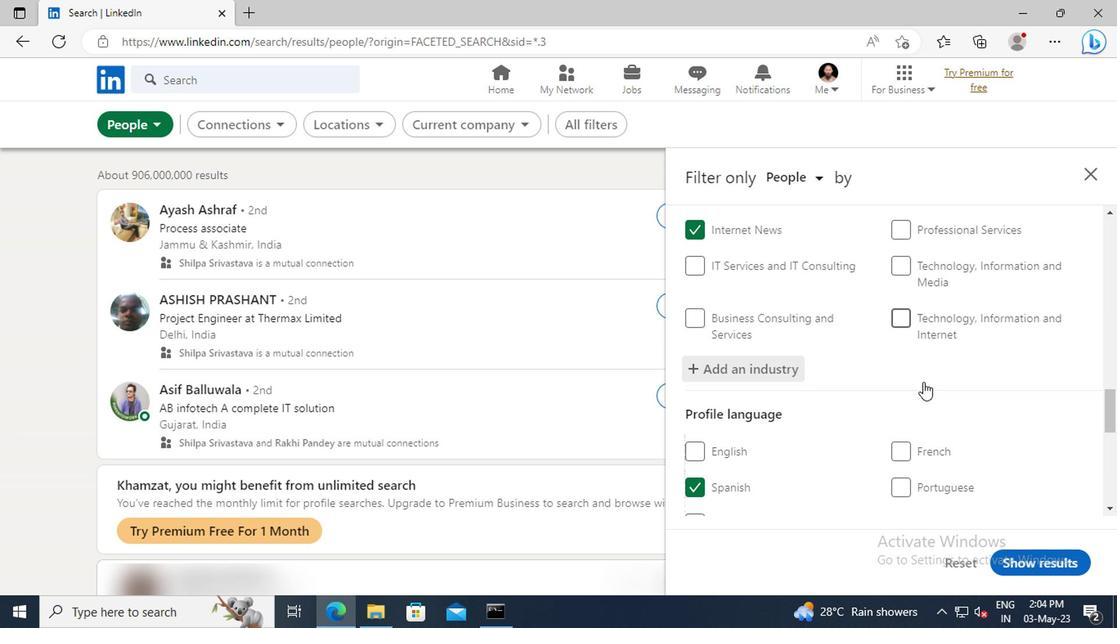 
Action: Mouse scrolled (919, 382) with delta (0, -1)
Screenshot: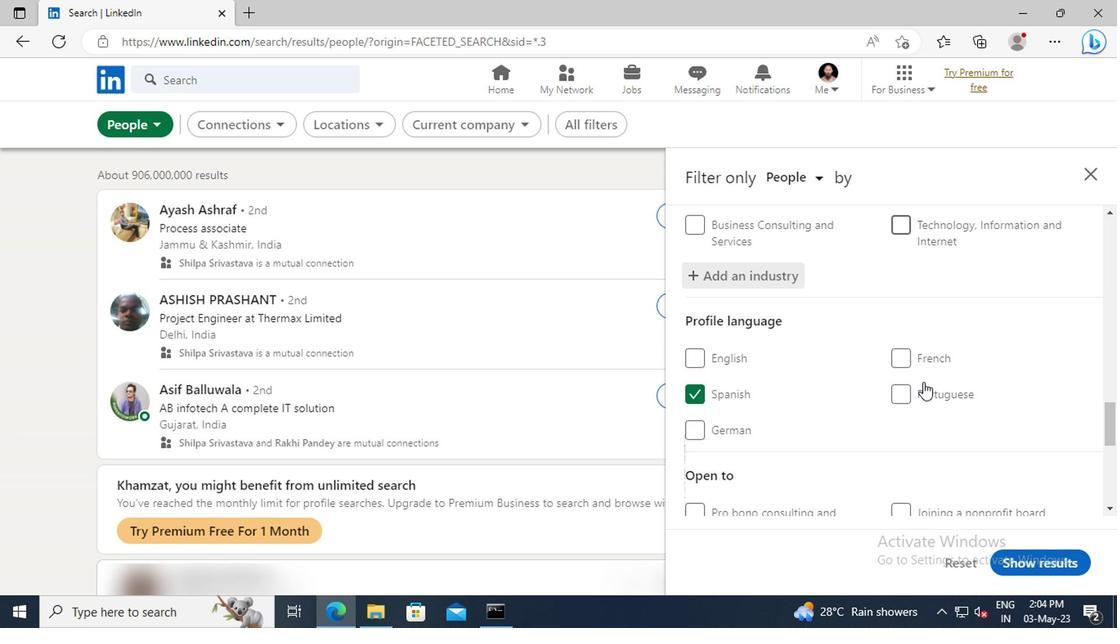 
Action: Mouse moved to (919, 378)
Screenshot: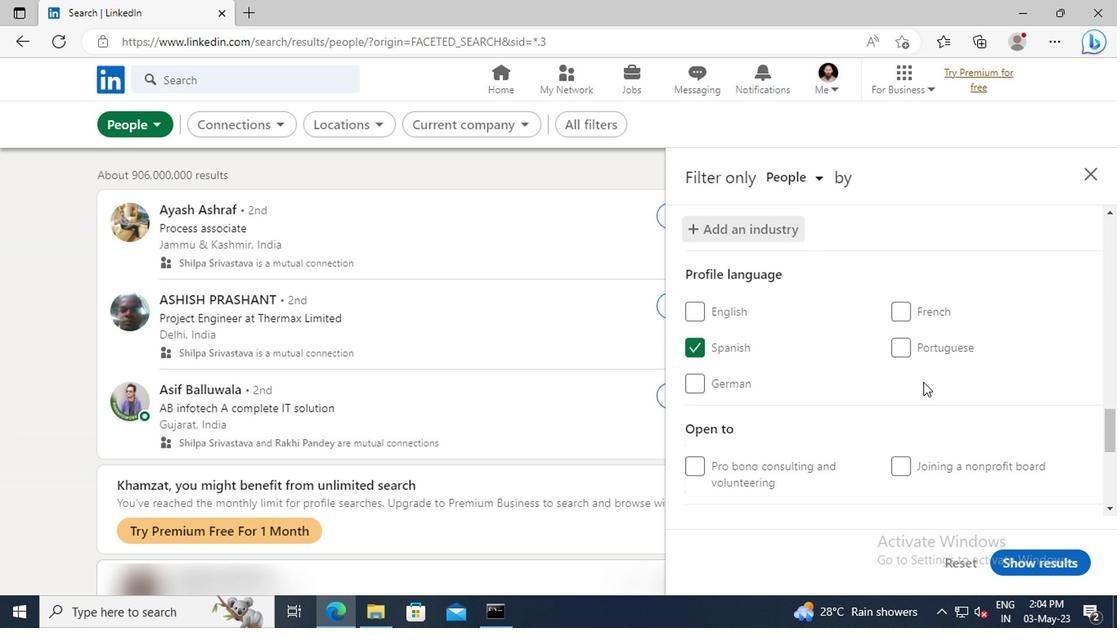 
Action: Mouse scrolled (919, 377) with delta (0, -1)
Screenshot: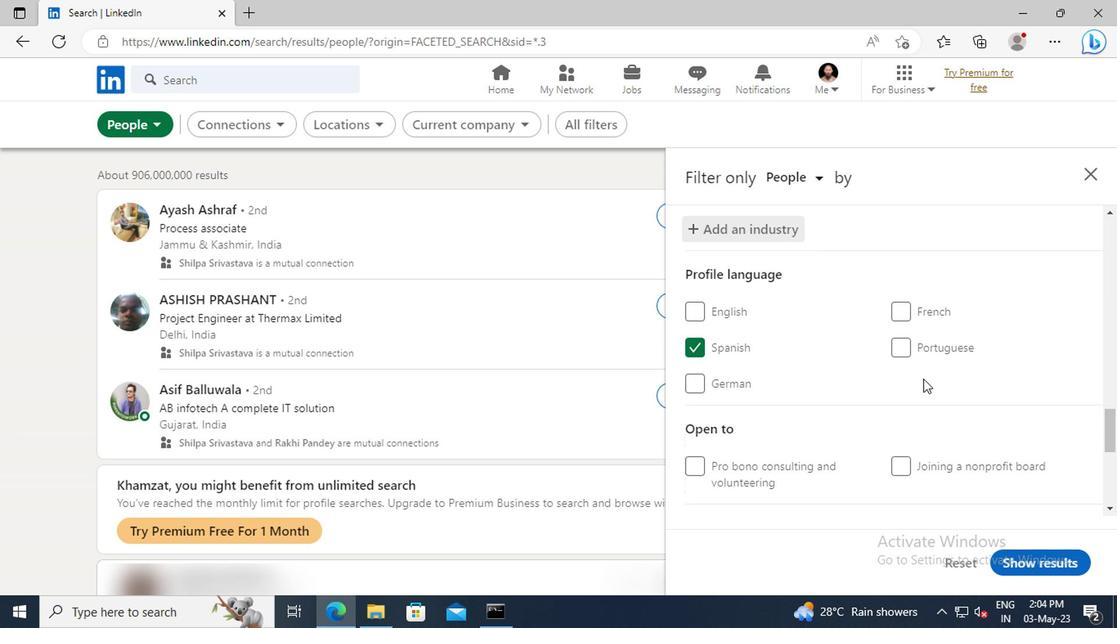 
Action: Mouse scrolled (919, 377) with delta (0, -1)
Screenshot: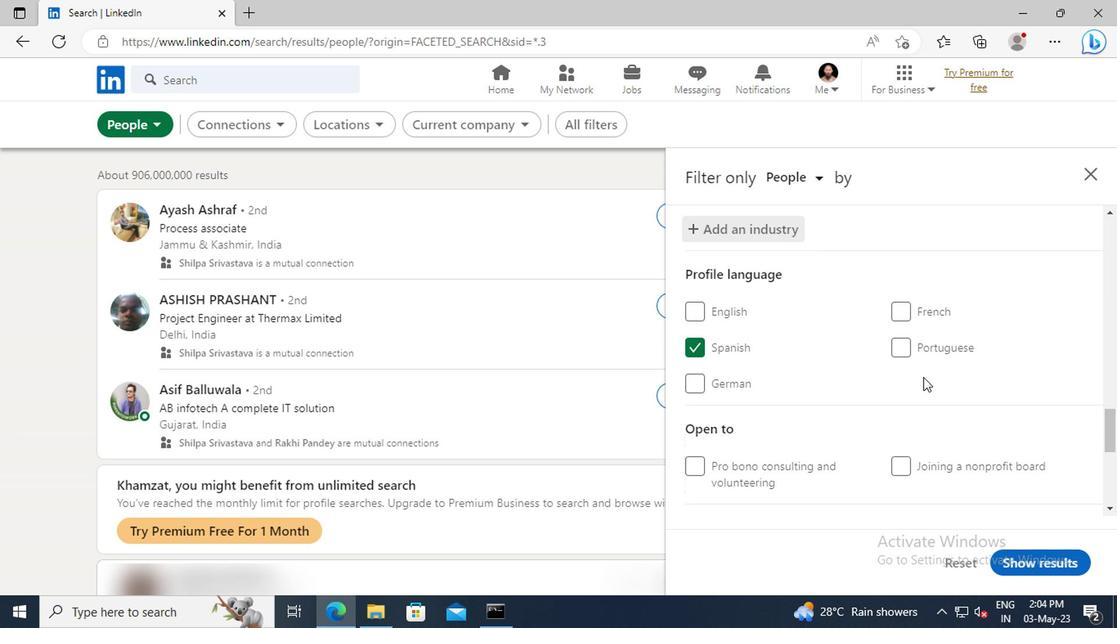 
Action: Mouse moved to (916, 343)
Screenshot: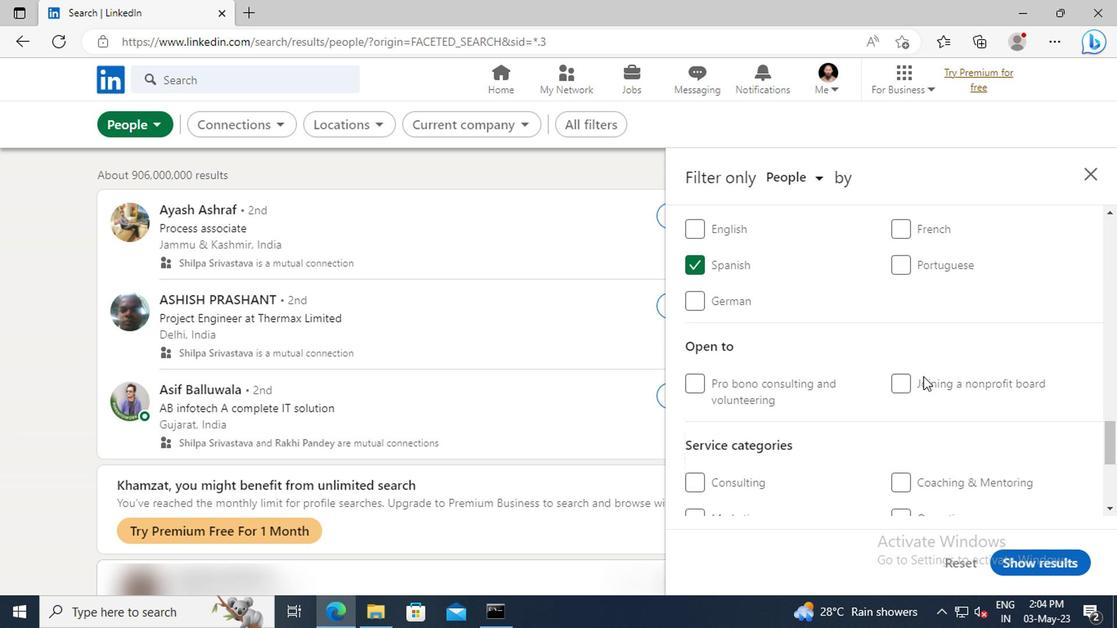 
Action: Mouse scrolled (916, 342) with delta (0, -1)
Screenshot: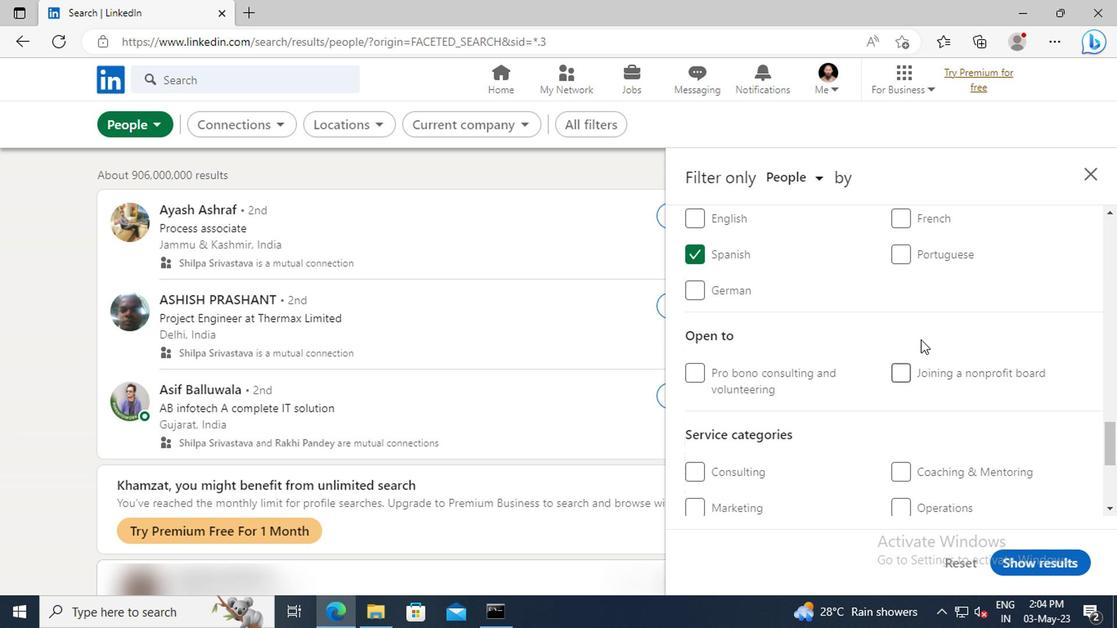 
Action: Mouse scrolled (916, 342) with delta (0, -1)
Screenshot: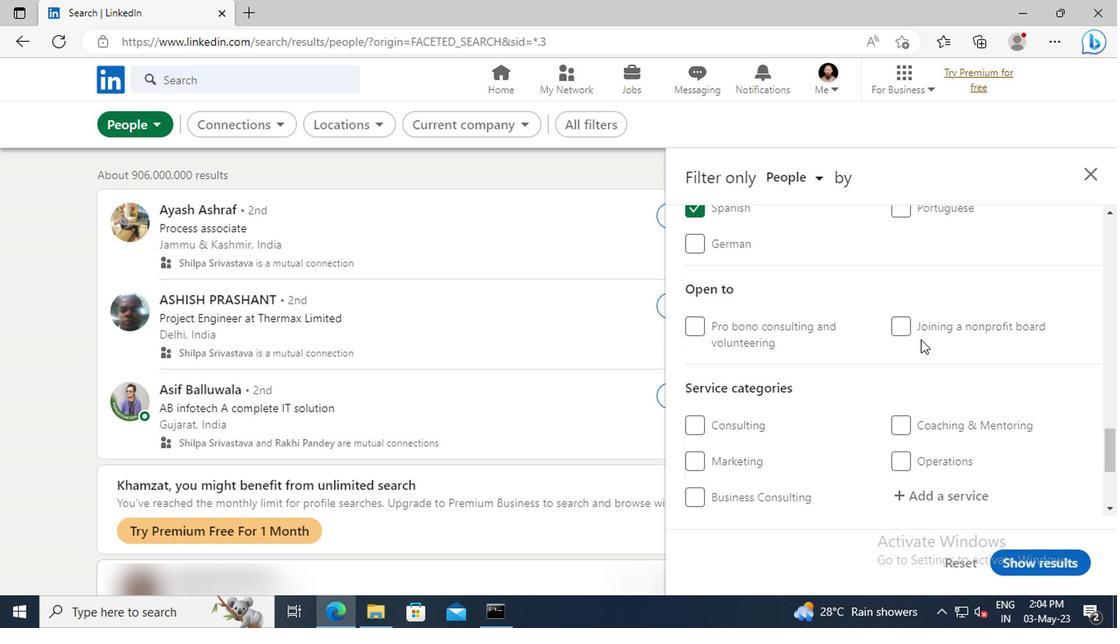 
Action: Mouse scrolled (916, 342) with delta (0, -1)
Screenshot: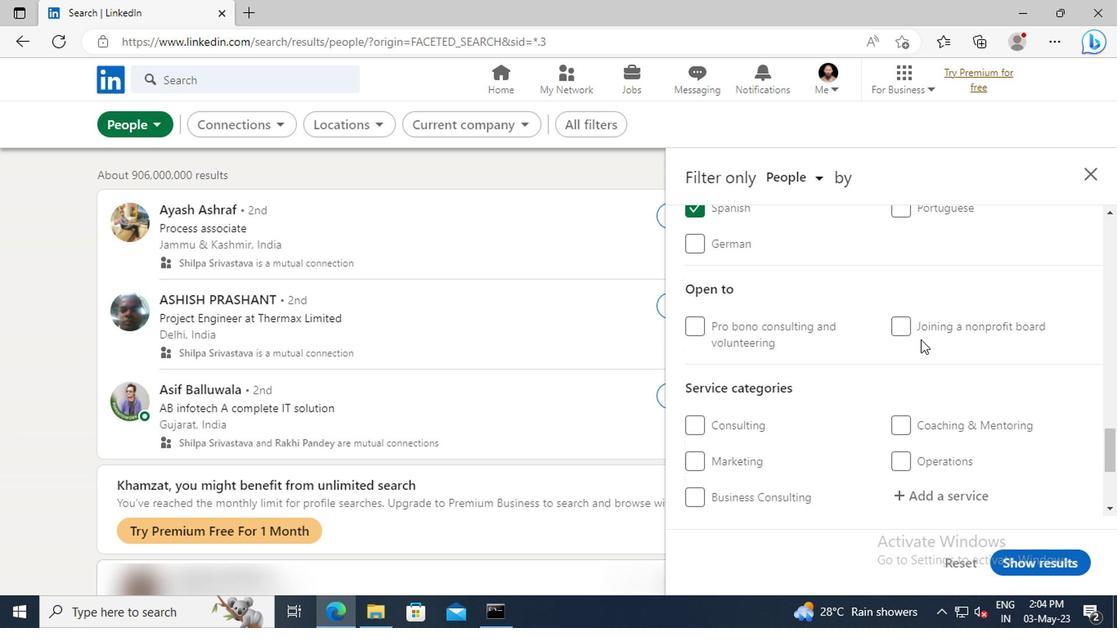 
Action: Mouse scrolled (916, 342) with delta (0, -1)
Screenshot: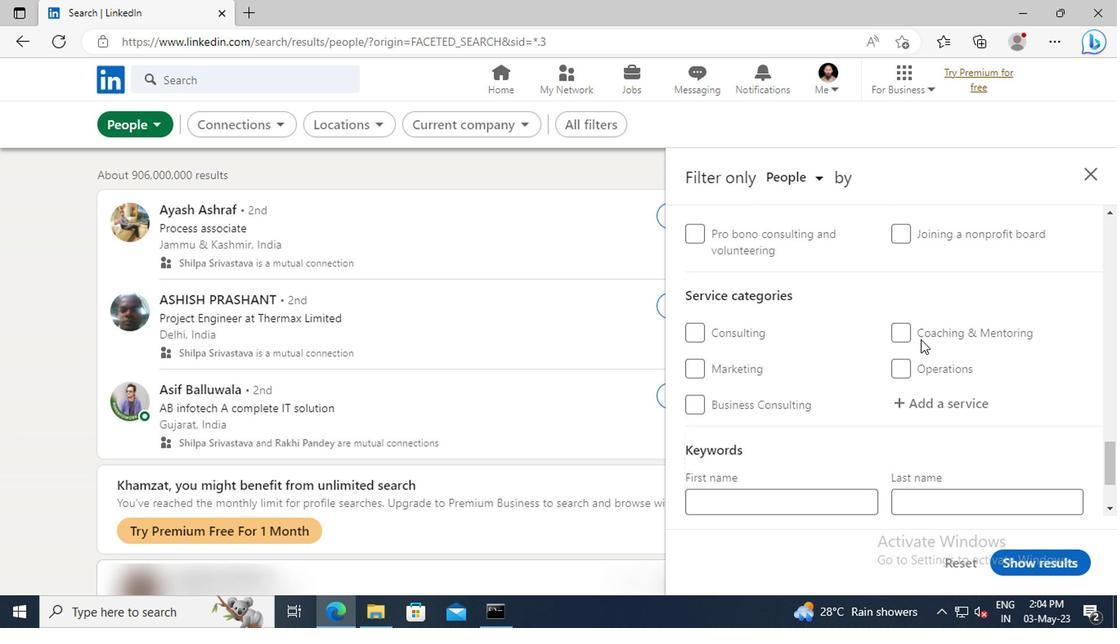 
Action: Mouse scrolled (916, 342) with delta (0, -1)
Screenshot: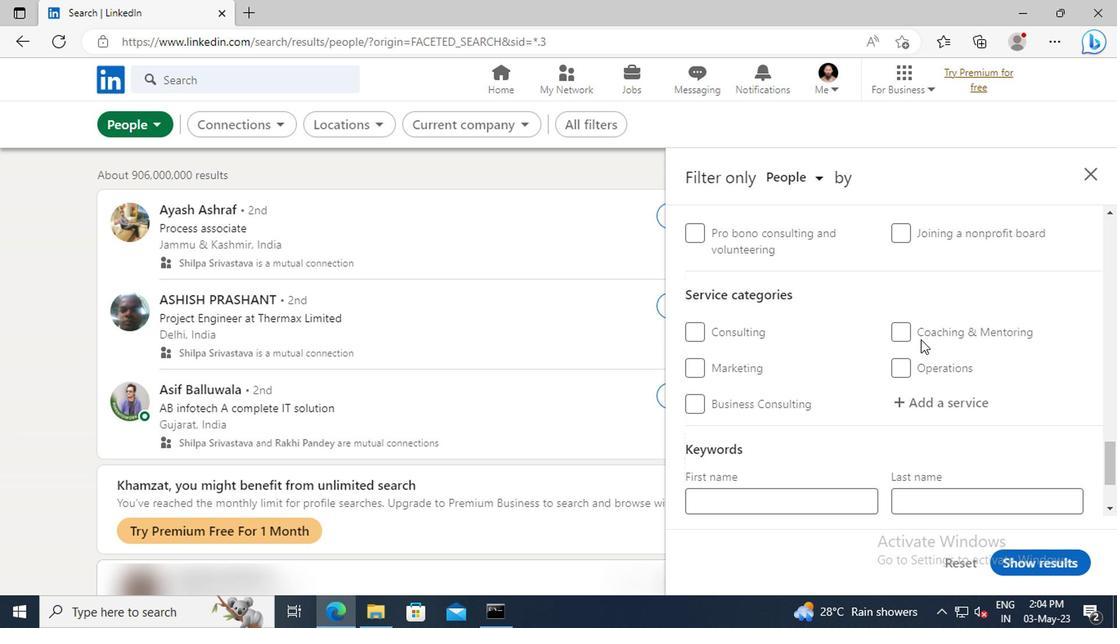 
Action: Mouse moved to (916, 321)
Screenshot: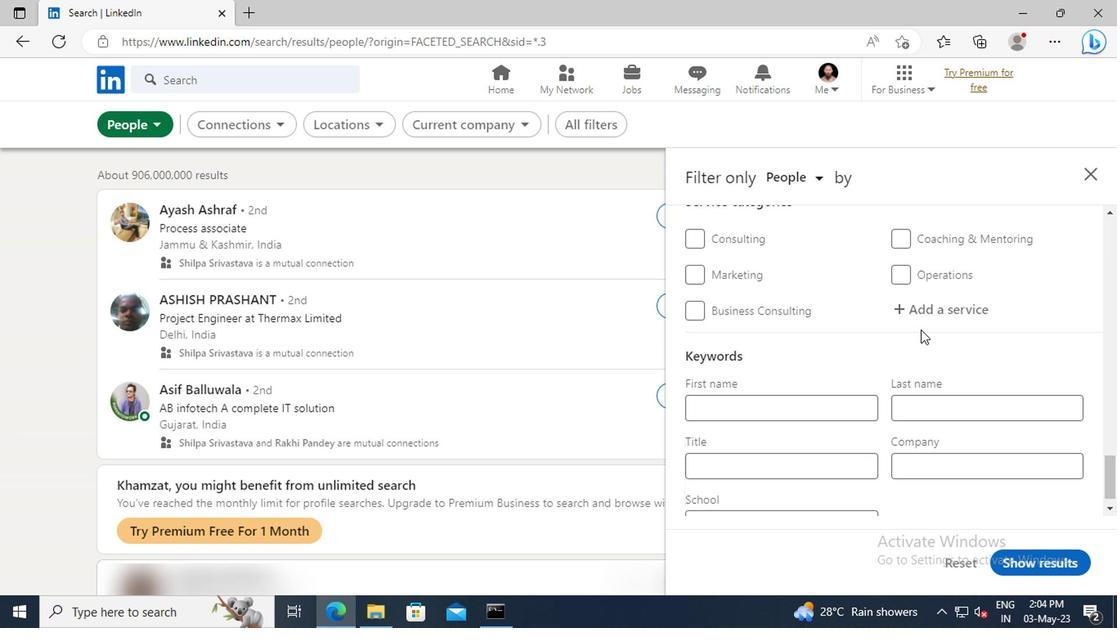 
Action: Mouse pressed left at (916, 321)
Screenshot: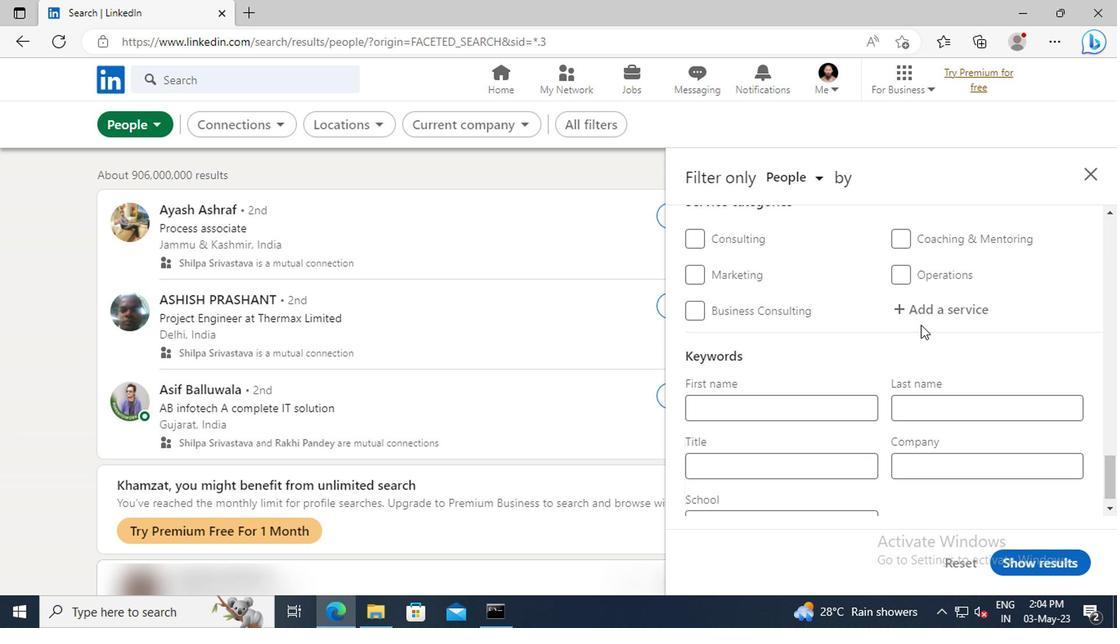 
Action: Key pressed <Key.shift>WORD<Key.shift>PR
Screenshot: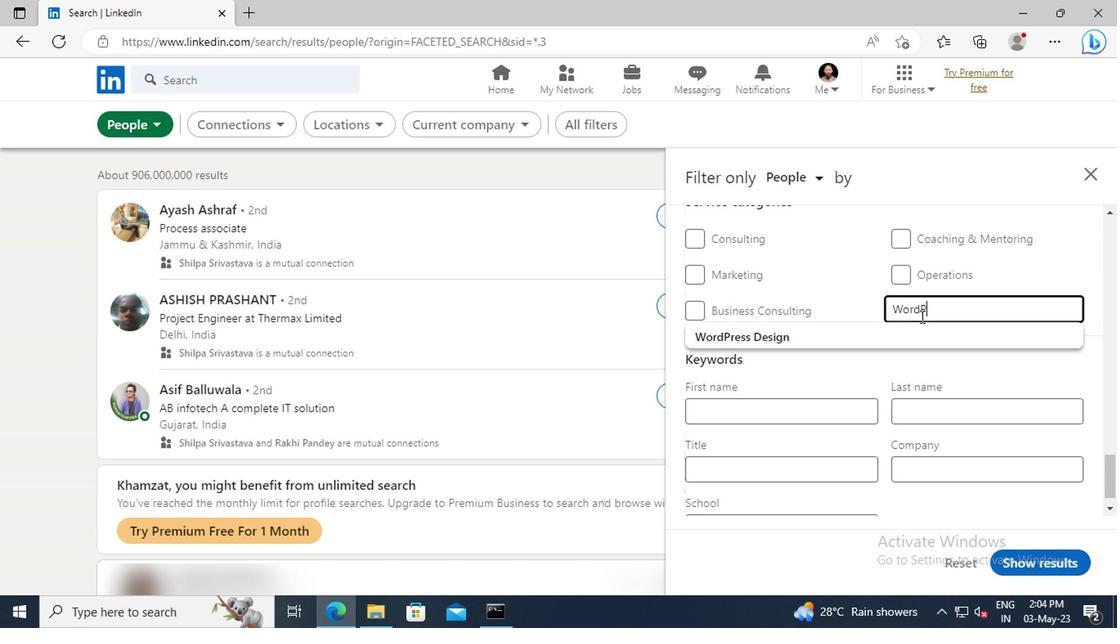 
Action: Mouse moved to (920, 344)
Screenshot: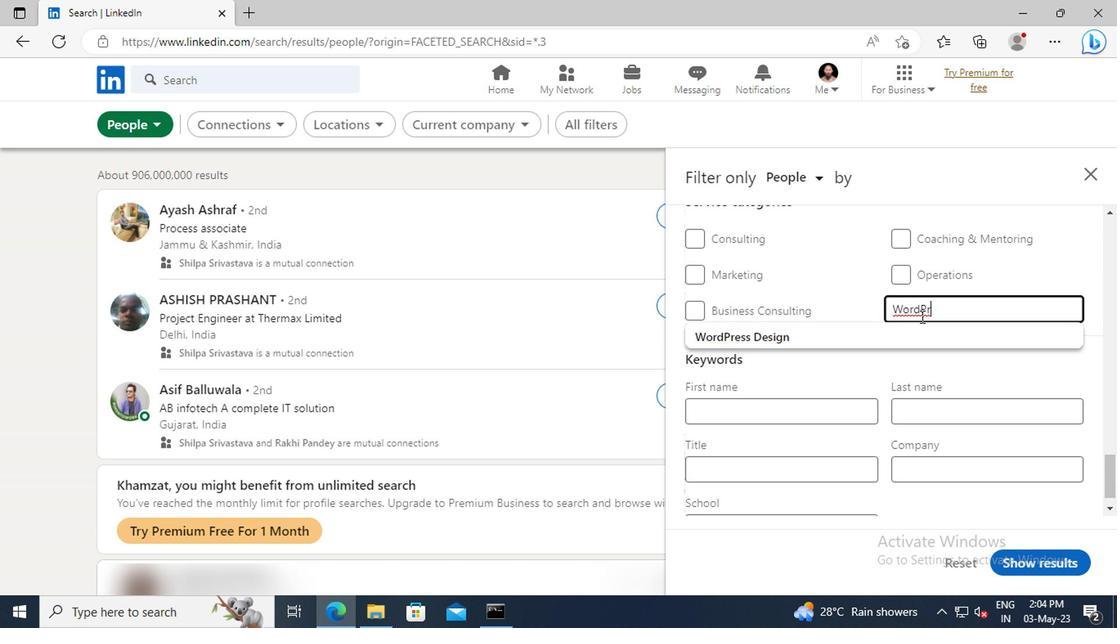 
Action: Mouse pressed left at (920, 344)
Screenshot: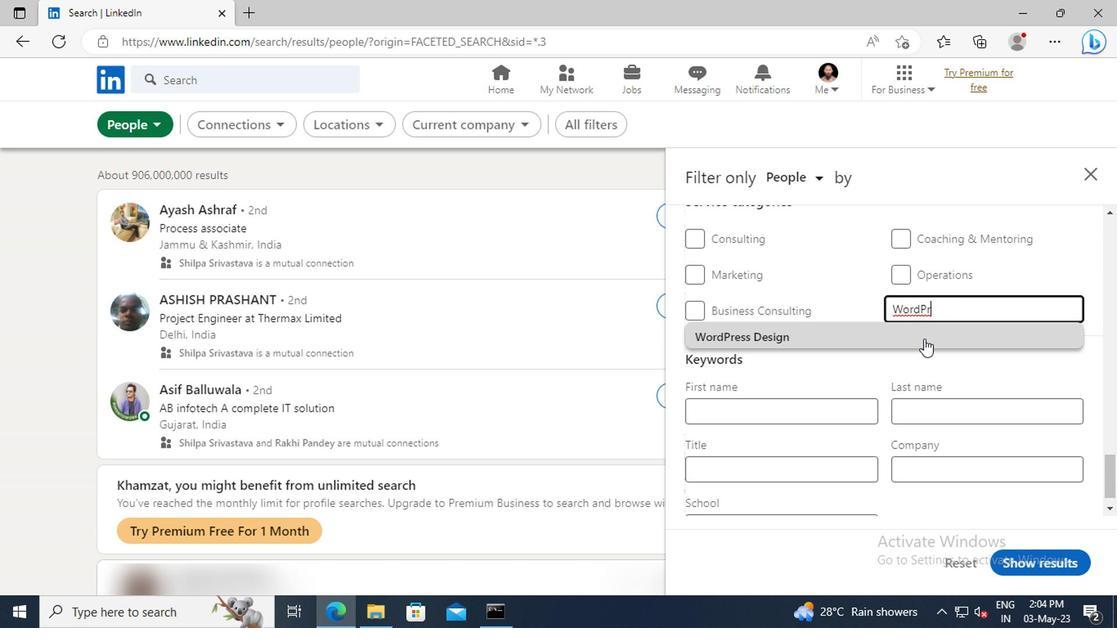 
Action: Mouse scrolled (920, 343) with delta (0, 0)
Screenshot: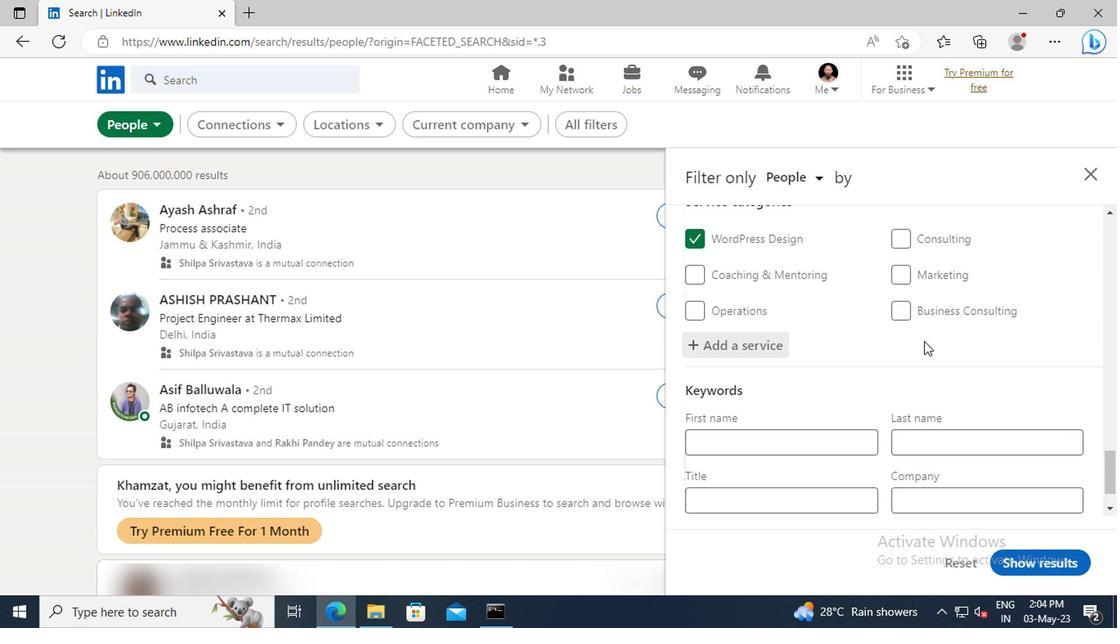 
Action: Mouse scrolled (920, 343) with delta (0, 0)
Screenshot: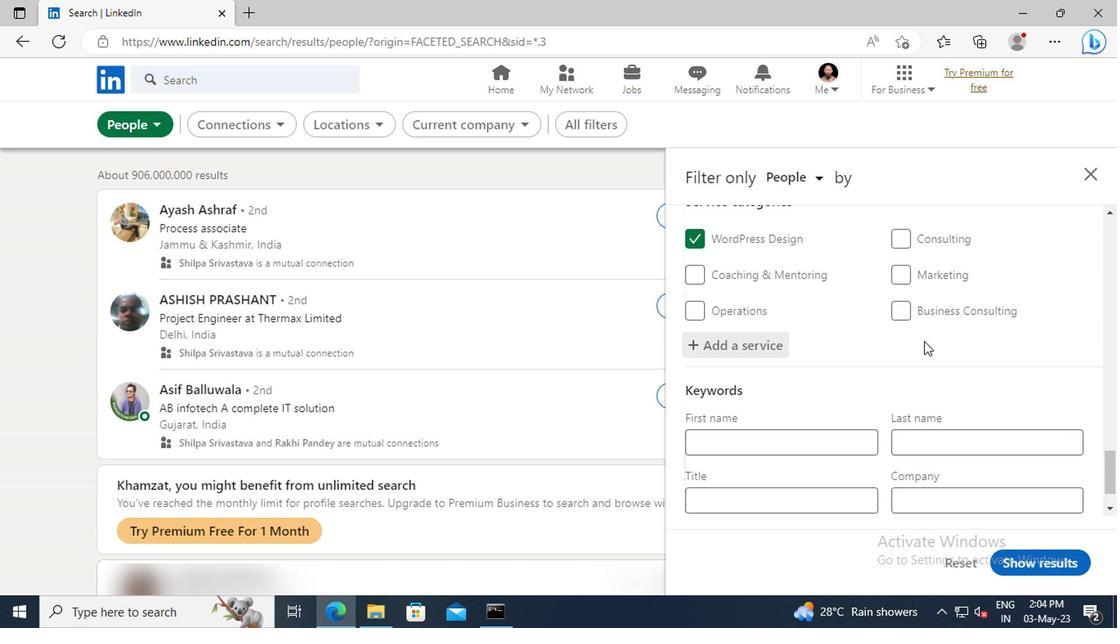 
Action: Mouse scrolled (920, 343) with delta (0, 0)
Screenshot: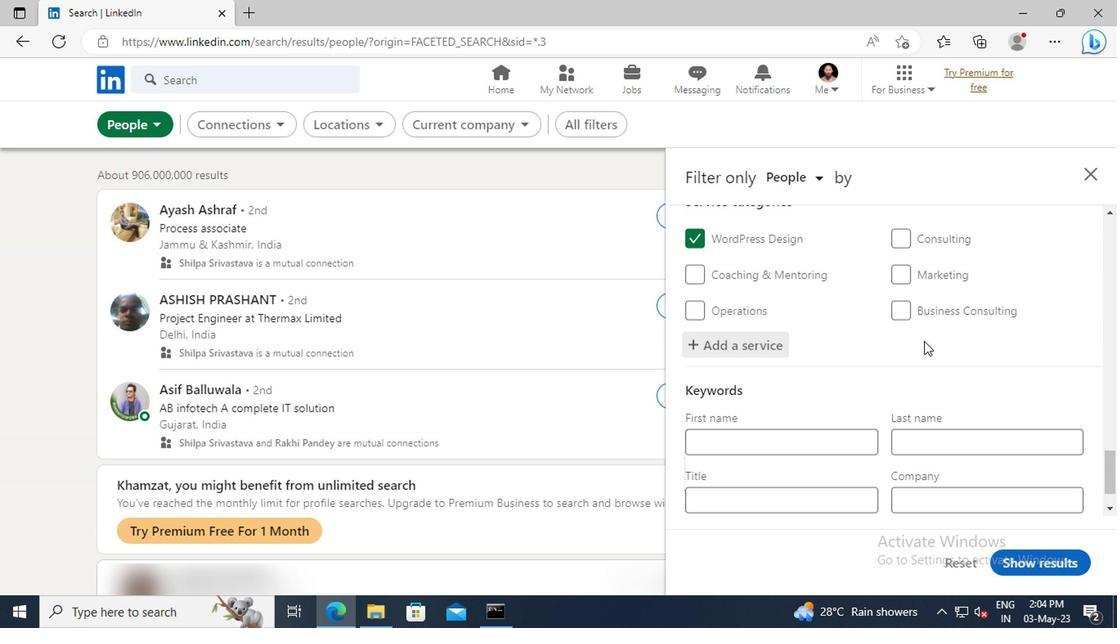 
Action: Mouse scrolled (920, 343) with delta (0, 0)
Screenshot: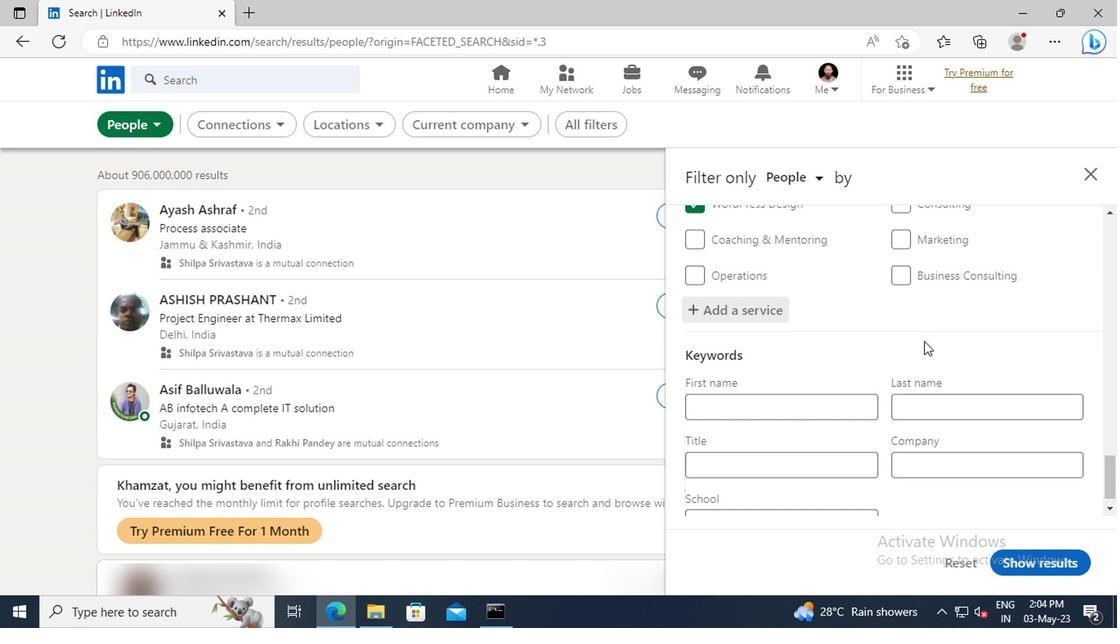 
Action: Mouse moved to (794, 441)
Screenshot: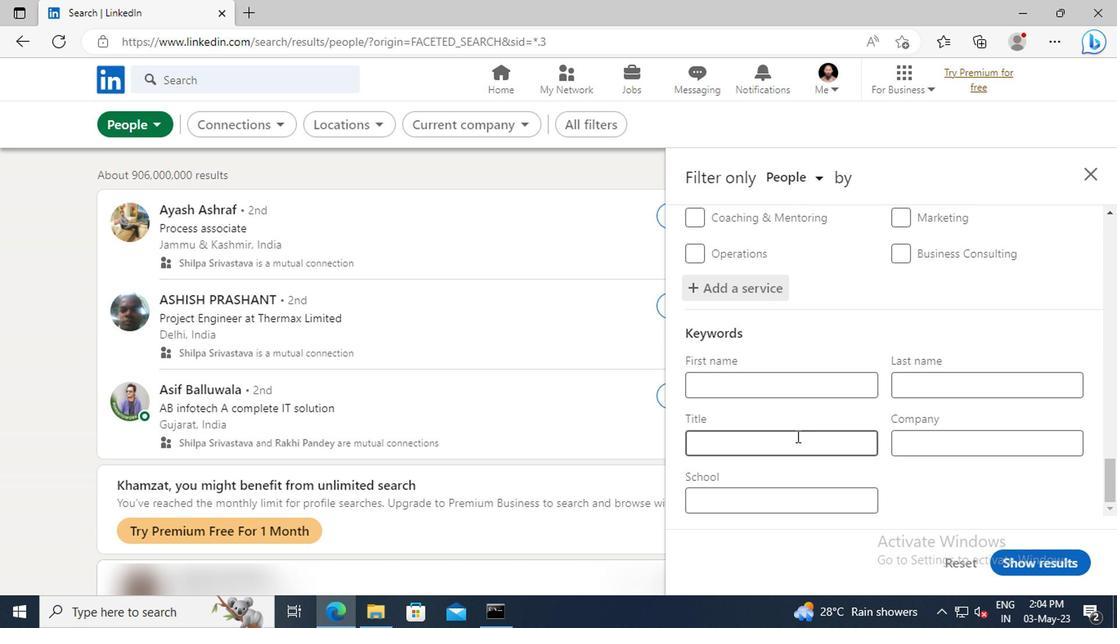 
Action: Mouse pressed left at (794, 441)
Screenshot: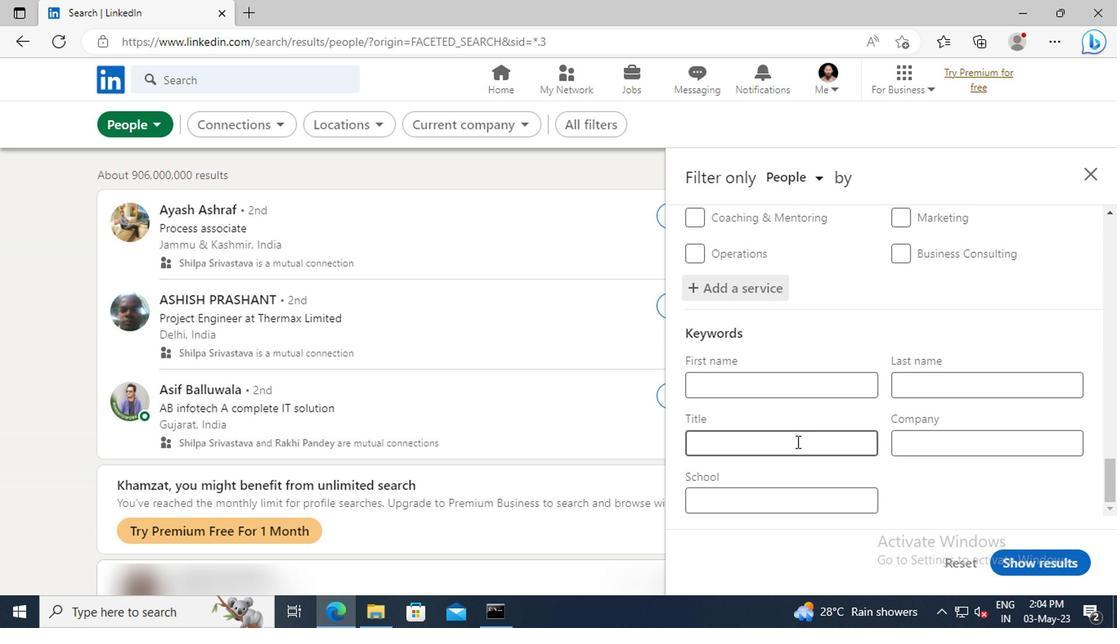 
Action: Key pressed <Key.shift>SQL<Key.space><Key.shift>DEVELOPER<Key.enter>
Screenshot: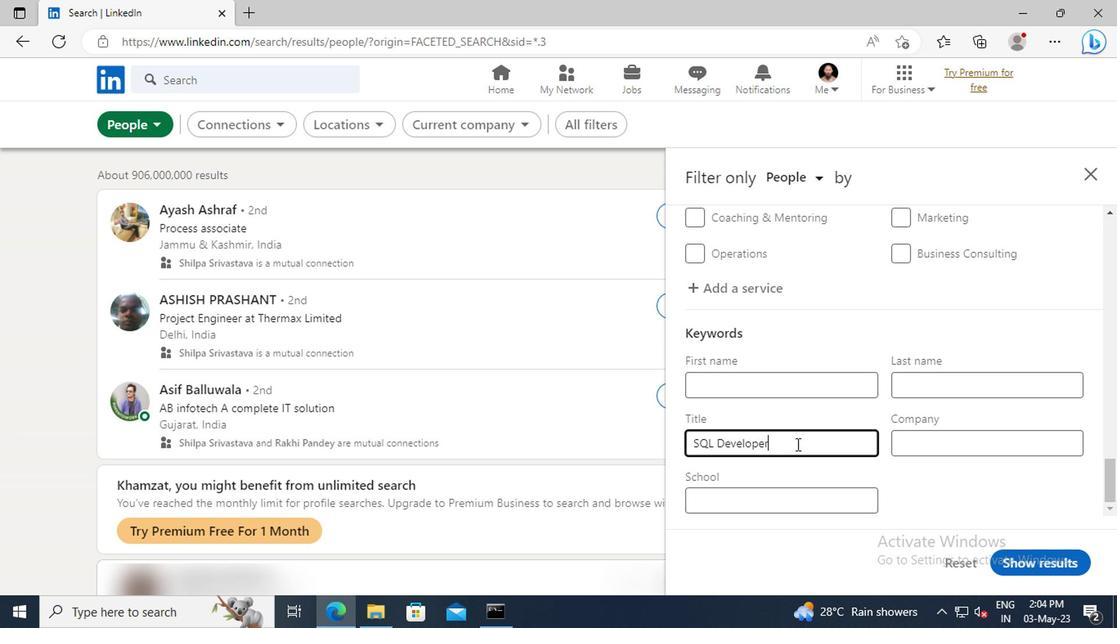 
Action: Mouse moved to (1031, 549)
Screenshot: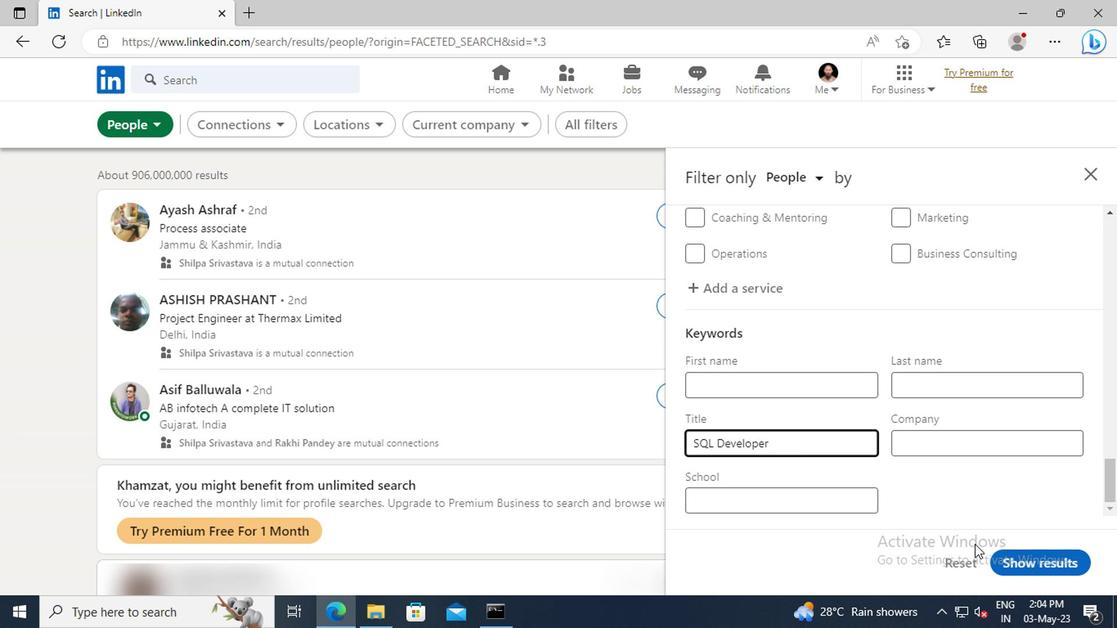 
Action: Mouse pressed left at (1031, 549)
Screenshot: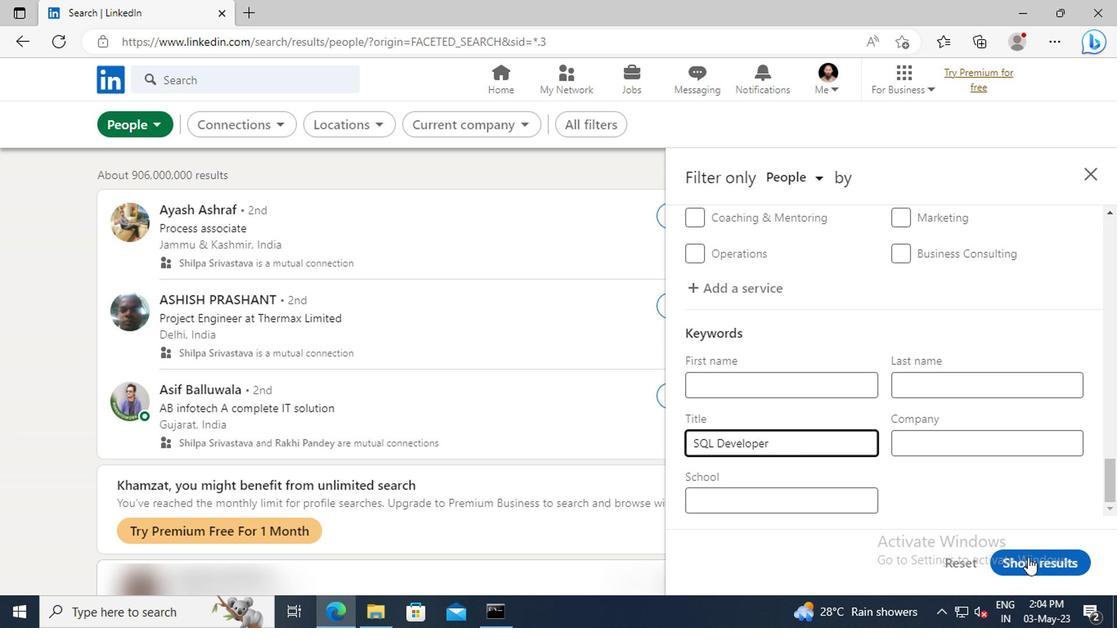 
